 Task: Find connections with filter location Lādwa with filter topic #energywith filter profile language German with filter current company K12 Techno Services Pvt. Ltd. with filter school Vivekanand Education Society's Institute Of Technology with filter industry Landscaping Services with filter service category Insurance with filter keywords title Locksmith
Action: Mouse moved to (281, 260)
Screenshot: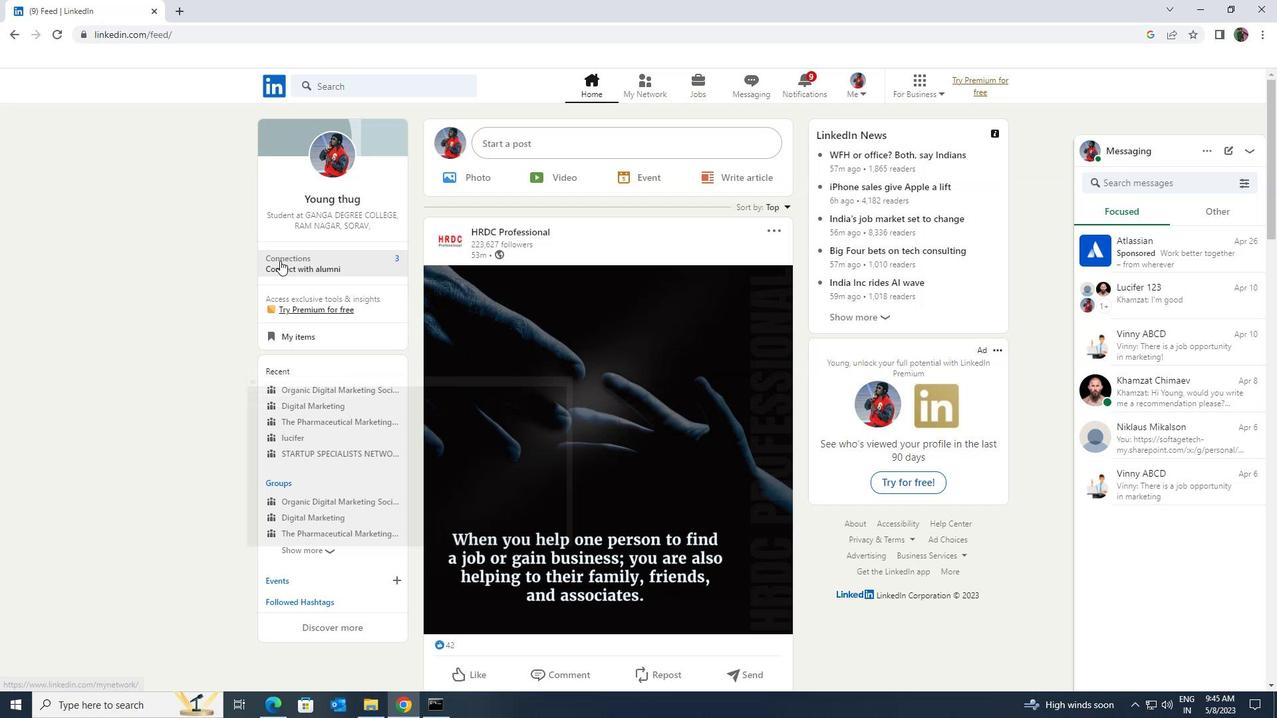 
Action: Mouse pressed left at (281, 260)
Screenshot: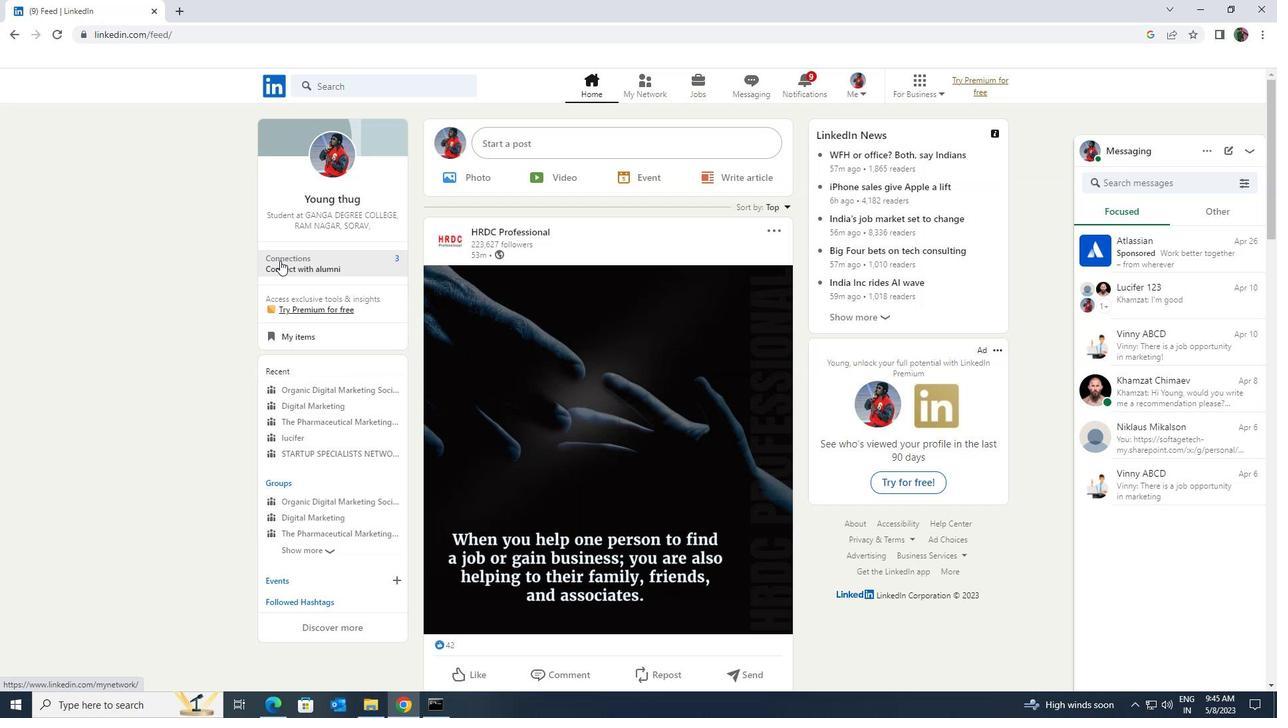 
Action: Mouse moved to (321, 155)
Screenshot: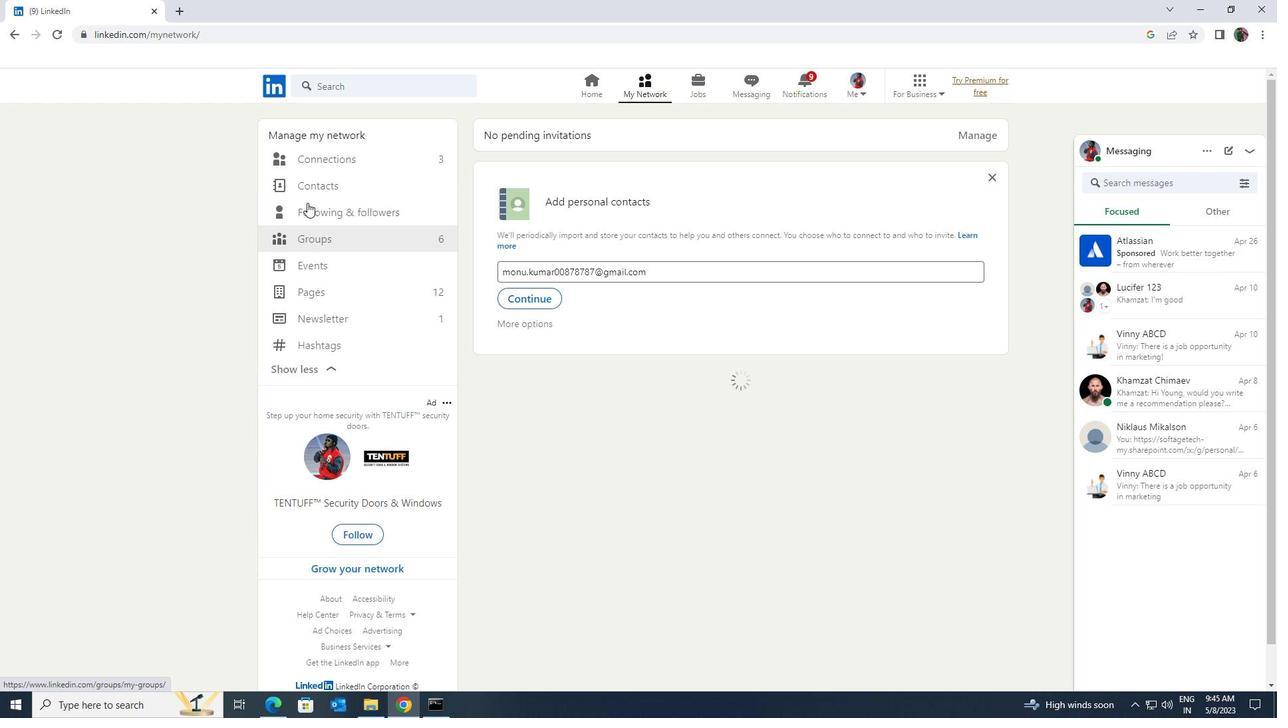 
Action: Mouse pressed left at (321, 155)
Screenshot: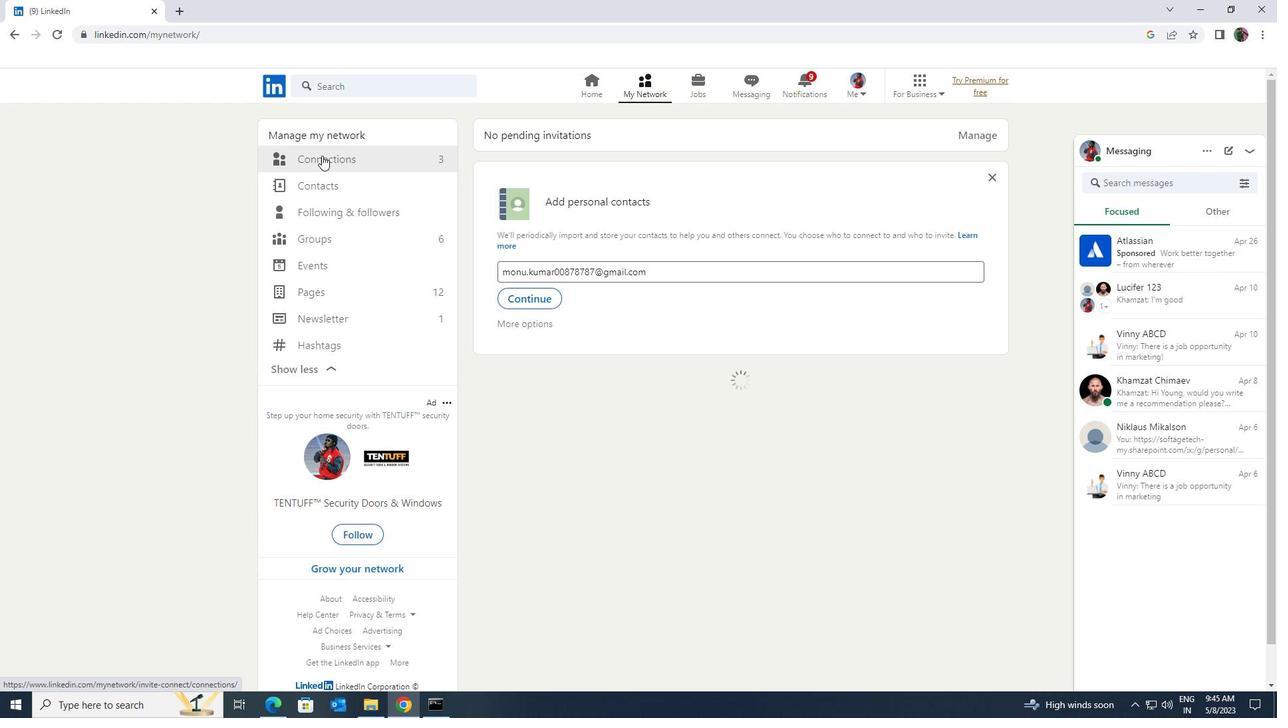 
Action: Mouse moved to (712, 166)
Screenshot: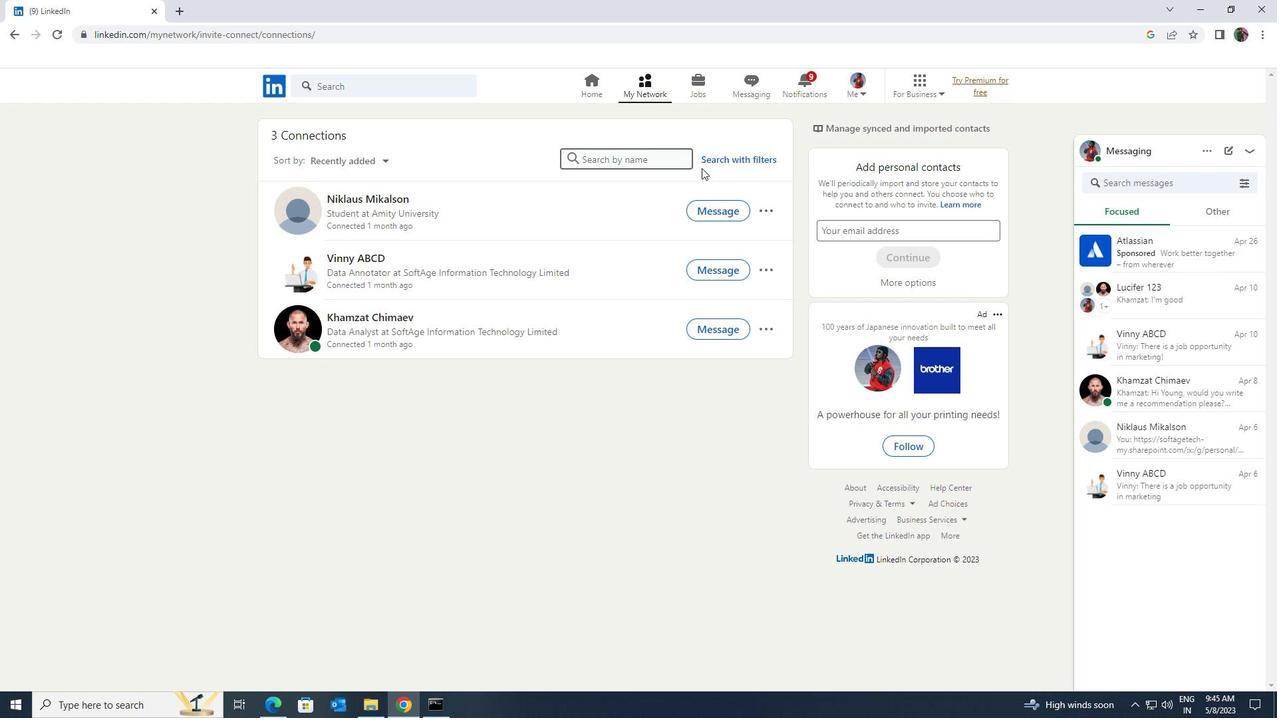 
Action: Mouse pressed left at (712, 166)
Screenshot: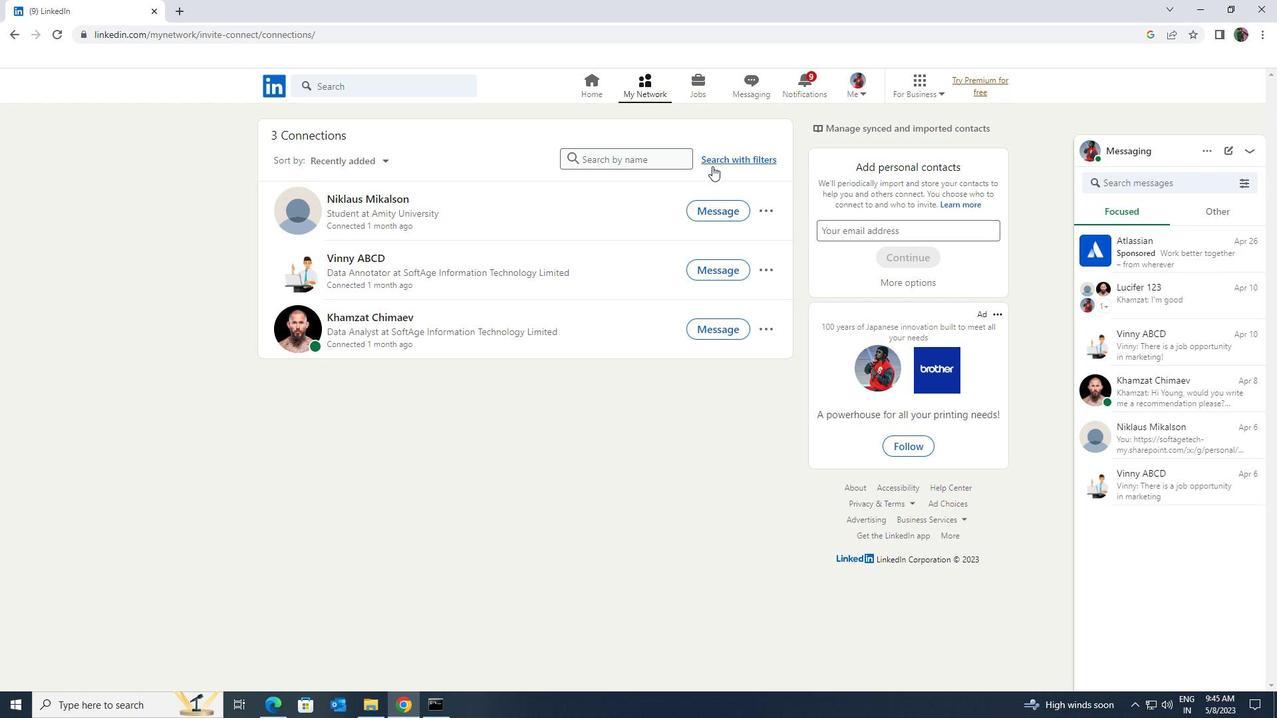 
Action: Mouse moved to (680, 119)
Screenshot: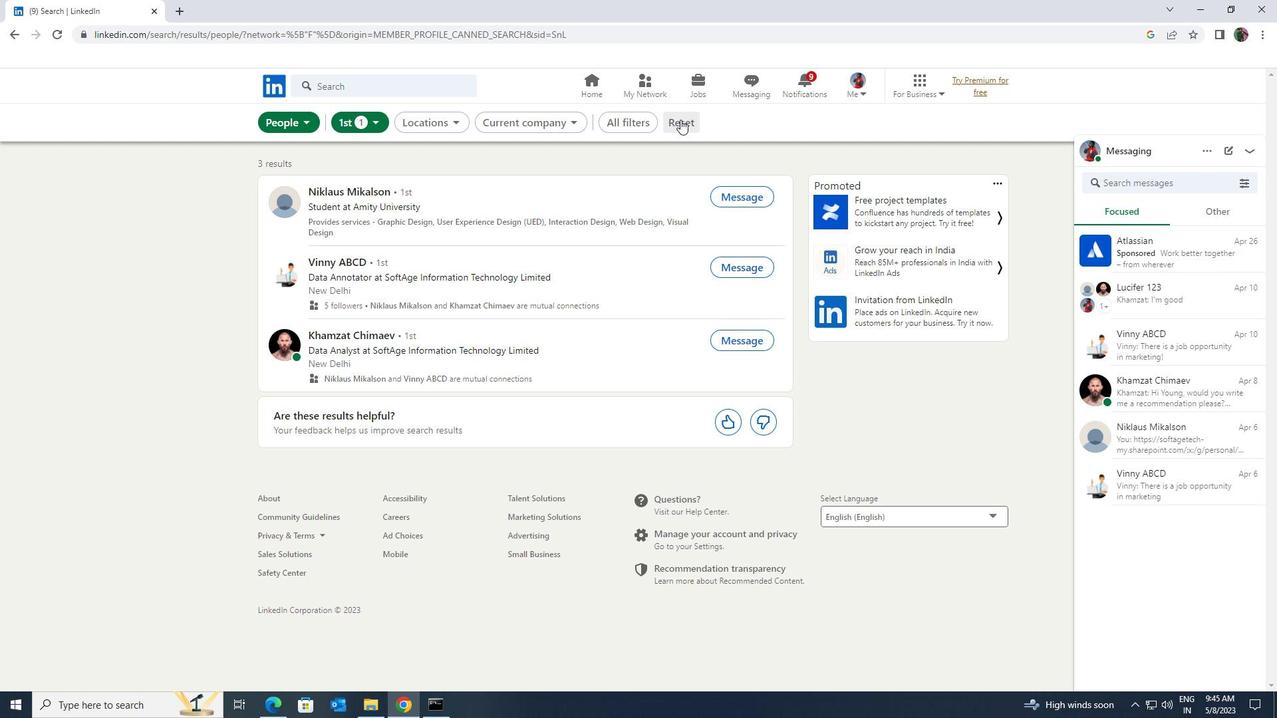 
Action: Mouse pressed left at (680, 119)
Screenshot: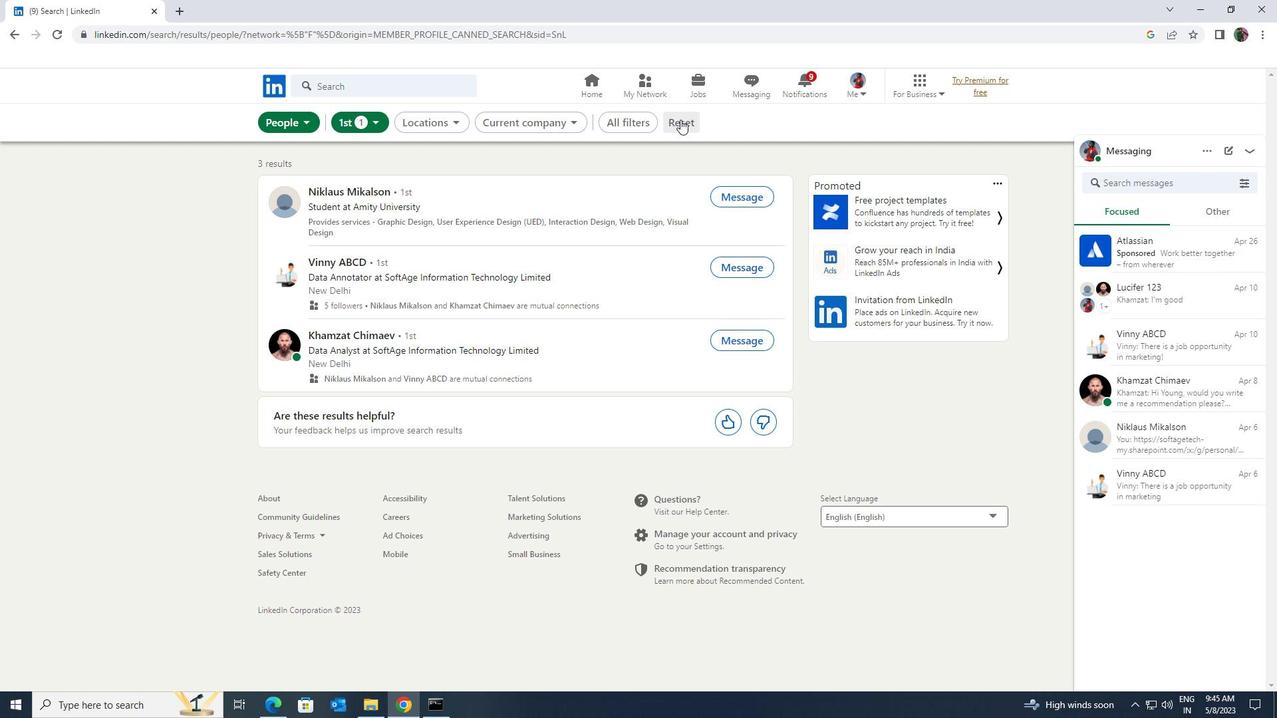 
Action: Mouse moved to (665, 117)
Screenshot: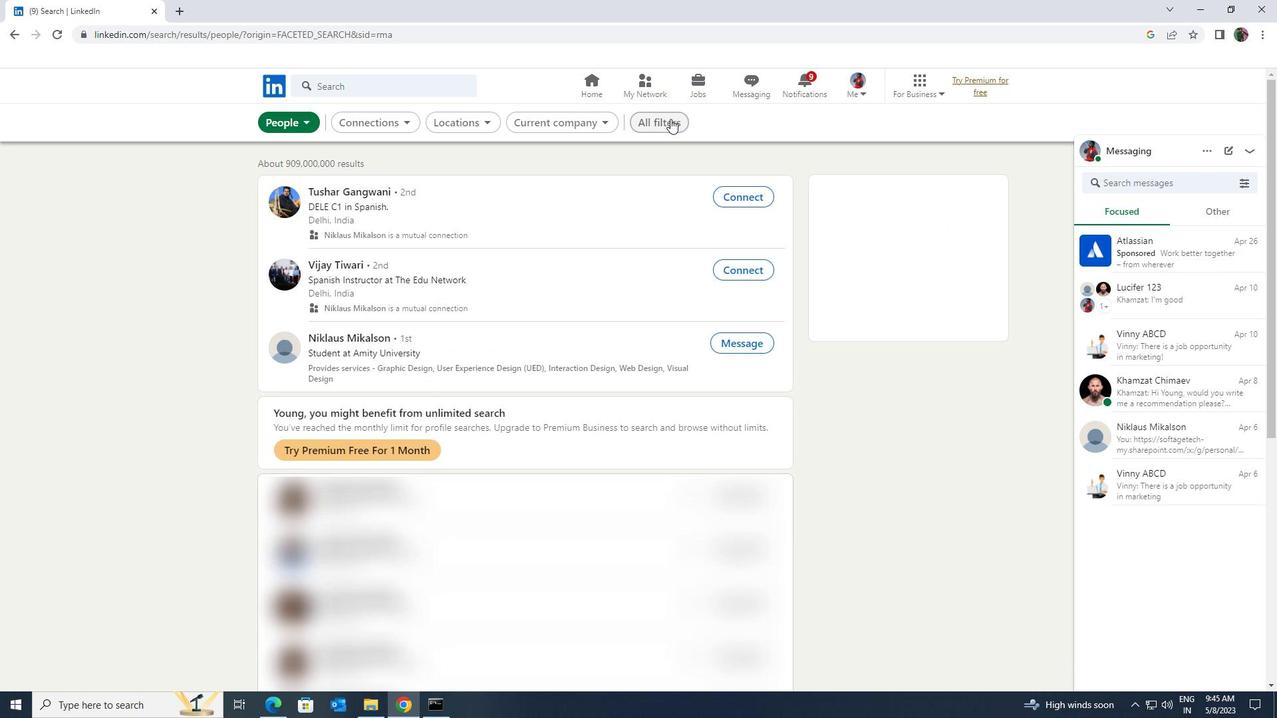 
Action: Mouse pressed left at (665, 117)
Screenshot: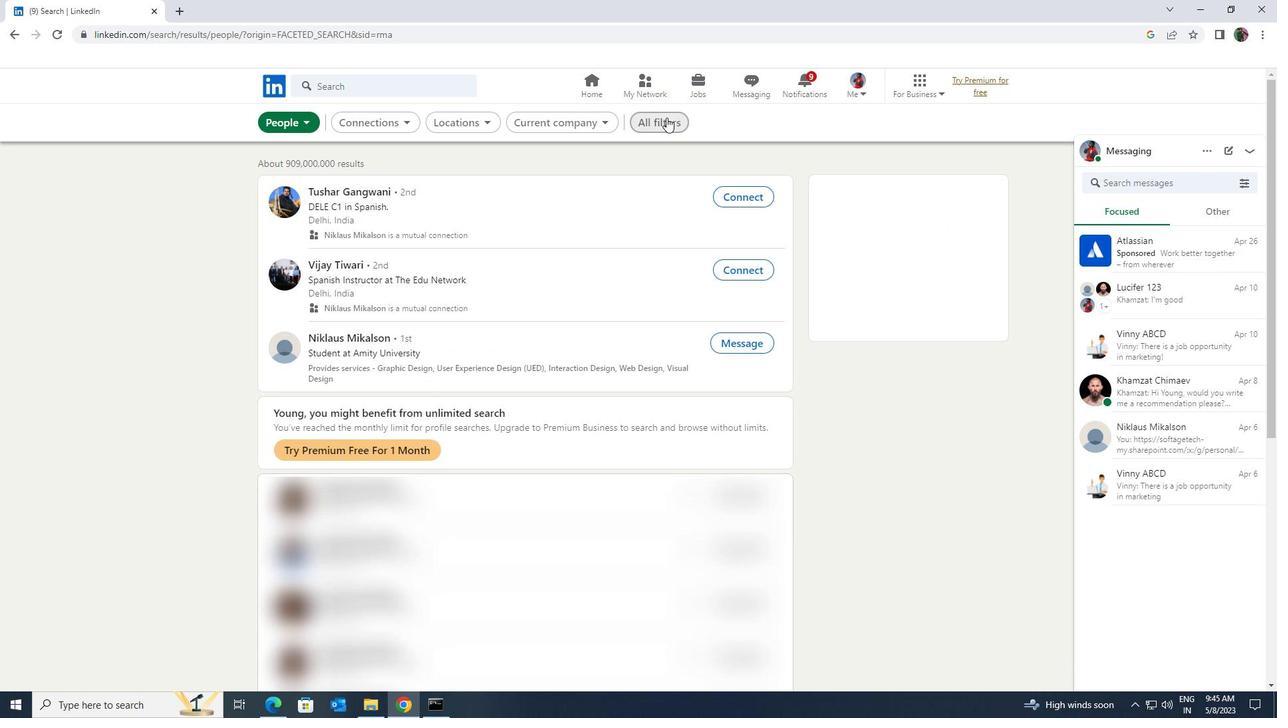 
Action: Mouse moved to (1108, 519)
Screenshot: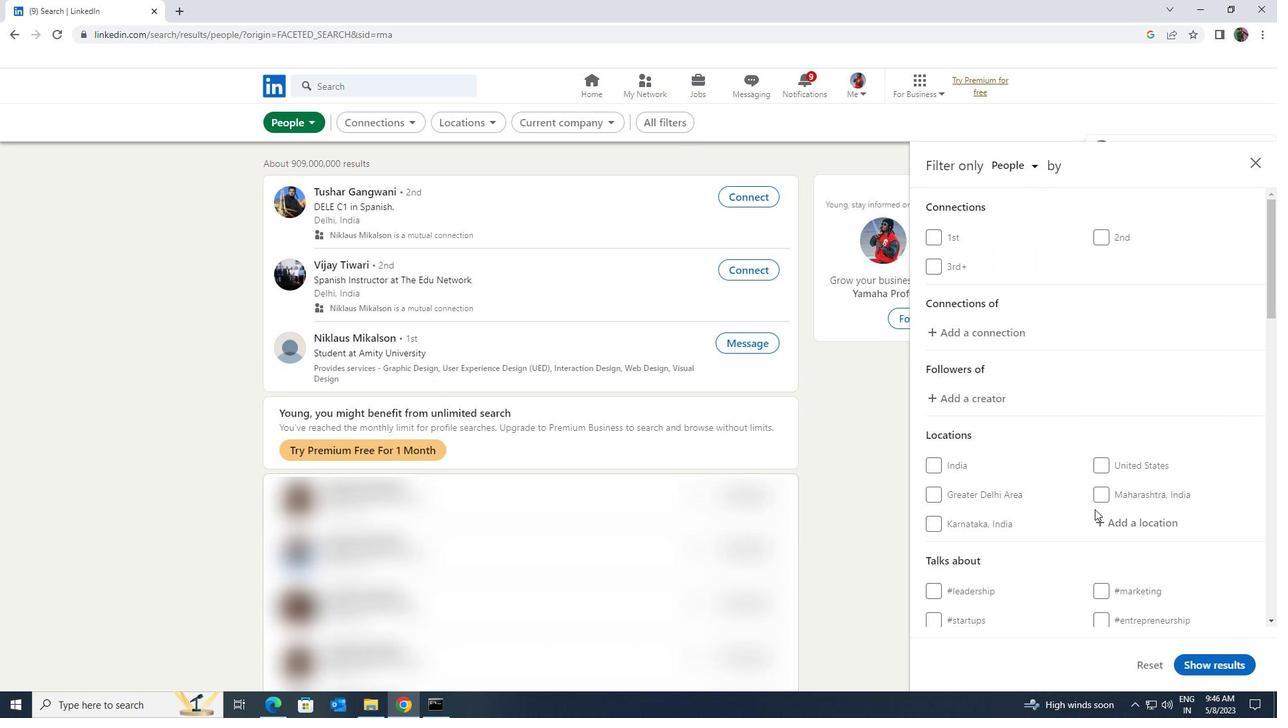 
Action: Mouse pressed left at (1108, 519)
Screenshot: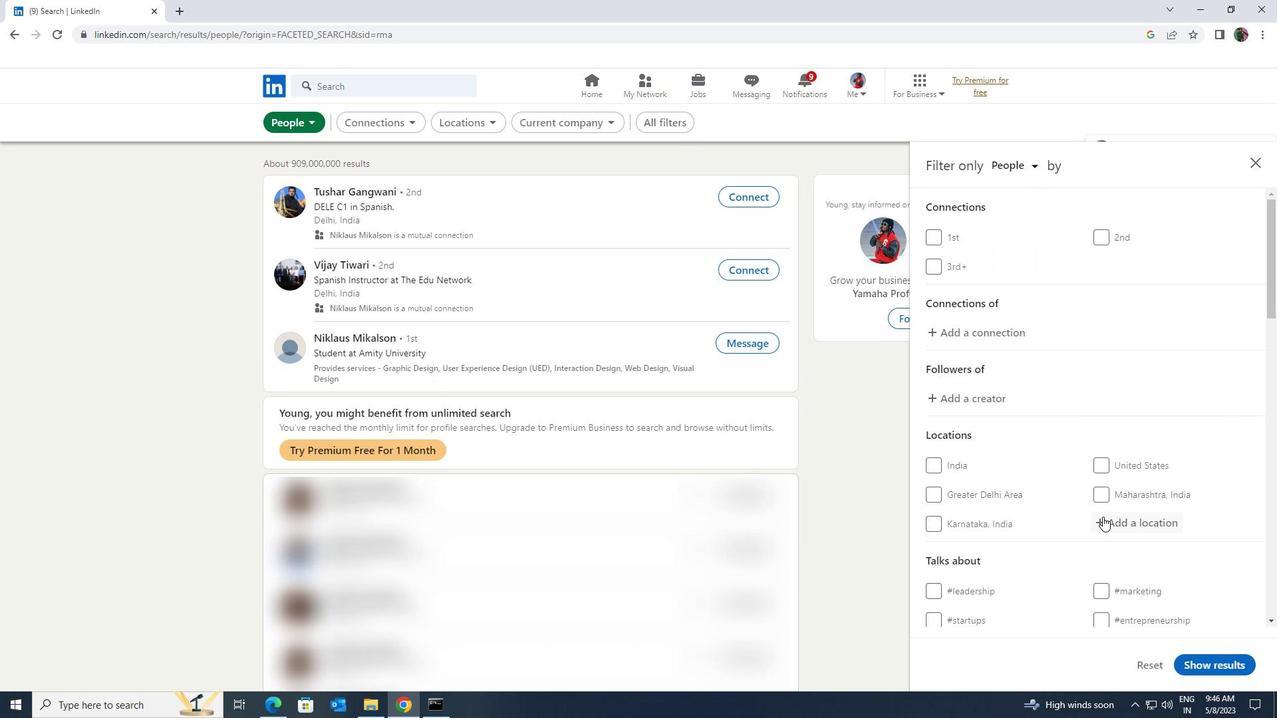 
Action: Key pressed <Key.shift>LAWDA<Key.enter>
Screenshot: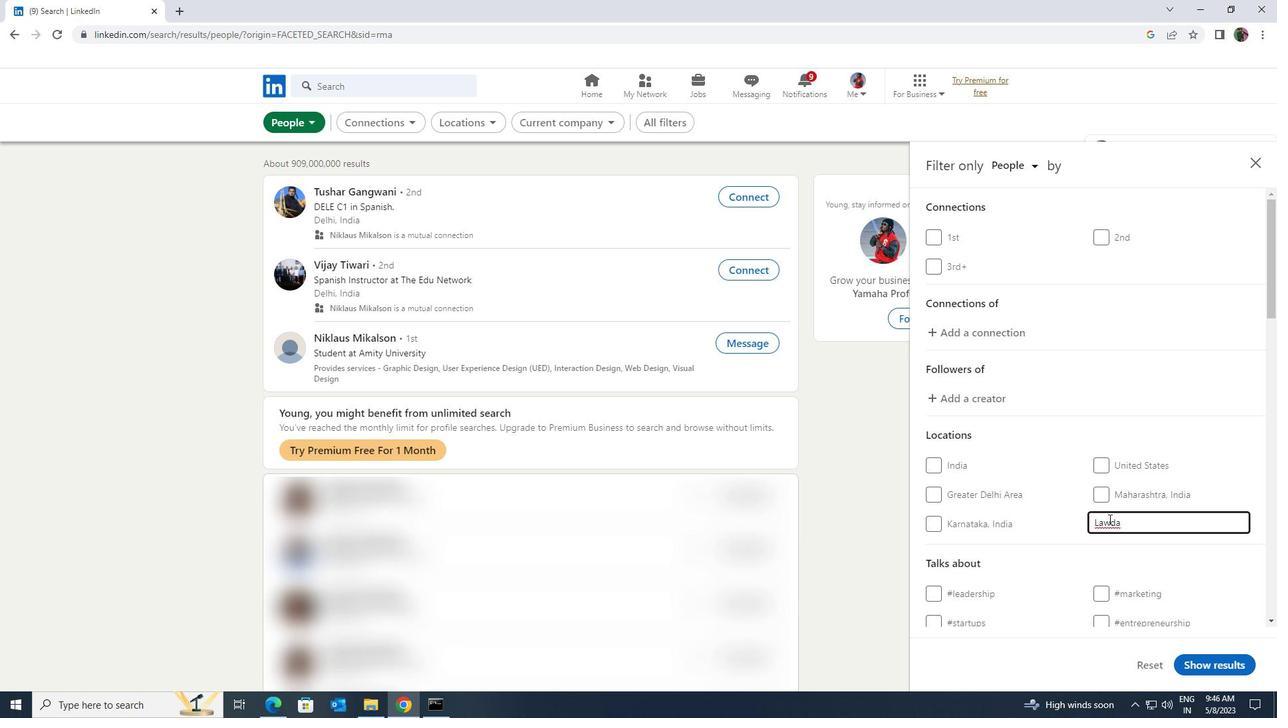 
Action: Mouse scrolled (1108, 518) with delta (0, 0)
Screenshot: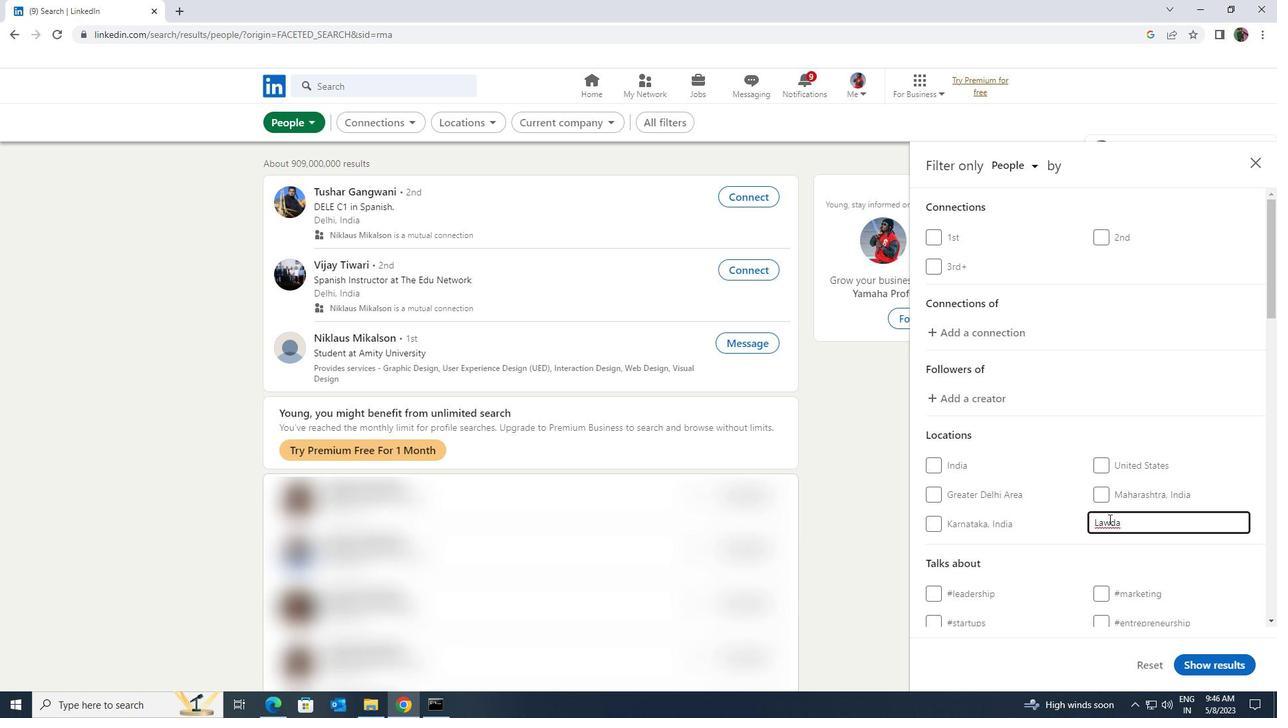 
Action: Mouse scrolled (1108, 518) with delta (0, 0)
Screenshot: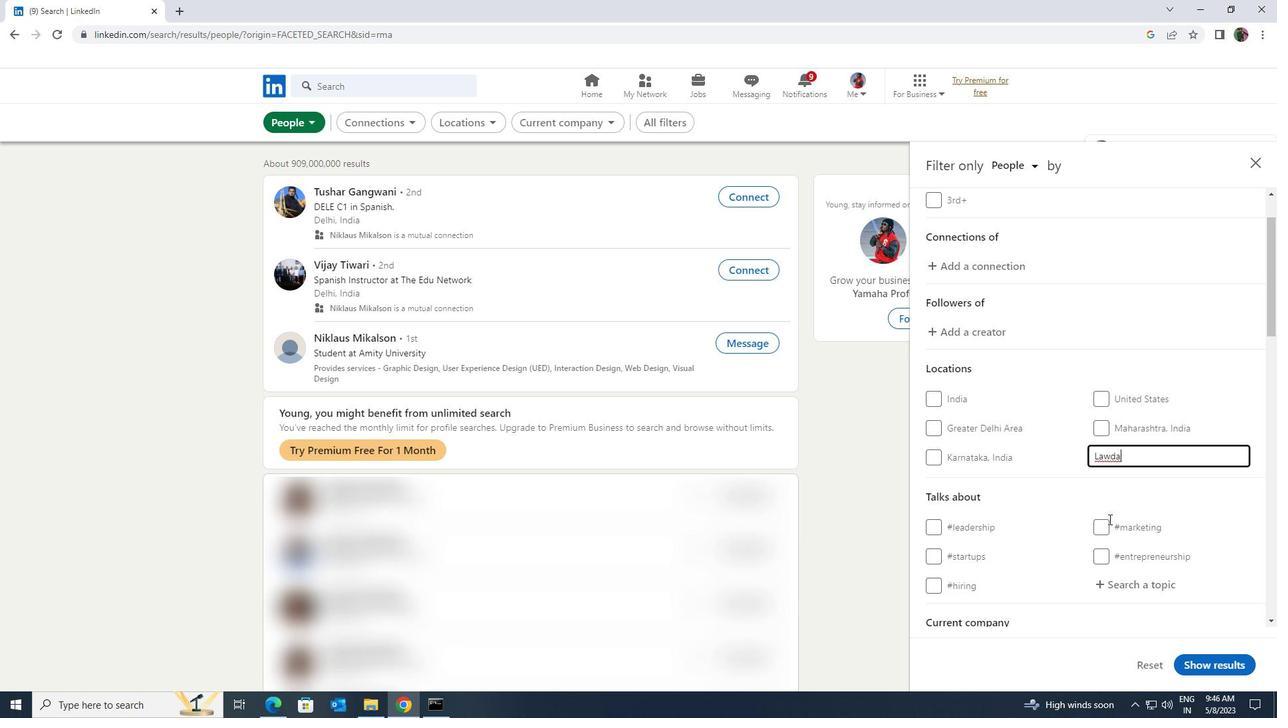 
Action: Mouse pressed left at (1108, 519)
Screenshot: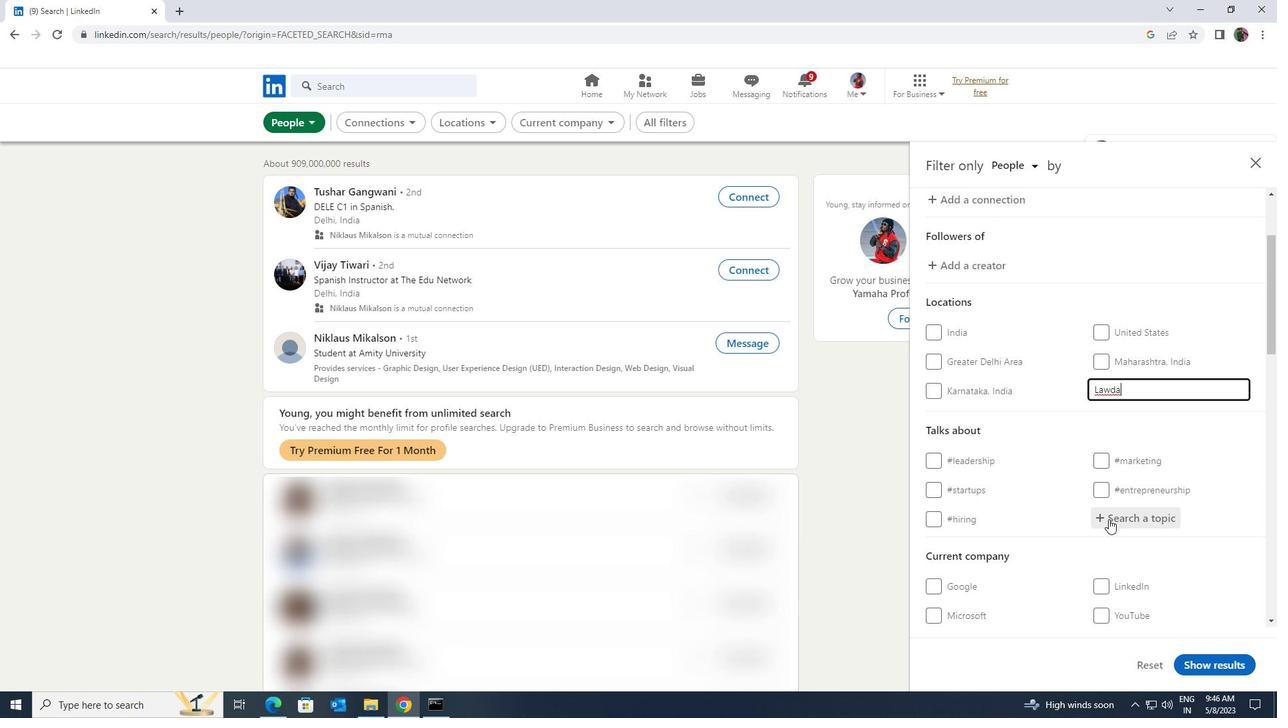 
Action: Mouse moved to (1108, 519)
Screenshot: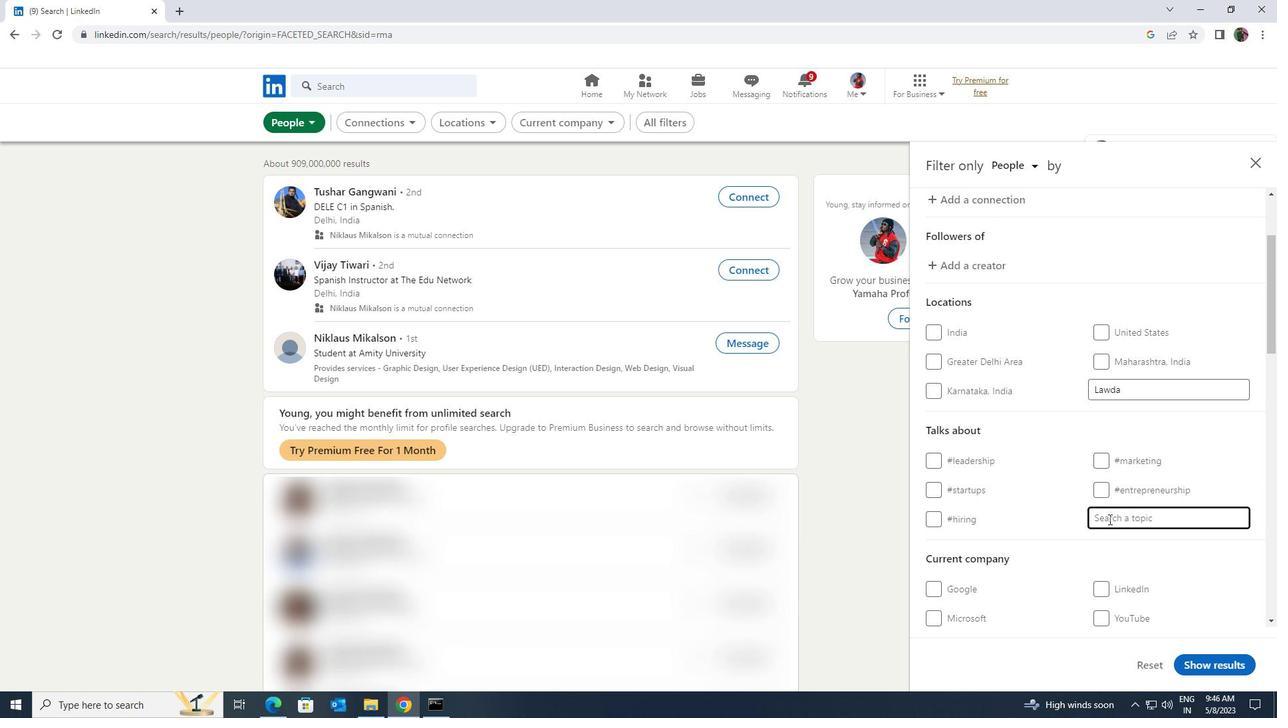 
Action: Key pressed <Key.shift><Key.shift><Key.shift><Key.shift><Key.shift><Key.shift><Key.shift><Key.shift><Key.shift>ENERGY
Screenshot: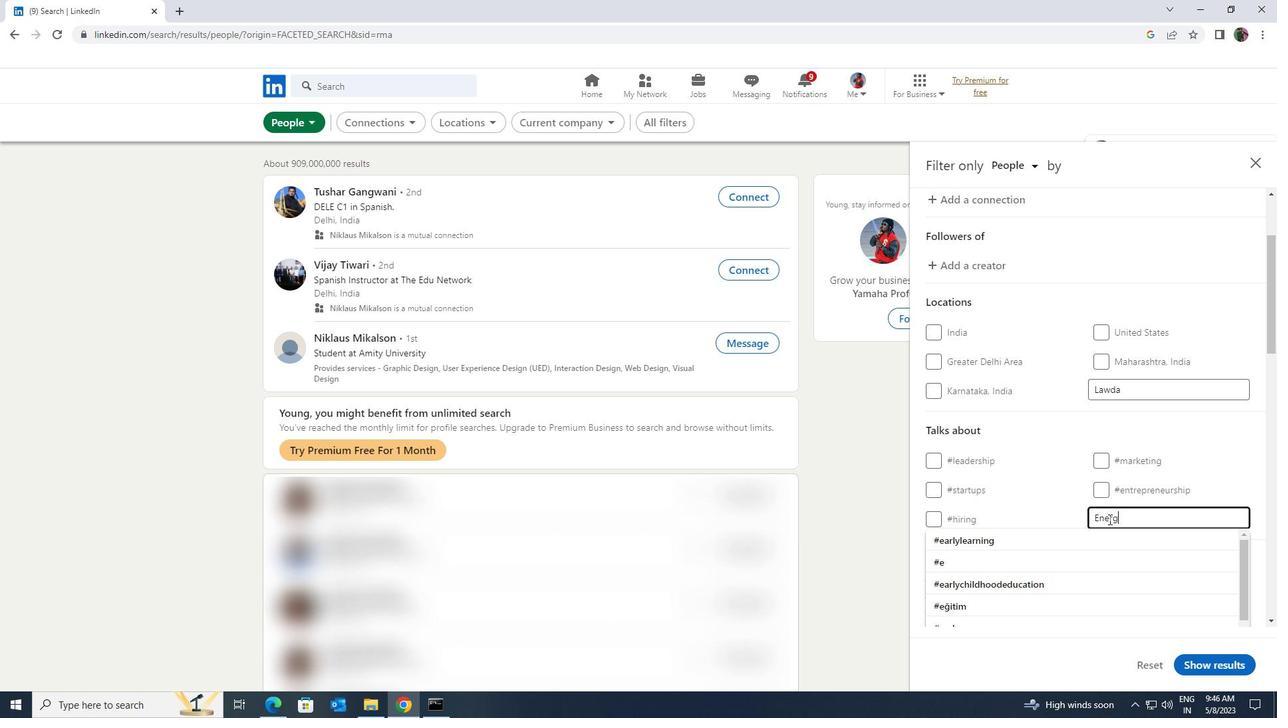 
Action: Mouse moved to (1106, 533)
Screenshot: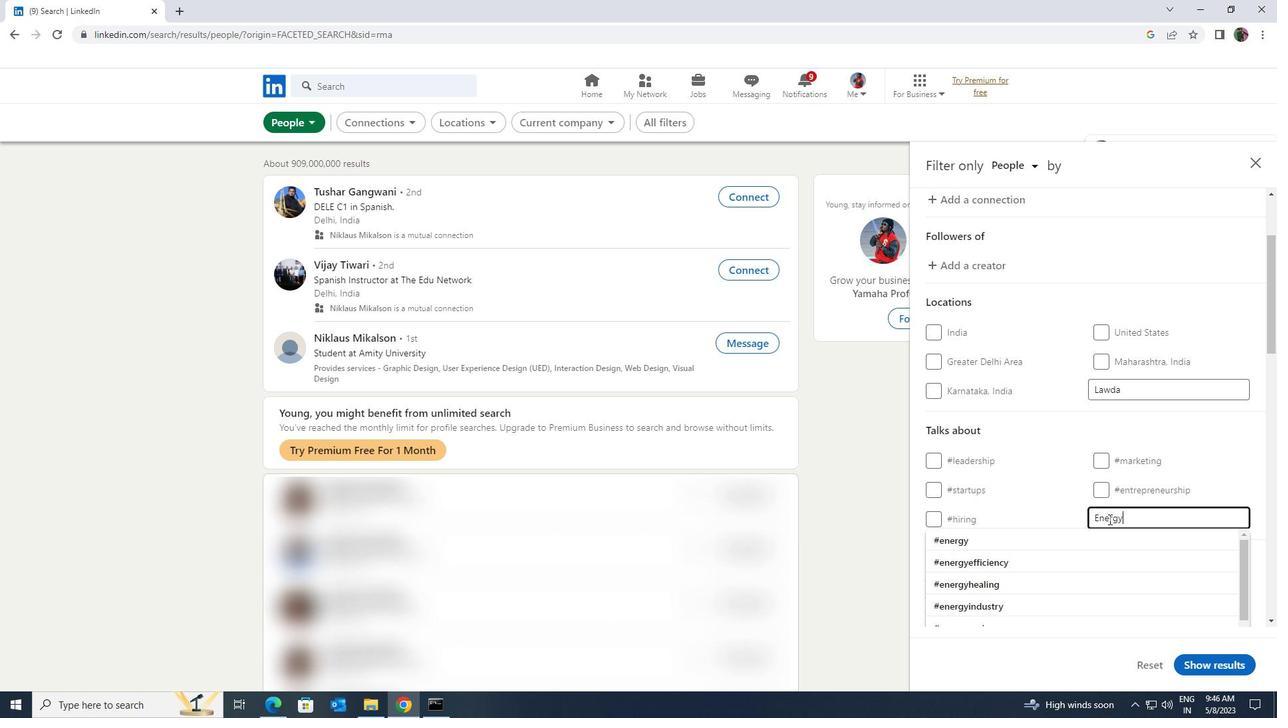 
Action: Mouse pressed left at (1106, 533)
Screenshot: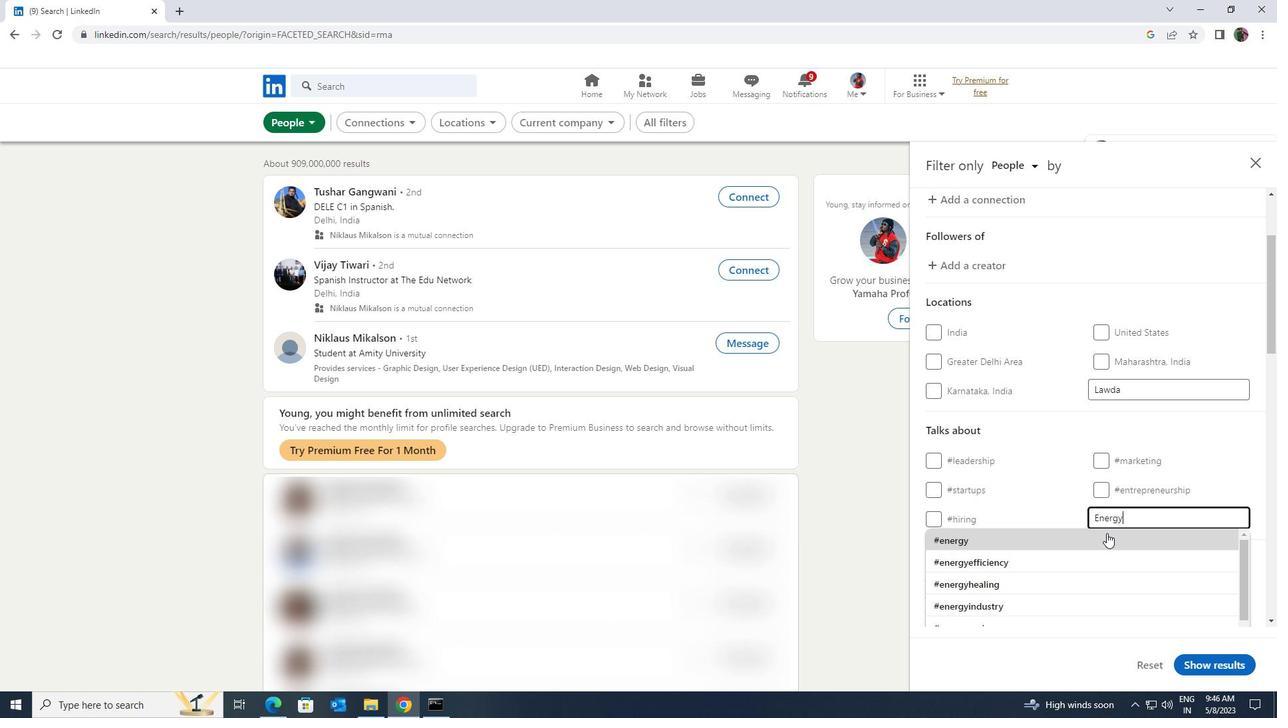 
Action: Mouse moved to (1106, 533)
Screenshot: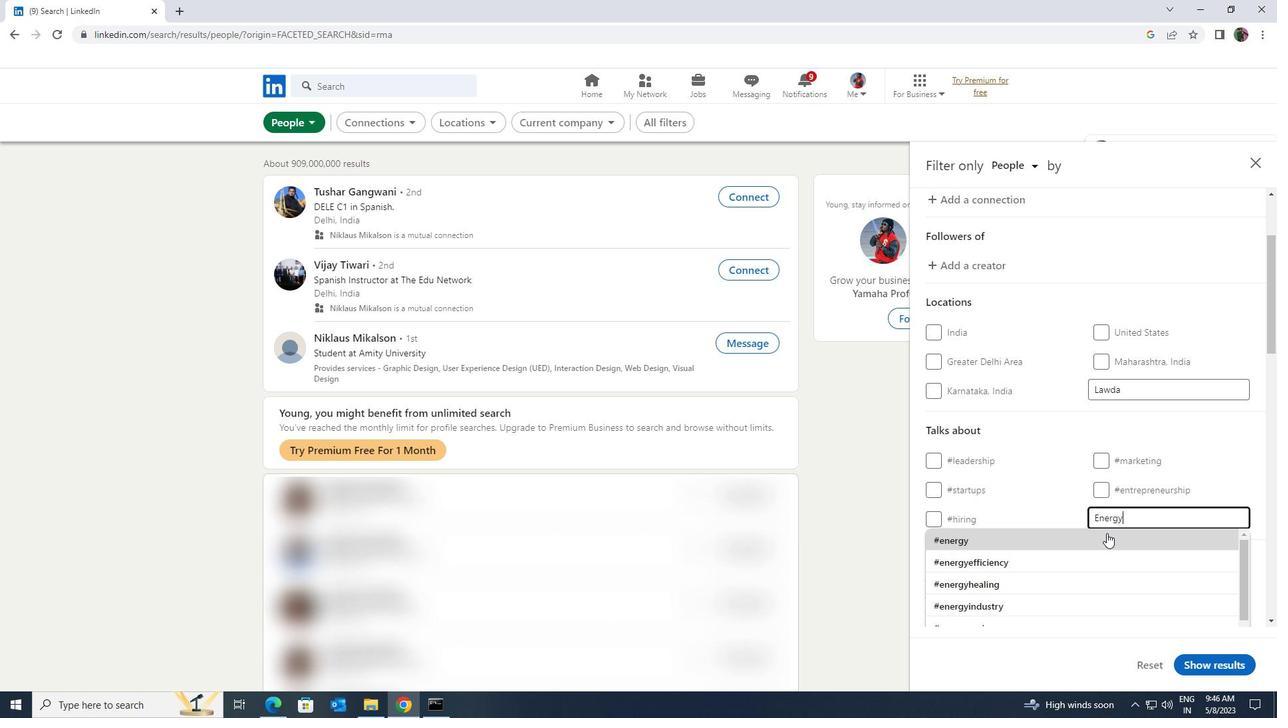 
Action: Mouse scrolled (1106, 532) with delta (0, 0)
Screenshot: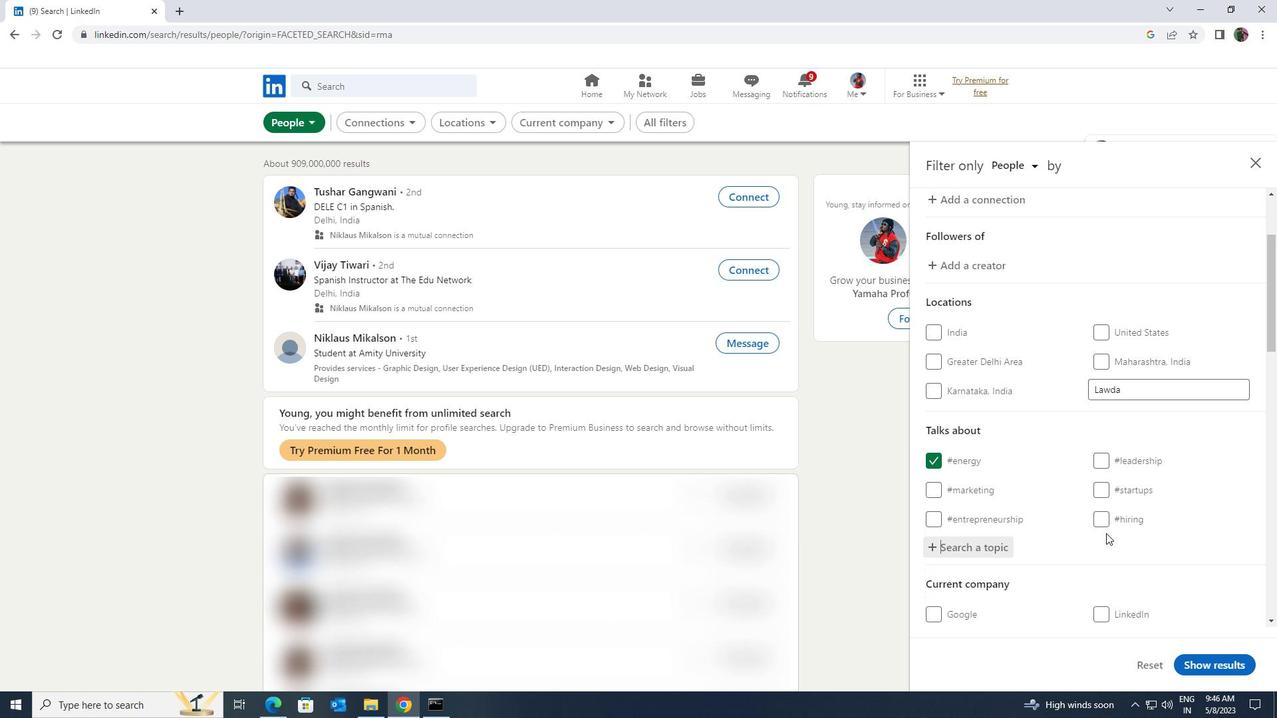 
Action: Mouse moved to (1106, 534)
Screenshot: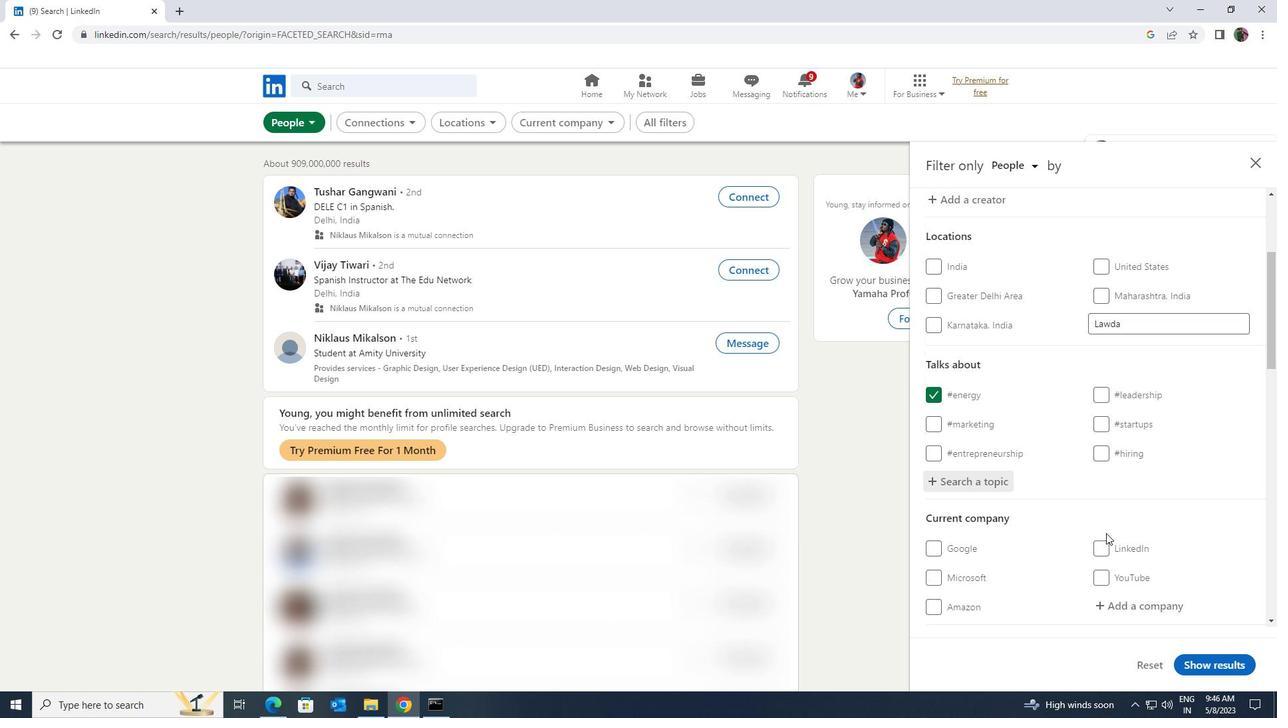 
Action: Mouse scrolled (1106, 534) with delta (0, 0)
Screenshot: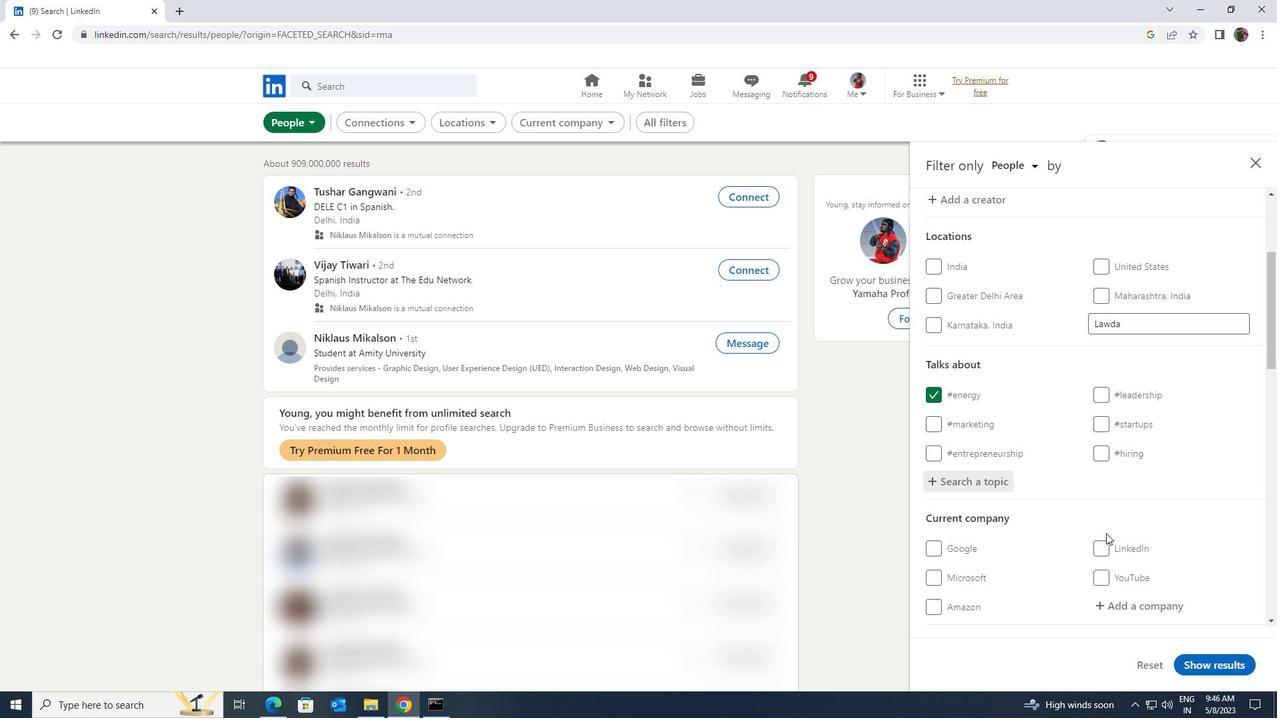 
Action: Mouse moved to (1106, 534)
Screenshot: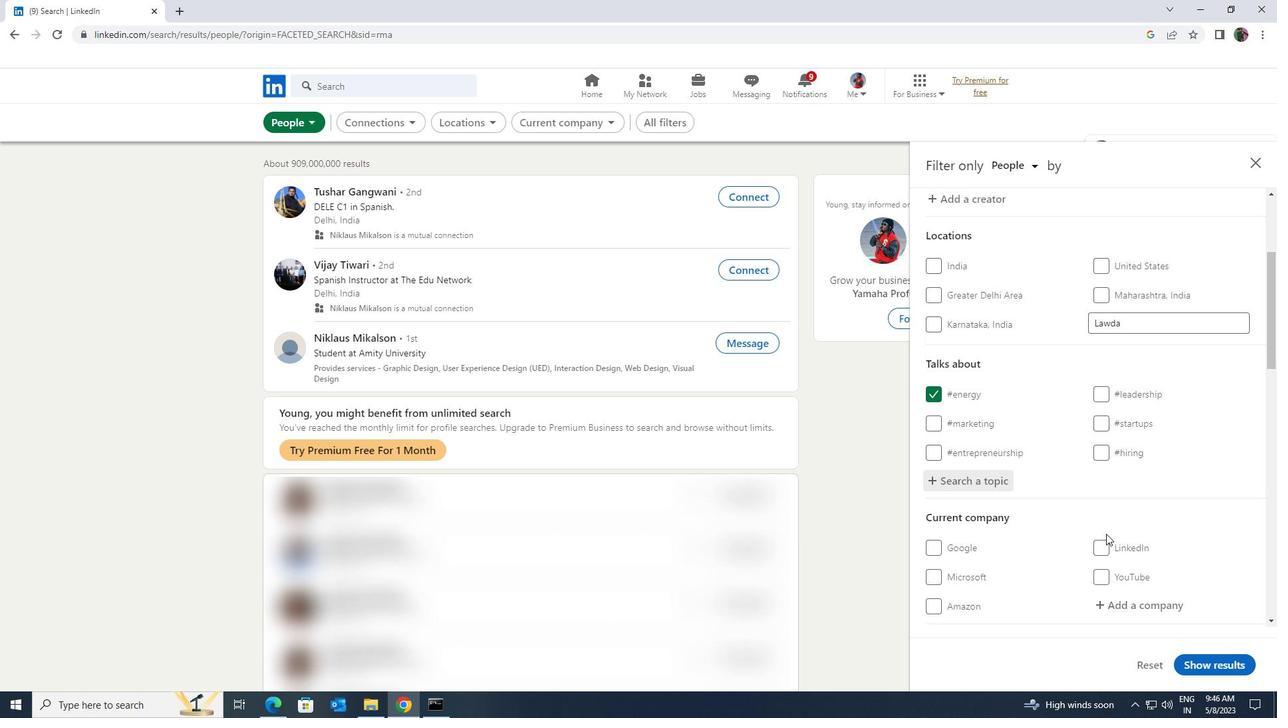 
Action: Mouse scrolled (1106, 534) with delta (0, 0)
Screenshot: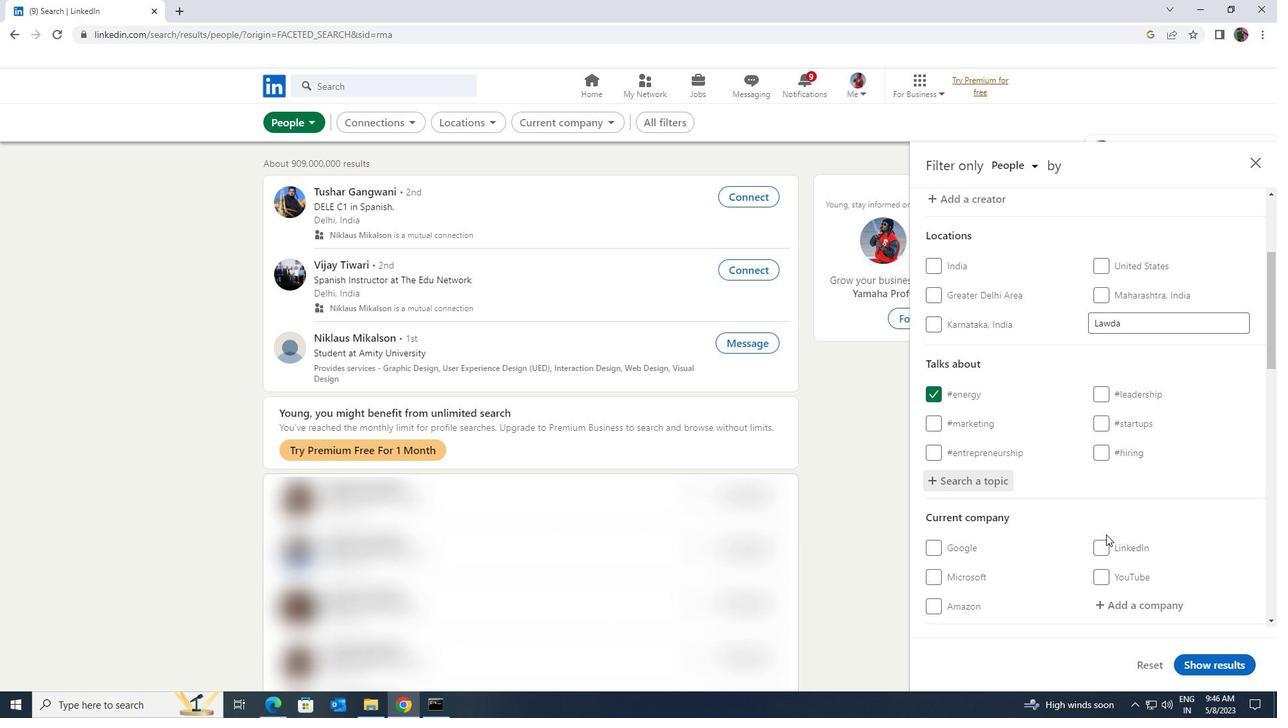 
Action: Mouse moved to (1108, 535)
Screenshot: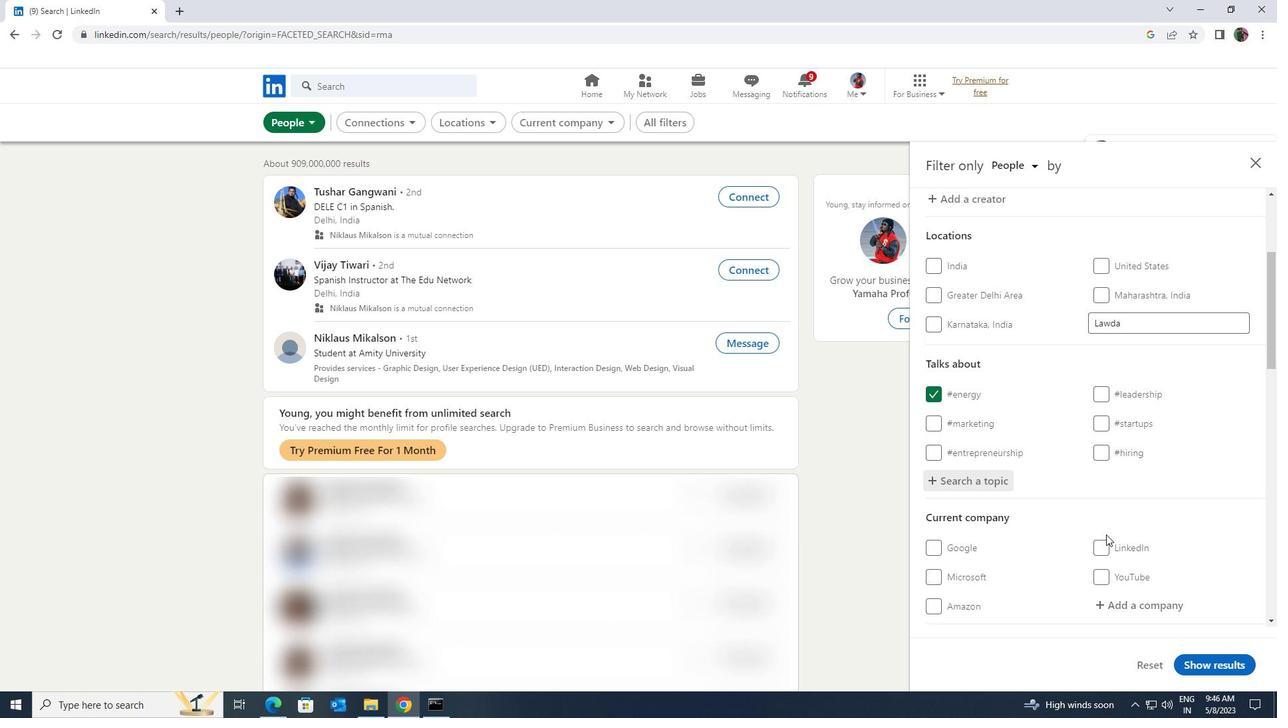 
Action: Mouse scrolled (1108, 534) with delta (0, 0)
Screenshot: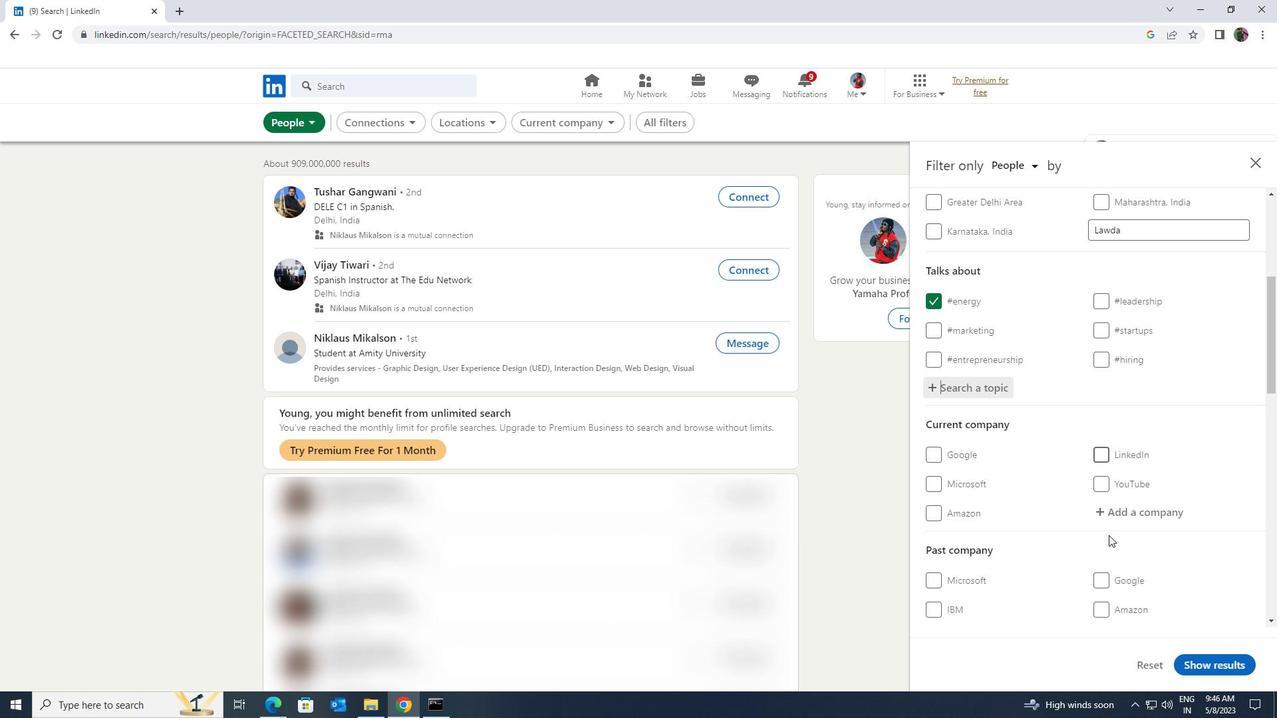 
Action: Mouse scrolled (1108, 534) with delta (0, 0)
Screenshot: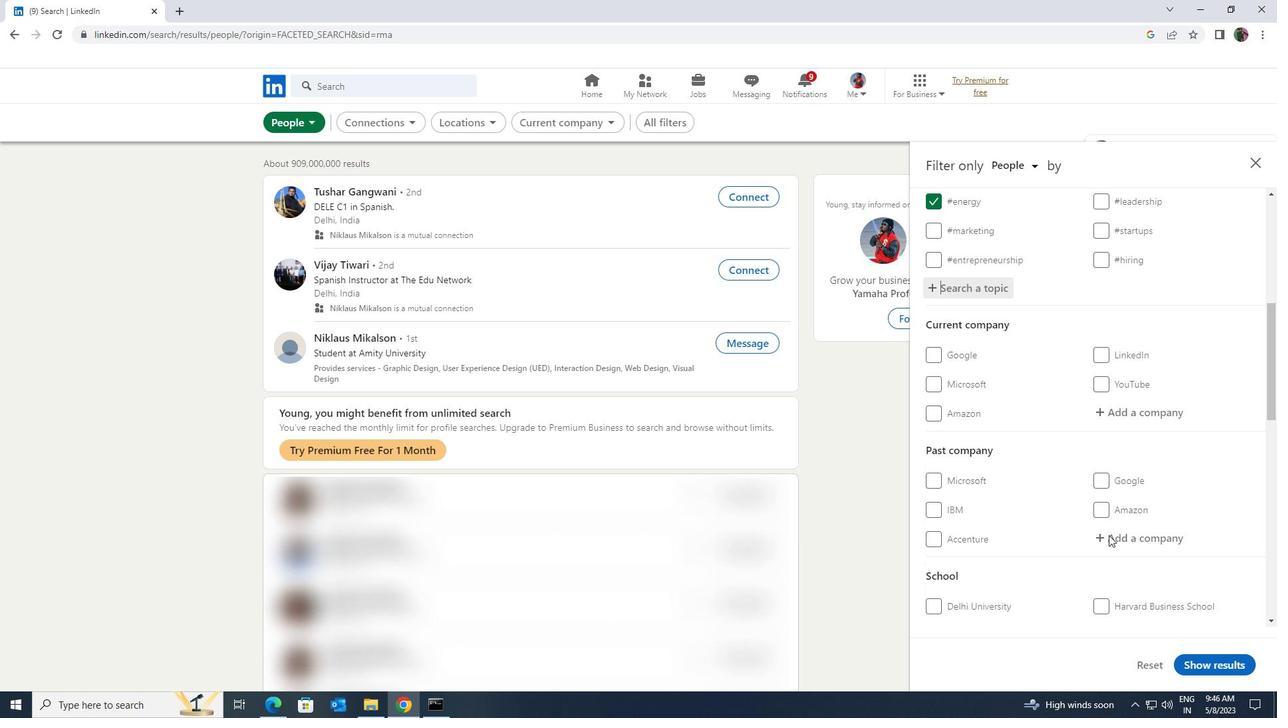 
Action: Mouse scrolled (1108, 534) with delta (0, 0)
Screenshot: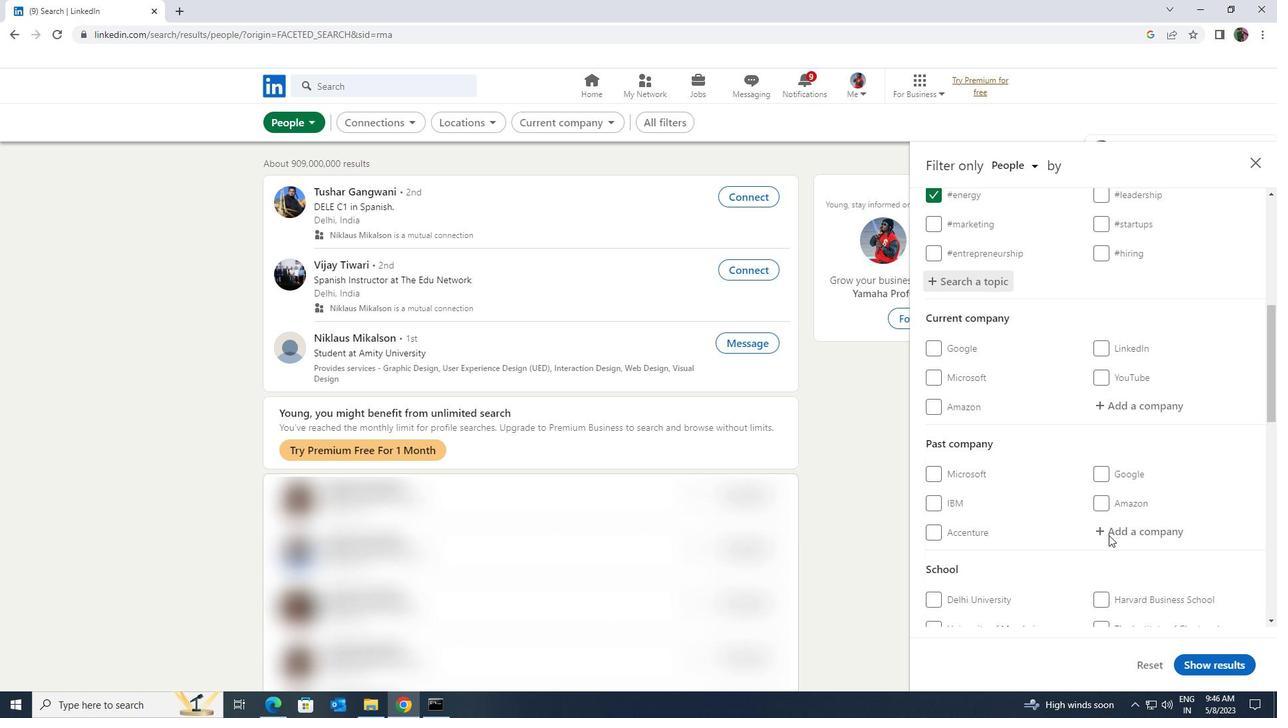
Action: Mouse scrolled (1108, 534) with delta (0, 0)
Screenshot: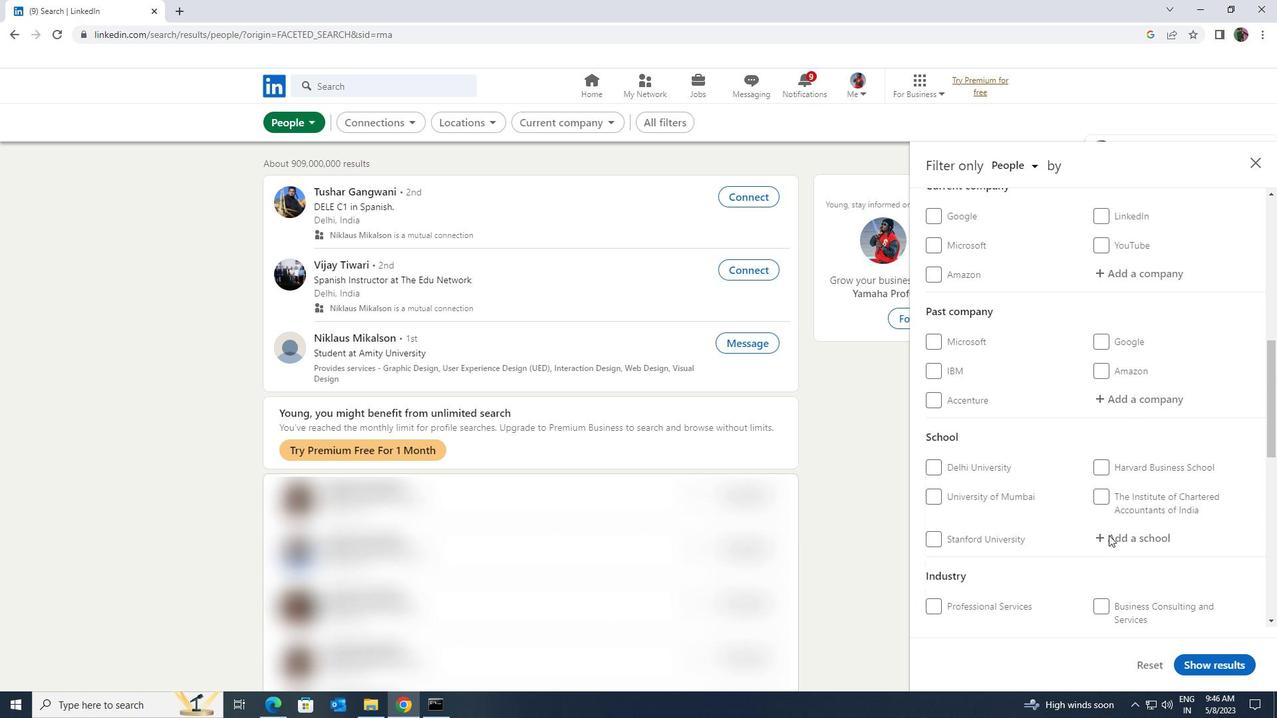 
Action: Mouse scrolled (1108, 534) with delta (0, 0)
Screenshot: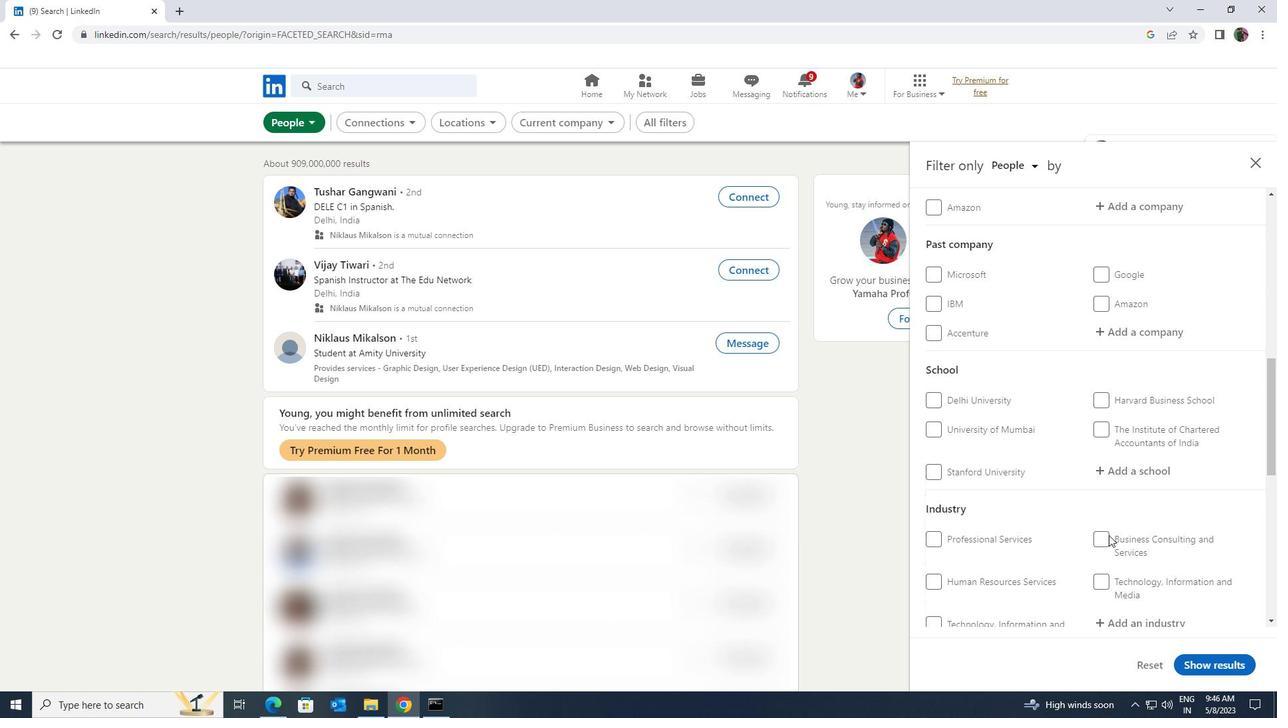 
Action: Mouse scrolled (1108, 534) with delta (0, 0)
Screenshot: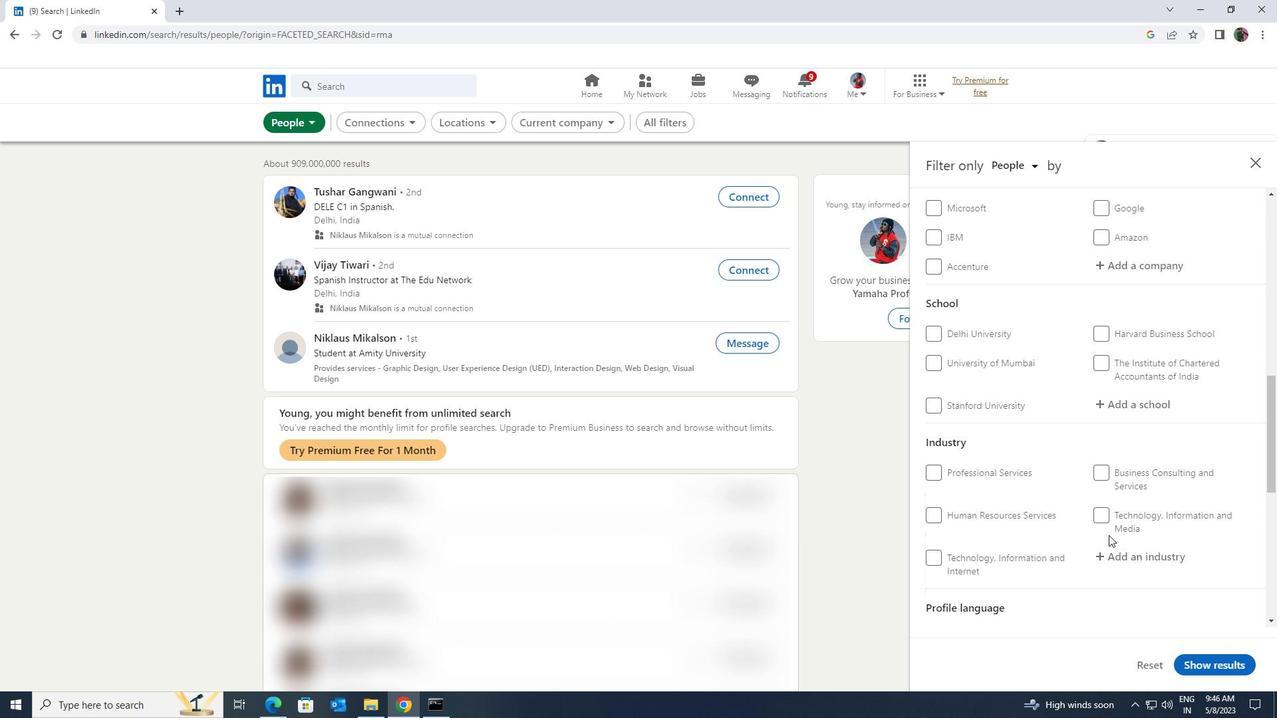 
Action: Mouse moved to (1061, 566)
Screenshot: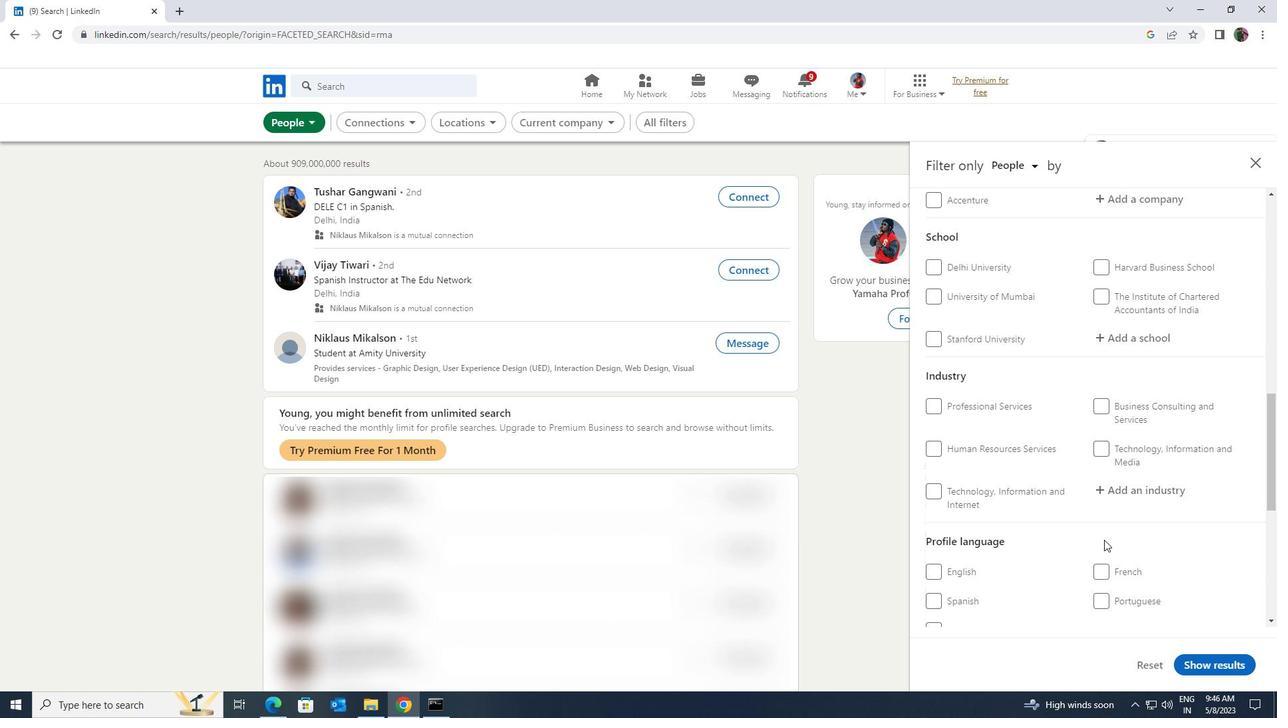 
Action: Mouse scrolled (1061, 566) with delta (0, 0)
Screenshot: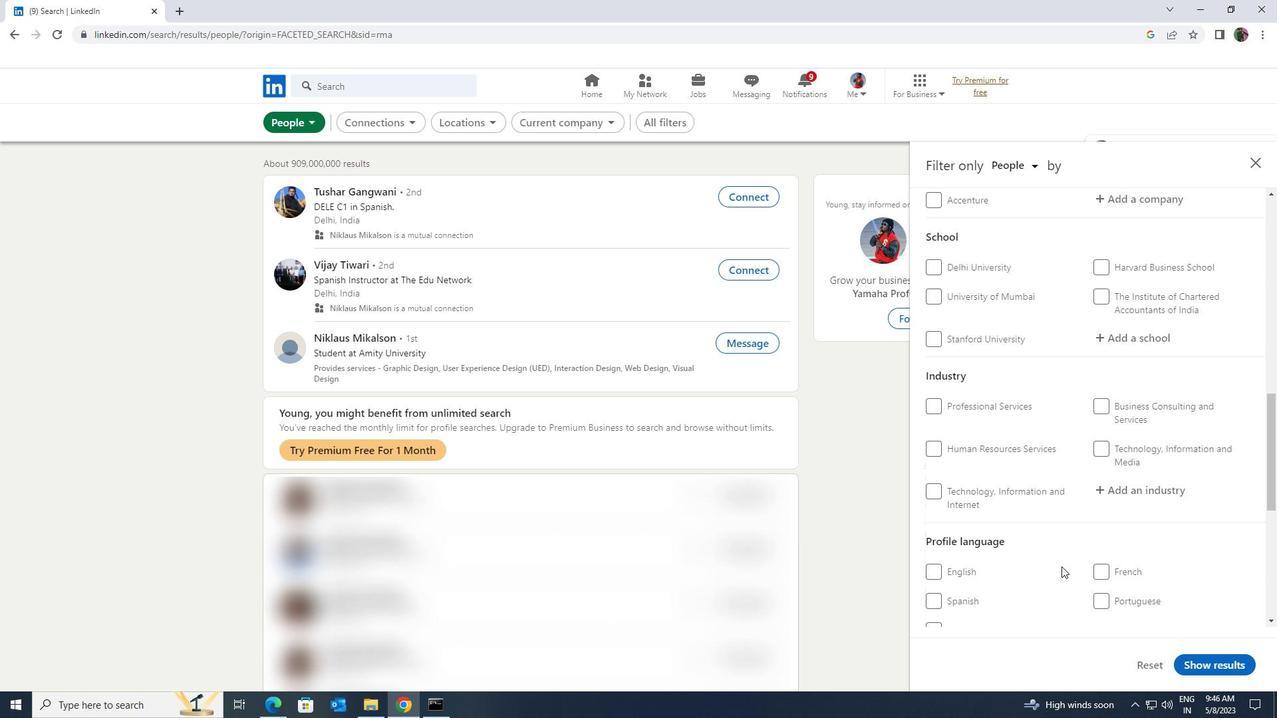 
Action: Mouse moved to (967, 566)
Screenshot: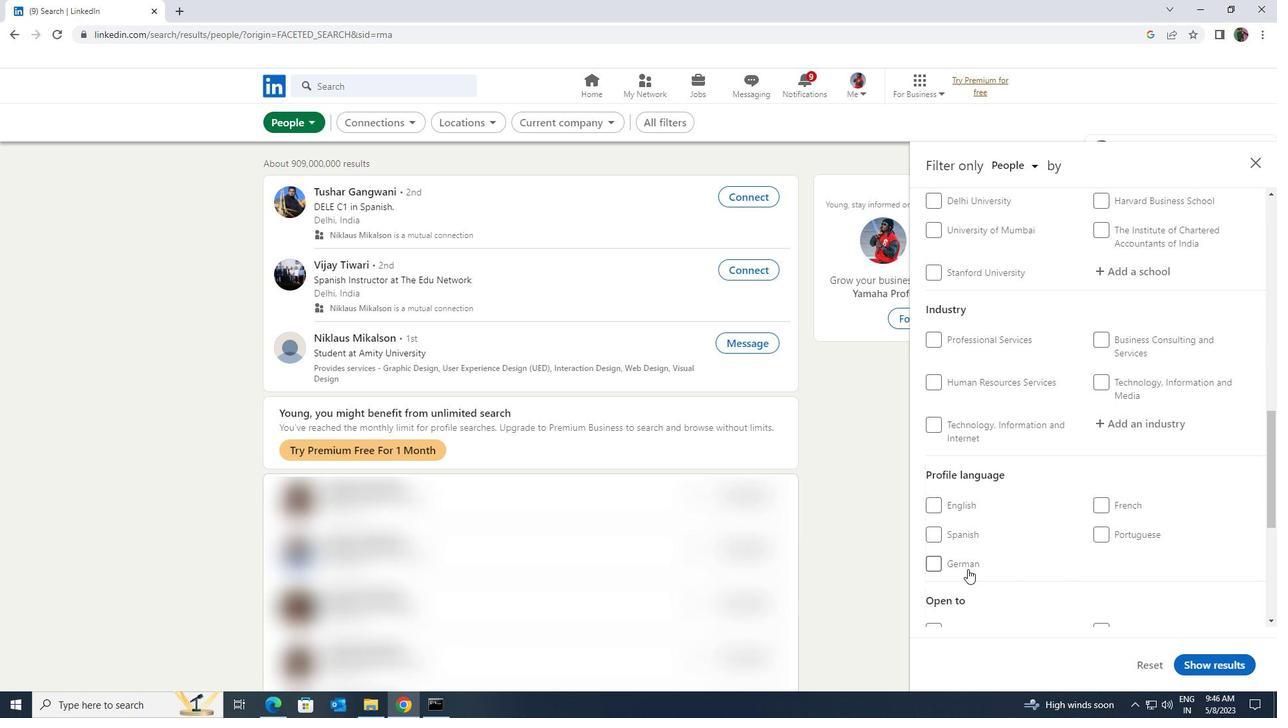 
Action: Mouse pressed left at (967, 566)
Screenshot: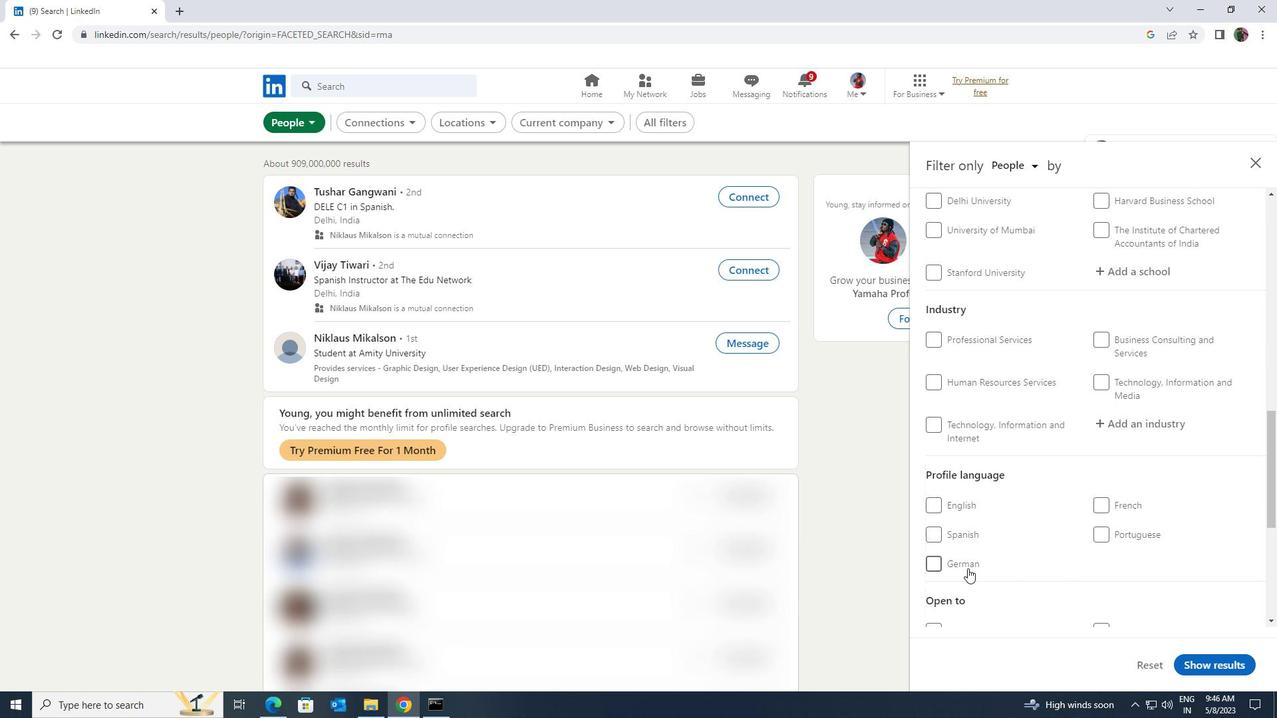 
Action: Mouse moved to (1007, 560)
Screenshot: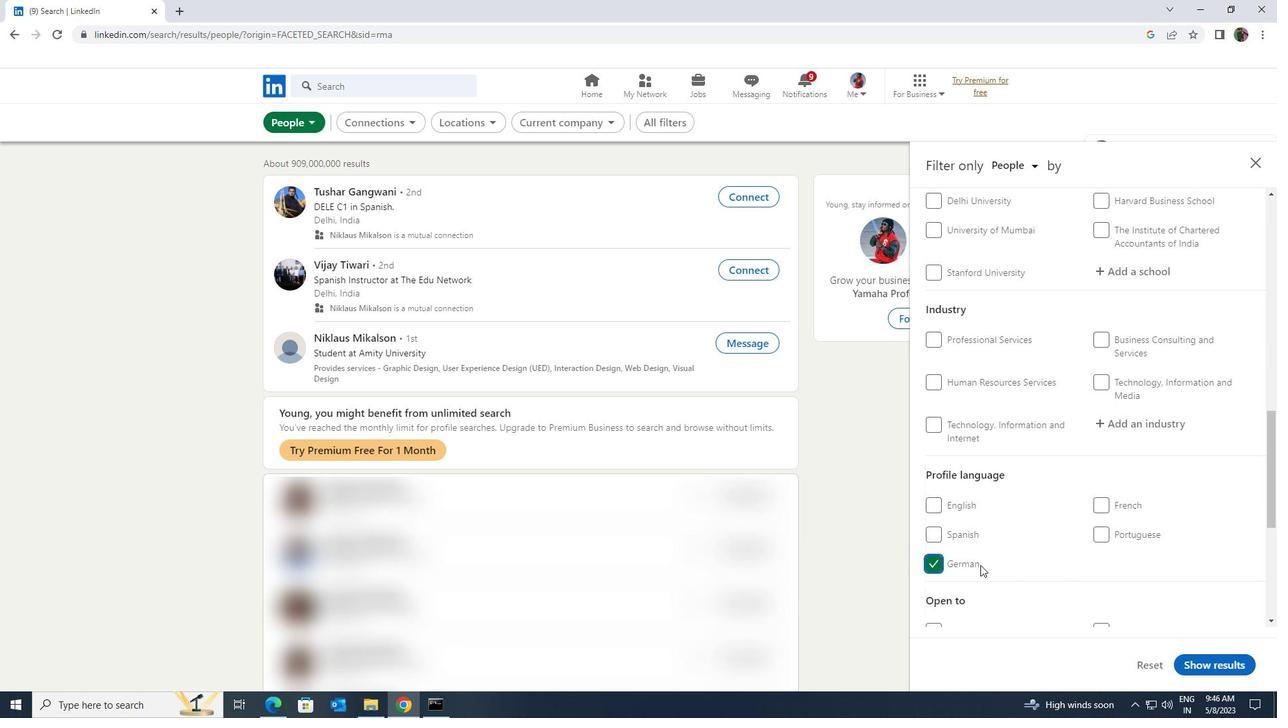 
Action: Mouse scrolled (1007, 561) with delta (0, 0)
Screenshot: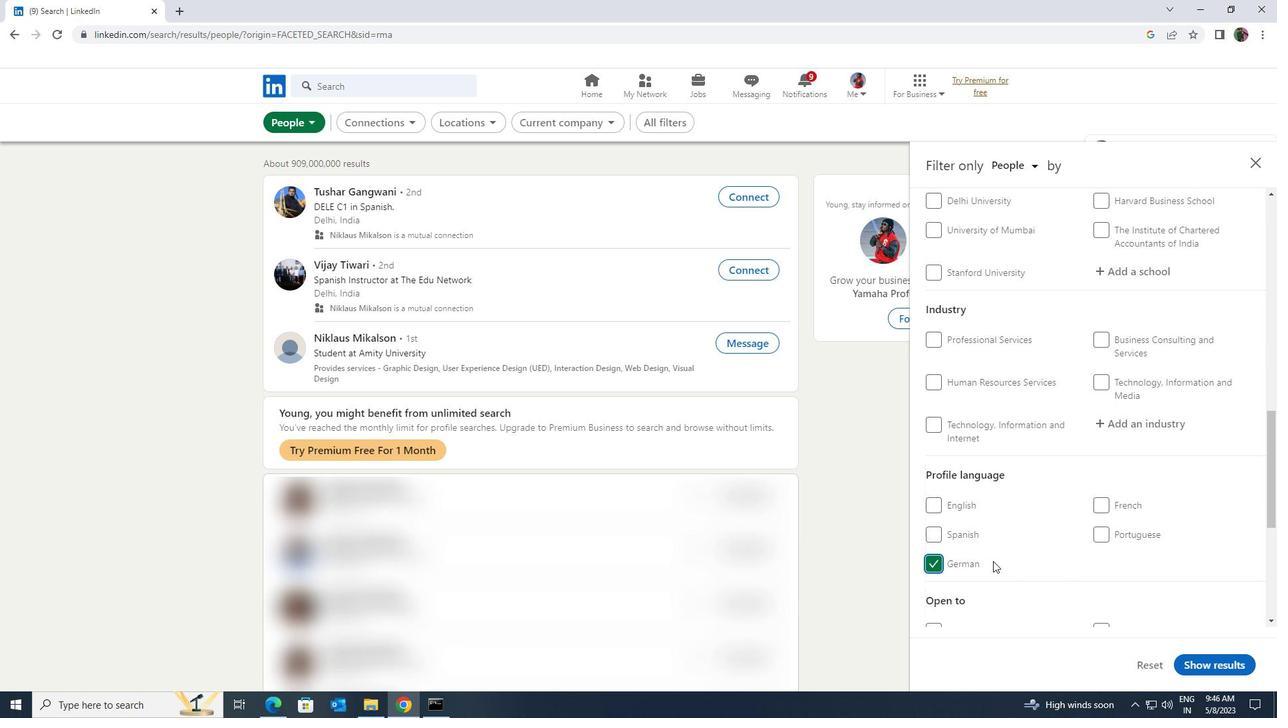 
Action: Mouse scrolled (1007, 561) with delta (0, 0)
Screenshot: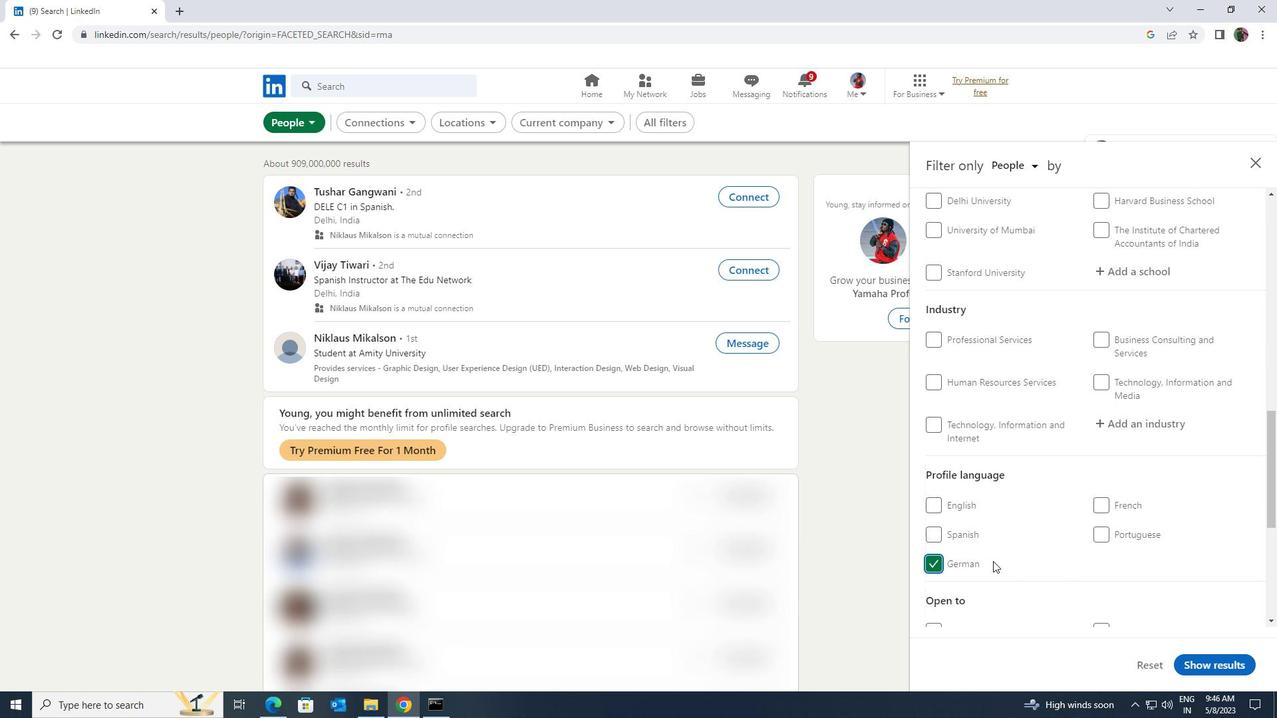 
Action: Mouse scrolled (1007, 561) with delta (0, 0)
Screenshot: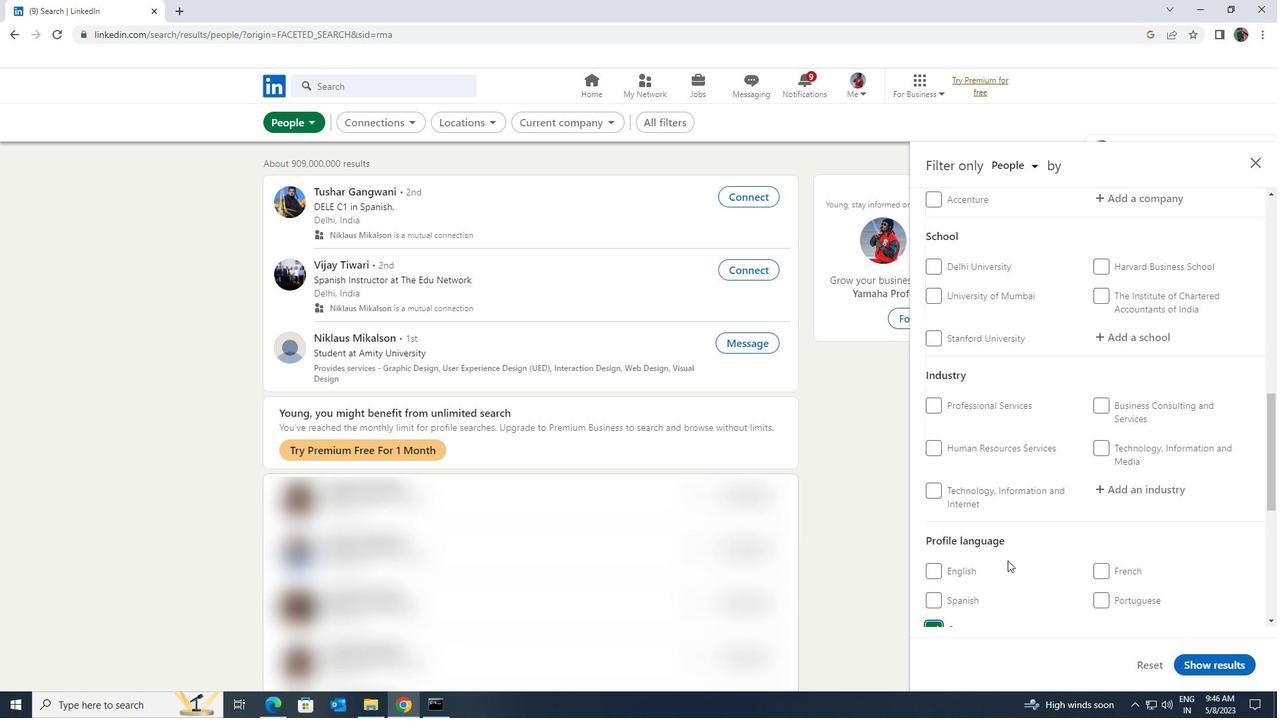 
Action: Mouse scrolled (1007, 561) with delta (0, 0)
Screenshot: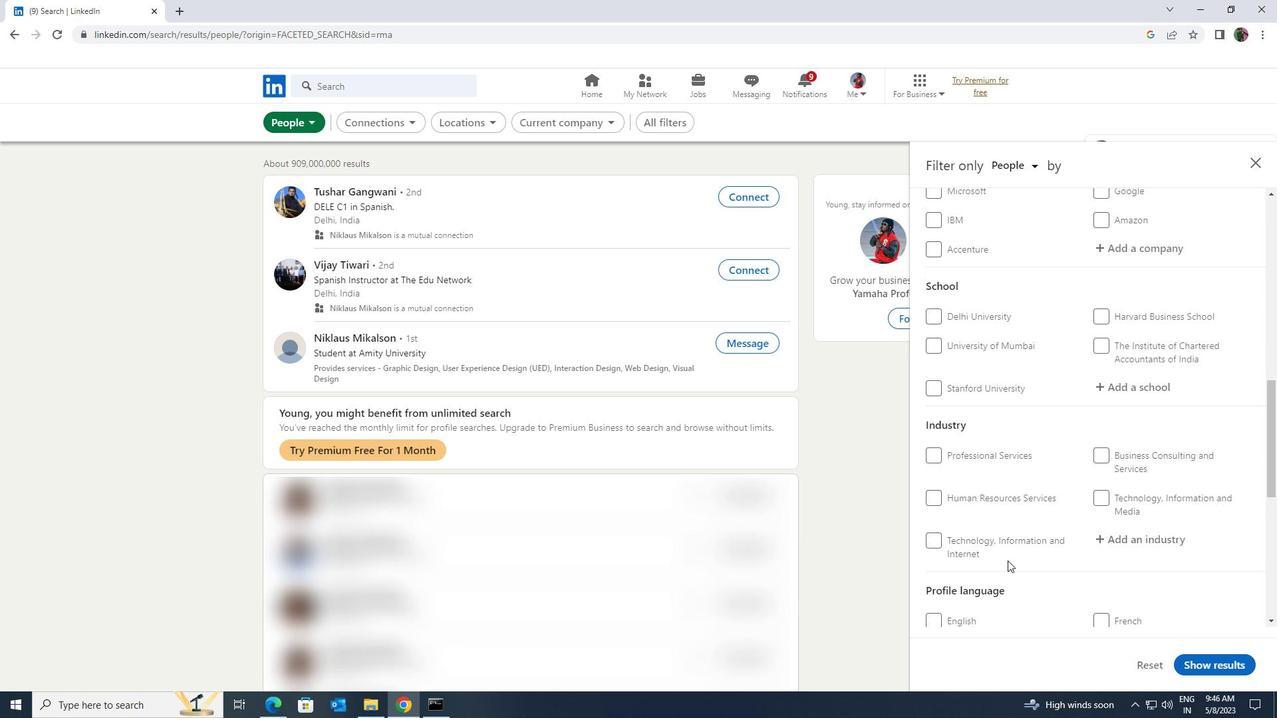 
Action: Mouse scrolled (1007, 561) with delta (0, 0)
Screenshot: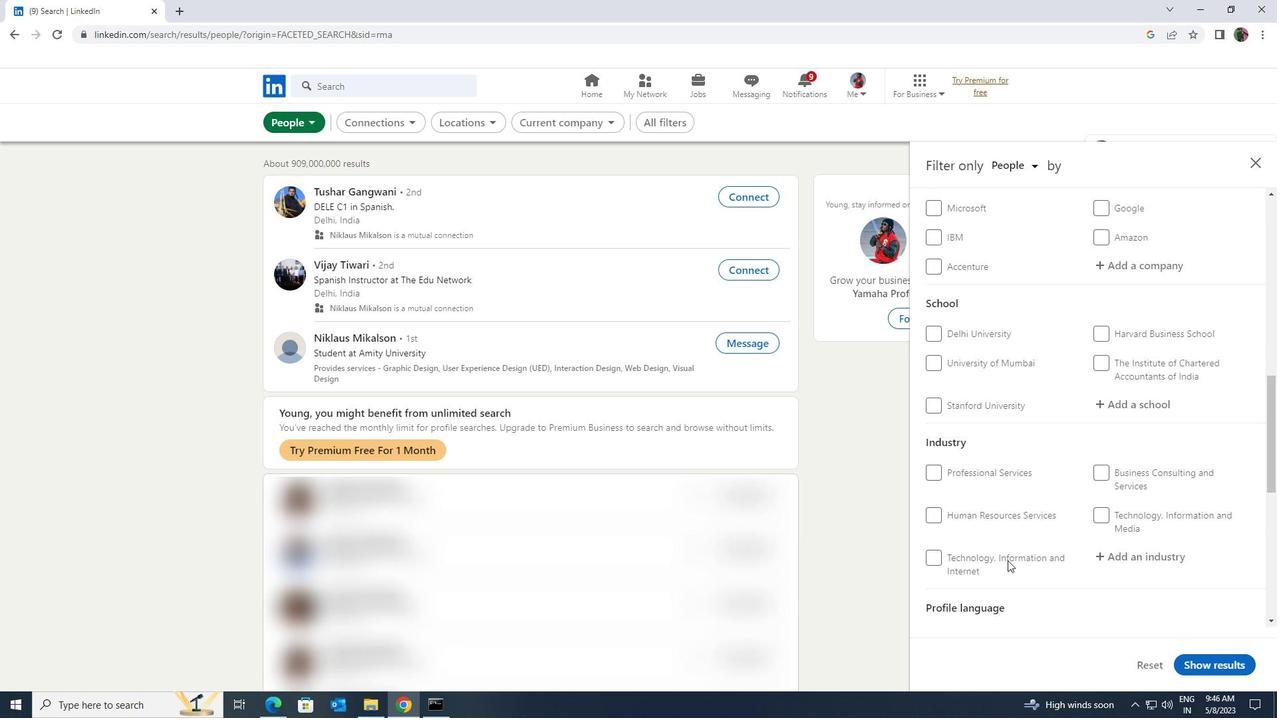
Action: Mouse scrolled (1007, 561) with delta (0, 0)
Screenshot: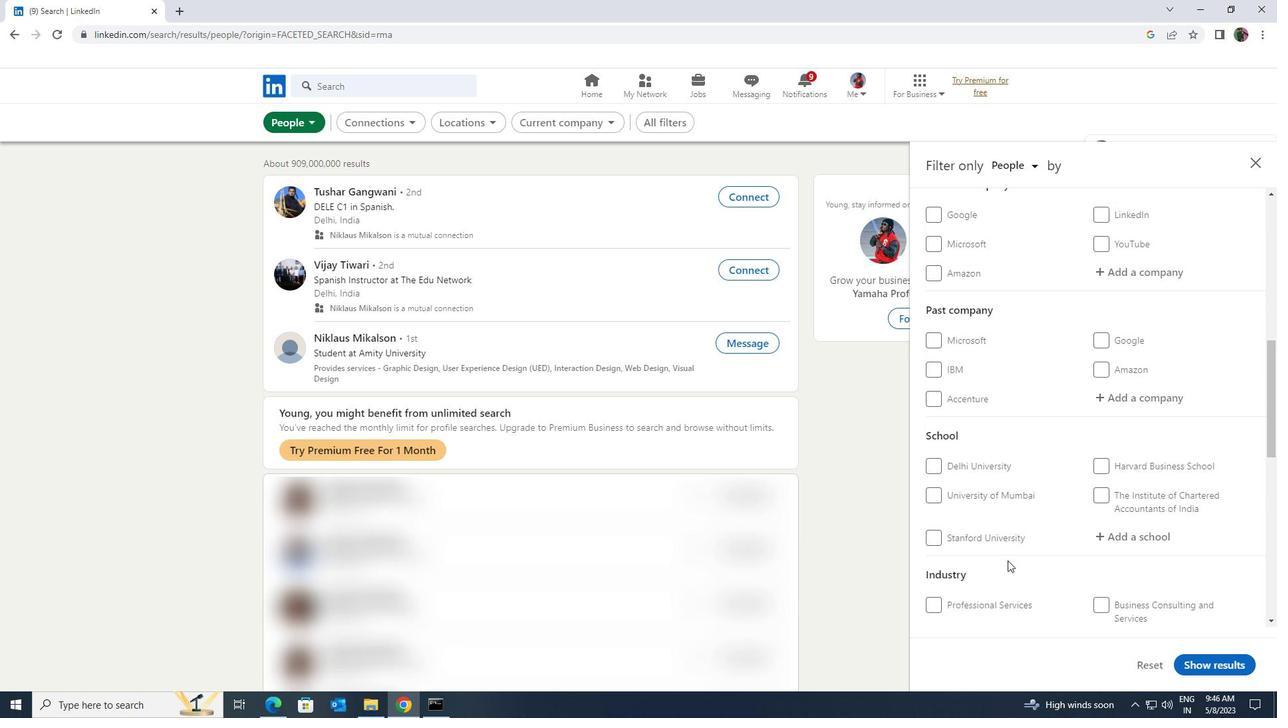 
Action: Mouse scrolled (1007, 561) with delta (0, 0)
Screenshot: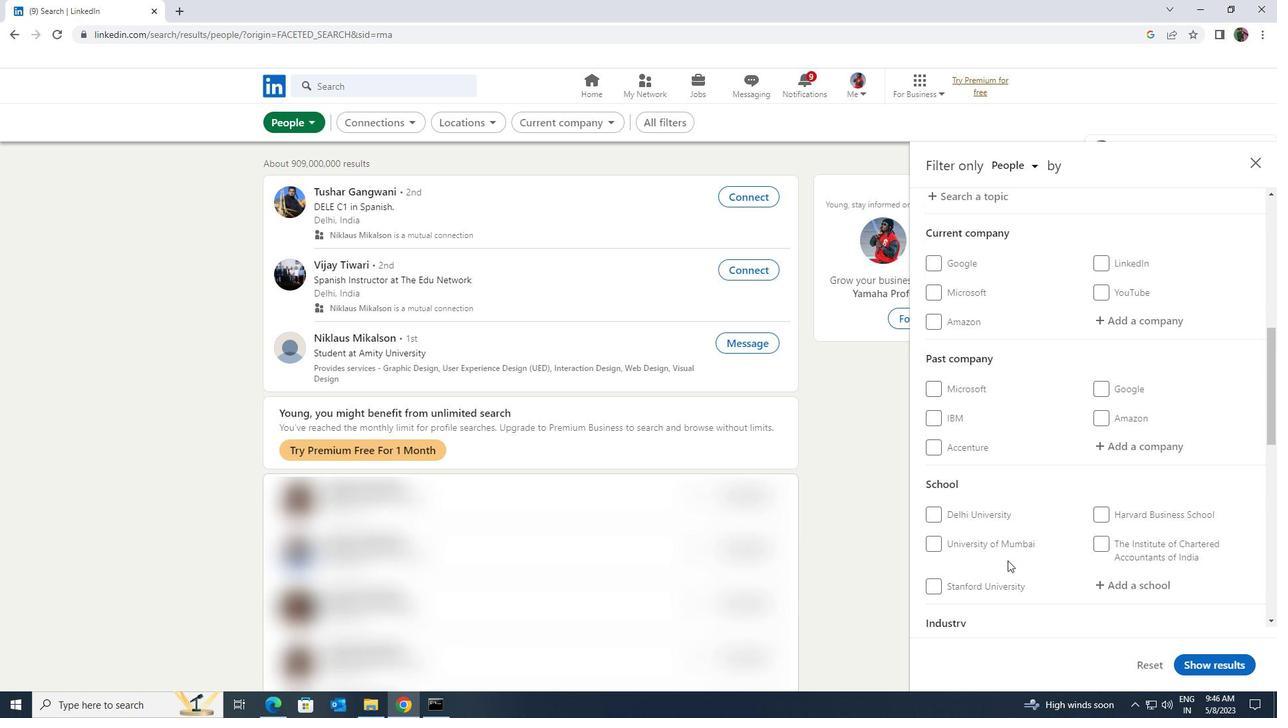 
Action: Mouse moved to (1102, 476)
Screenshot: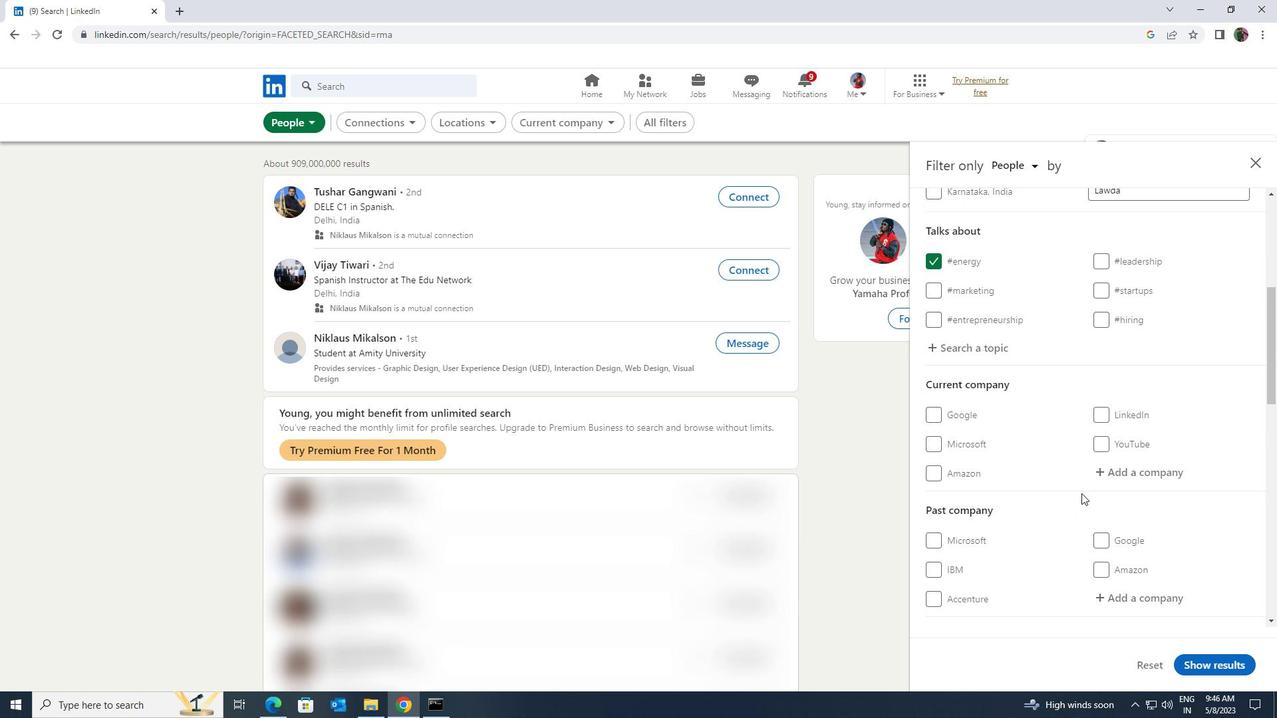 
Action: Mouse pressed left at (1102, 476)
Screenshot: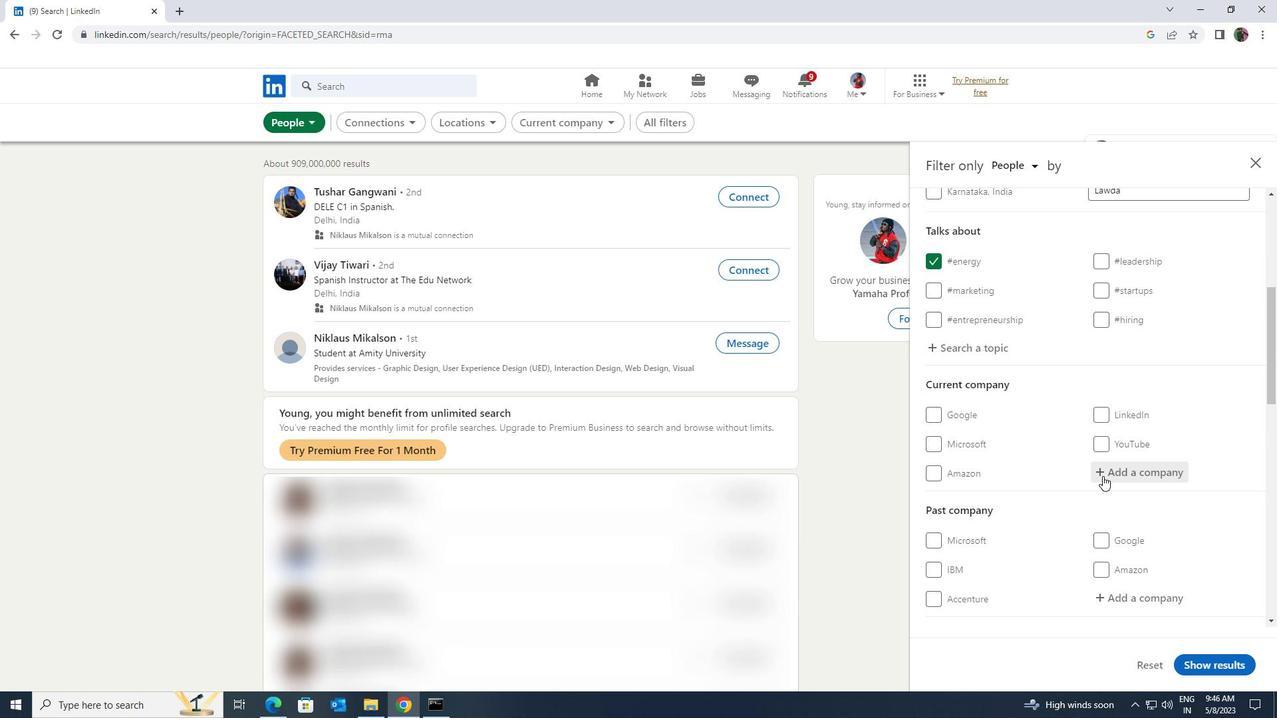 
Action: Key pressed <Key.shift>K12
Screenshot: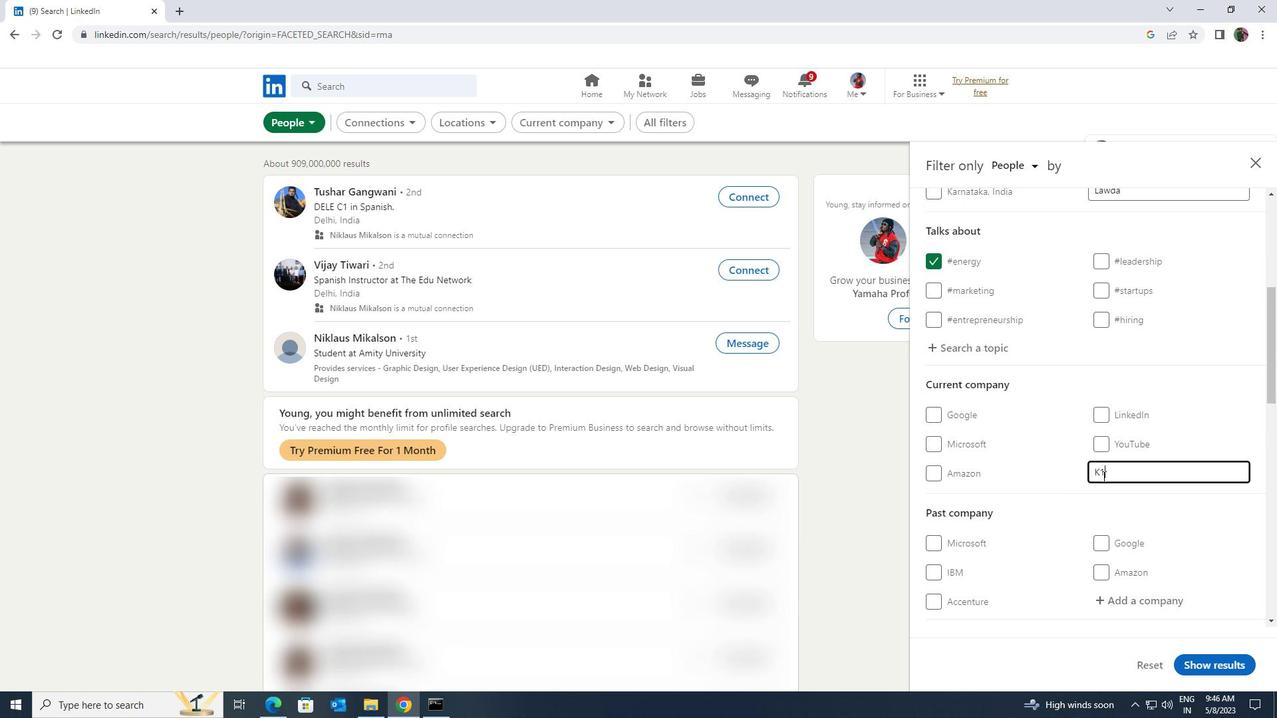 
Action: Mouse moved to (1104, 521)
Screenshot: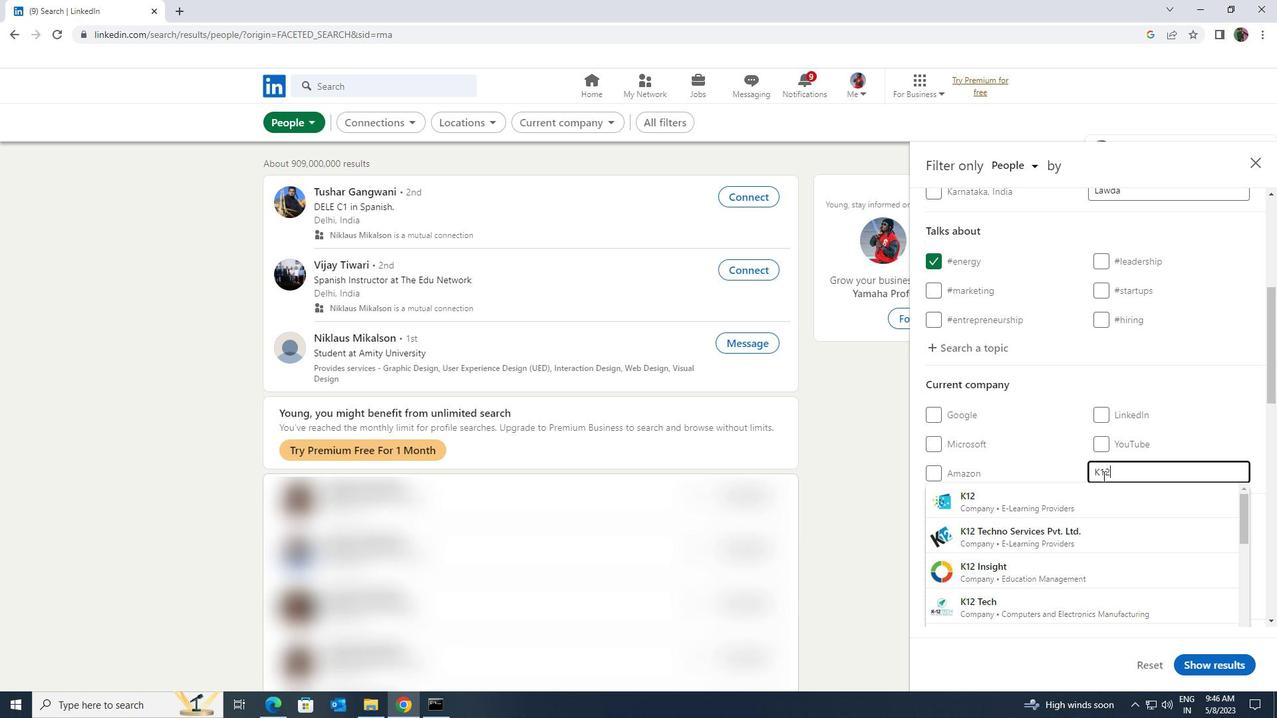 
Action: Mouse pressed left at (1104, 521)
Screenshot: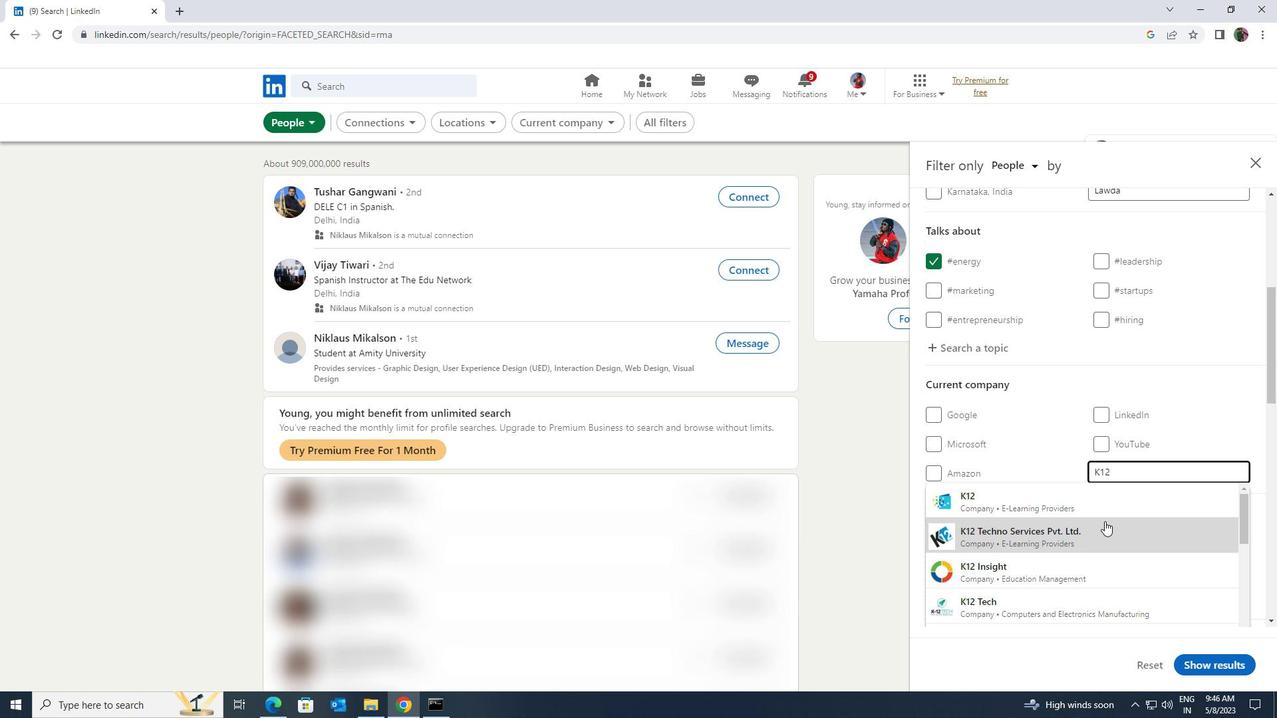 
Action: Mouse scrolled (1104, 520) with delta (0, 0)
Screenshot: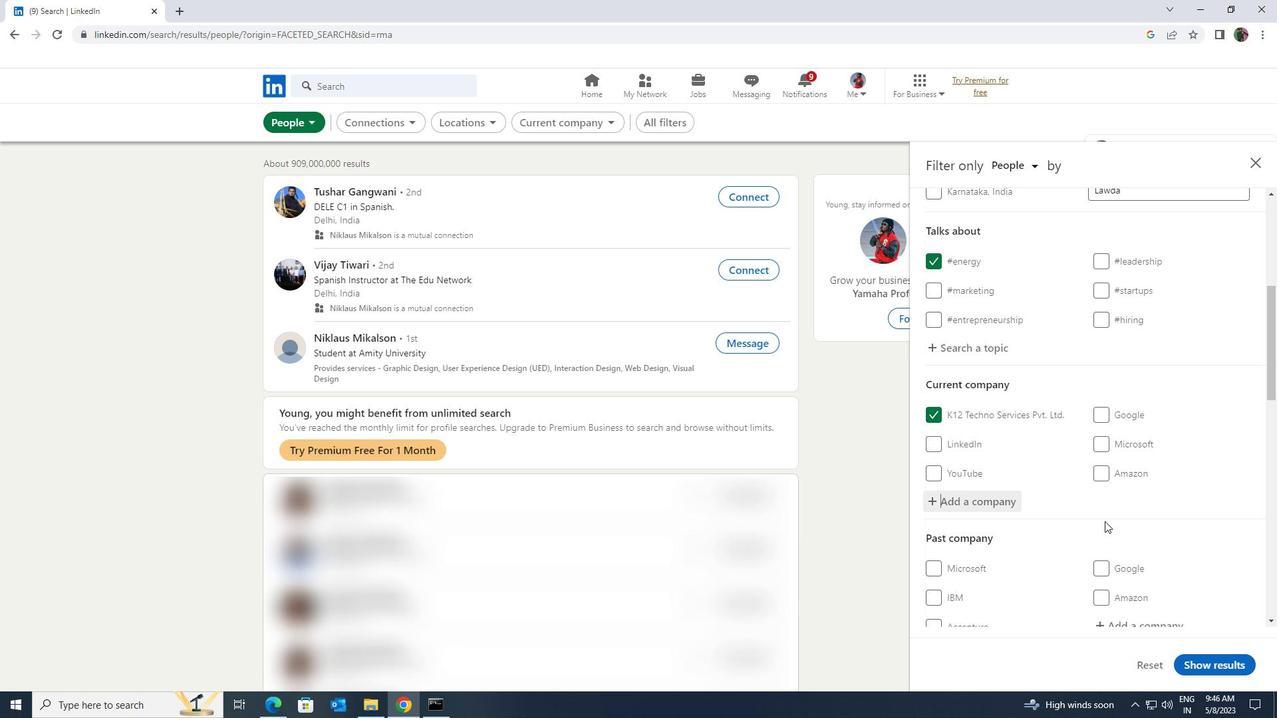 
Action: Mouse moved to (1104, 522)
Screenshot: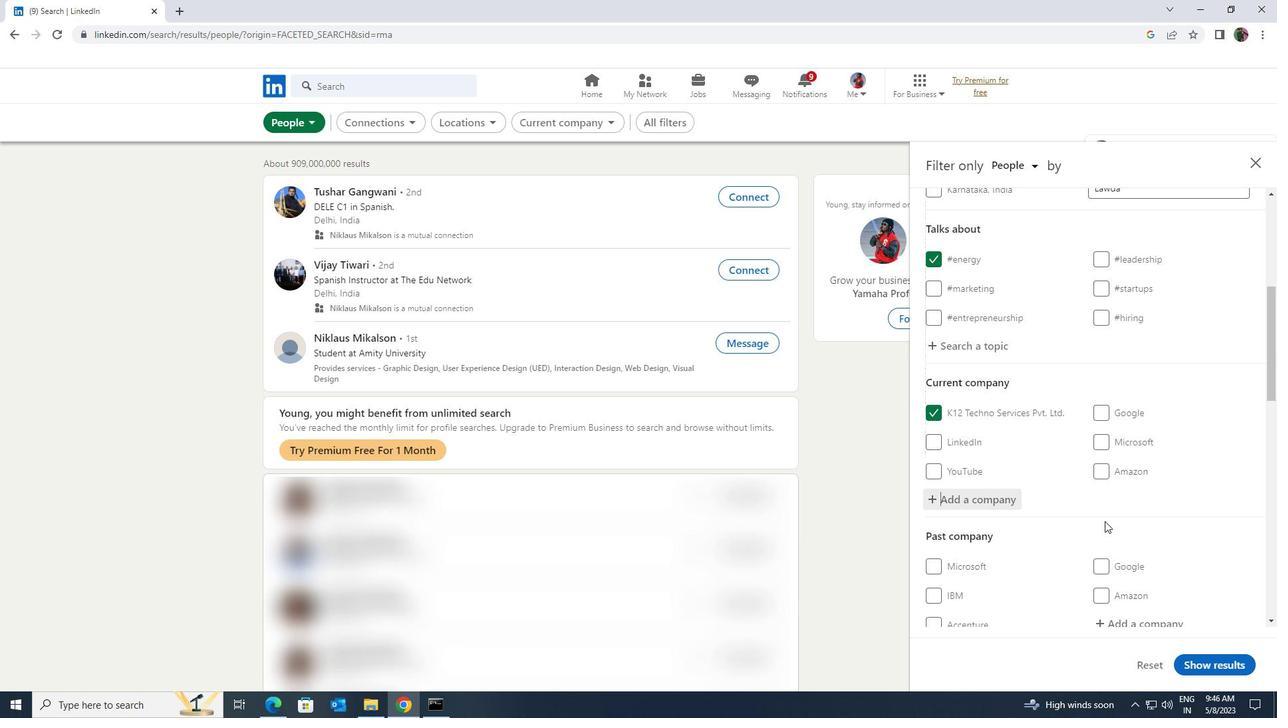 
Action: Mouse scrolled (1104, 521) with delta (0, 0)
Screenshot: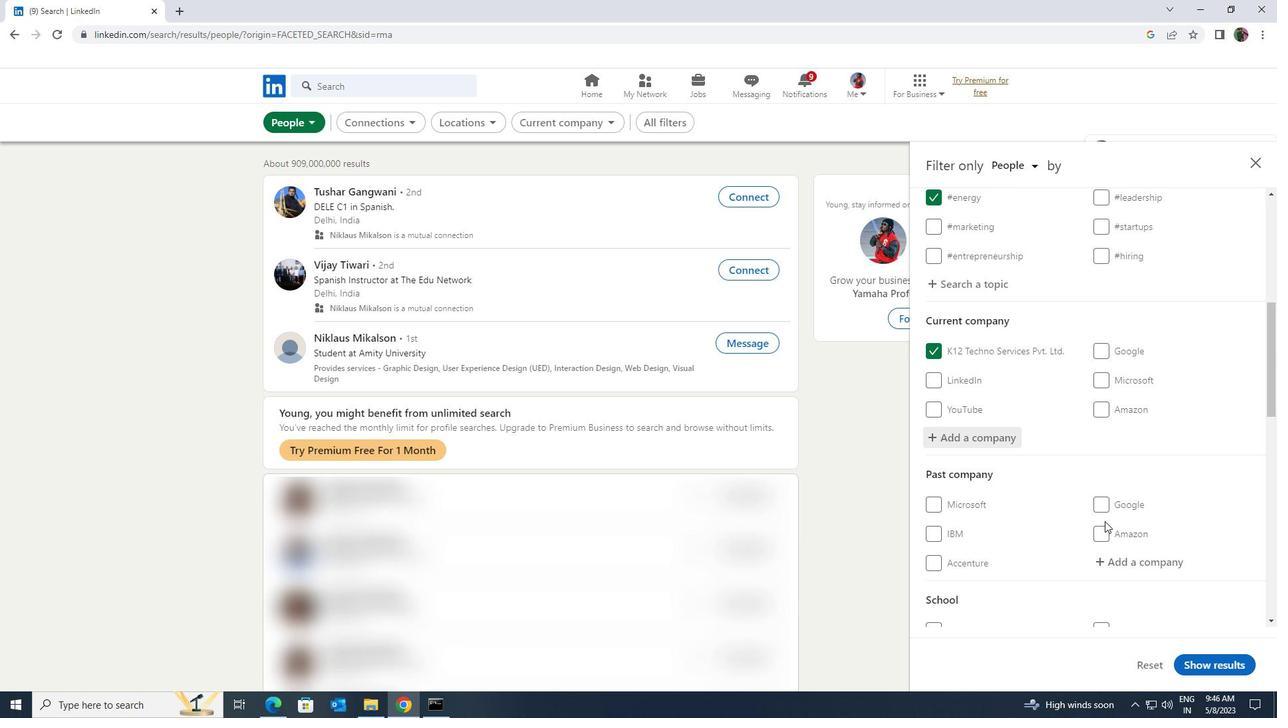 
Action: Mouse scrolled (1104, 521) with delta (0, 0)
Screenshot: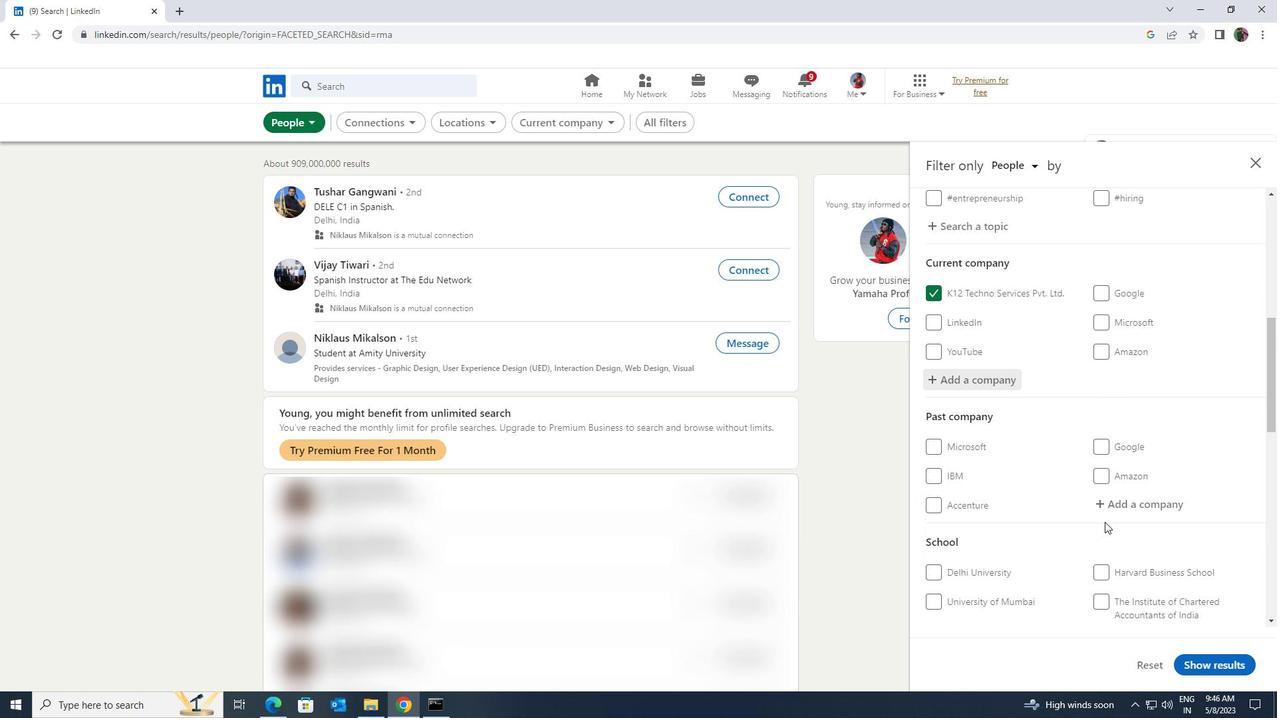 
Action: Mouse scrolled (1104, 521) with delta (0, 0)
Screenshot: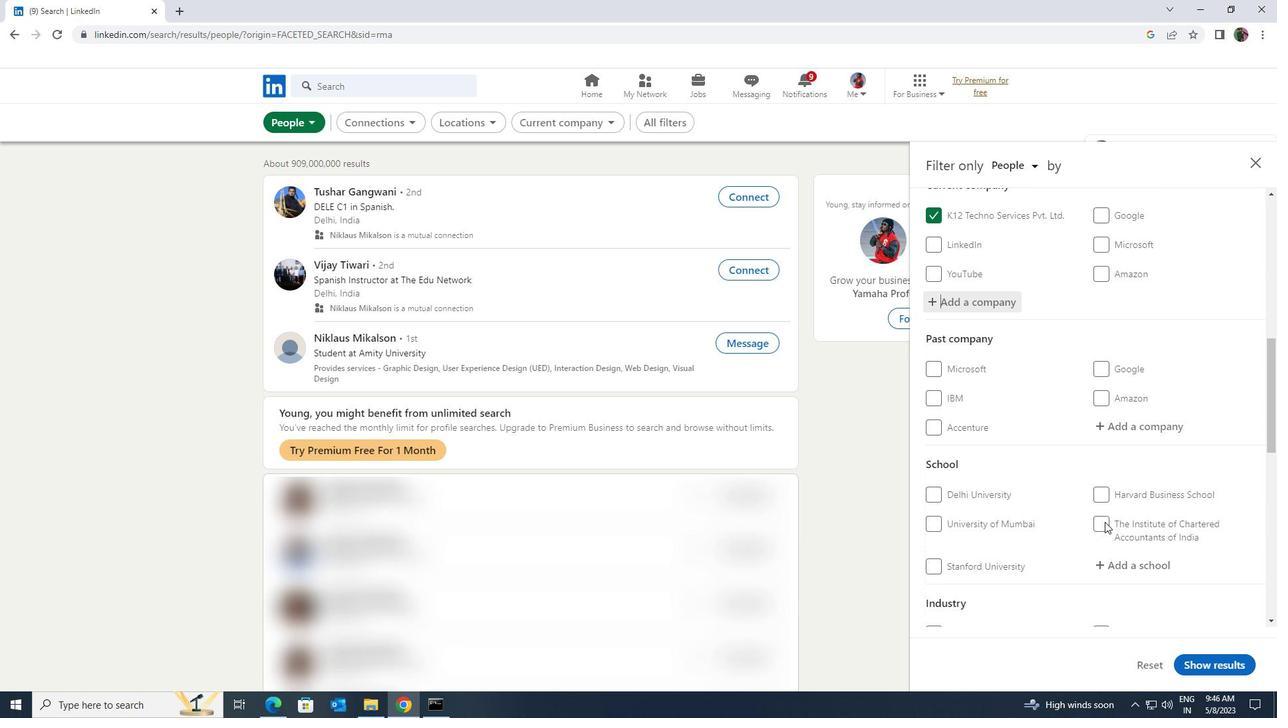 
Action: Mouse moved to (1111, 508)
Screenshot: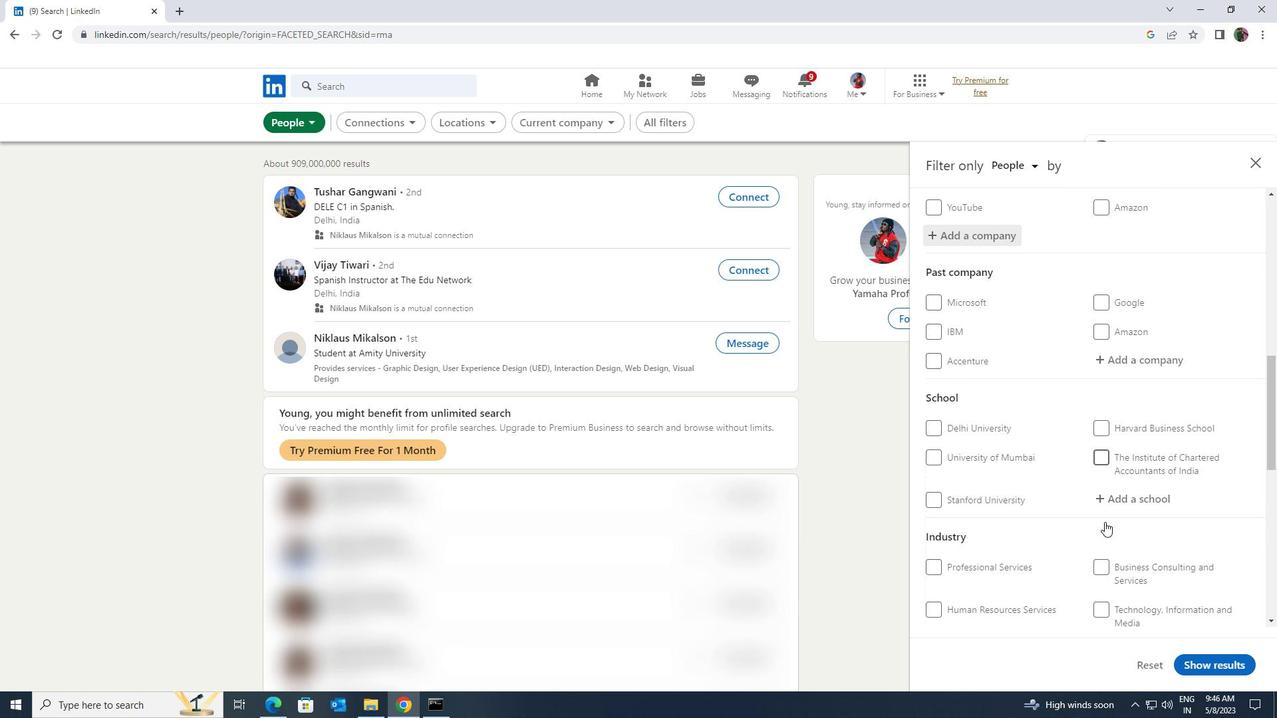 
Action: Mouse pressed left at (1111, 508)
Screenshot: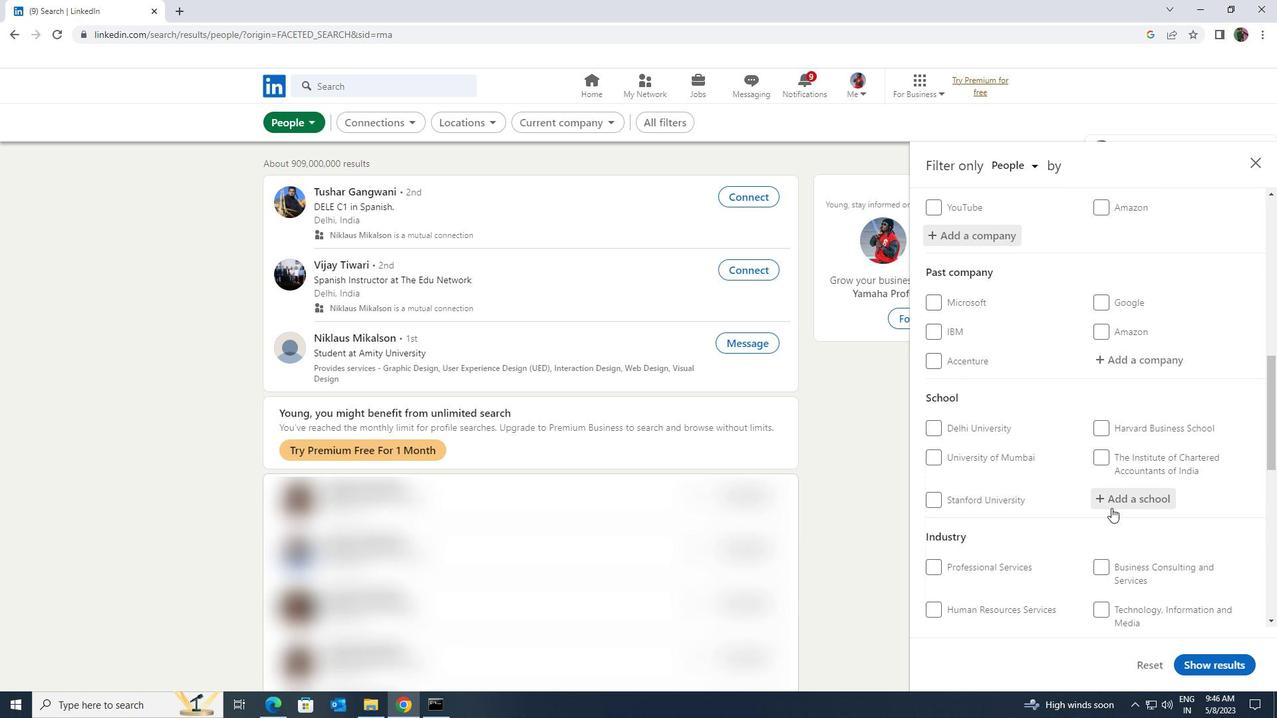 
Action: Mouse moved to (1111, 508)
Screenshot: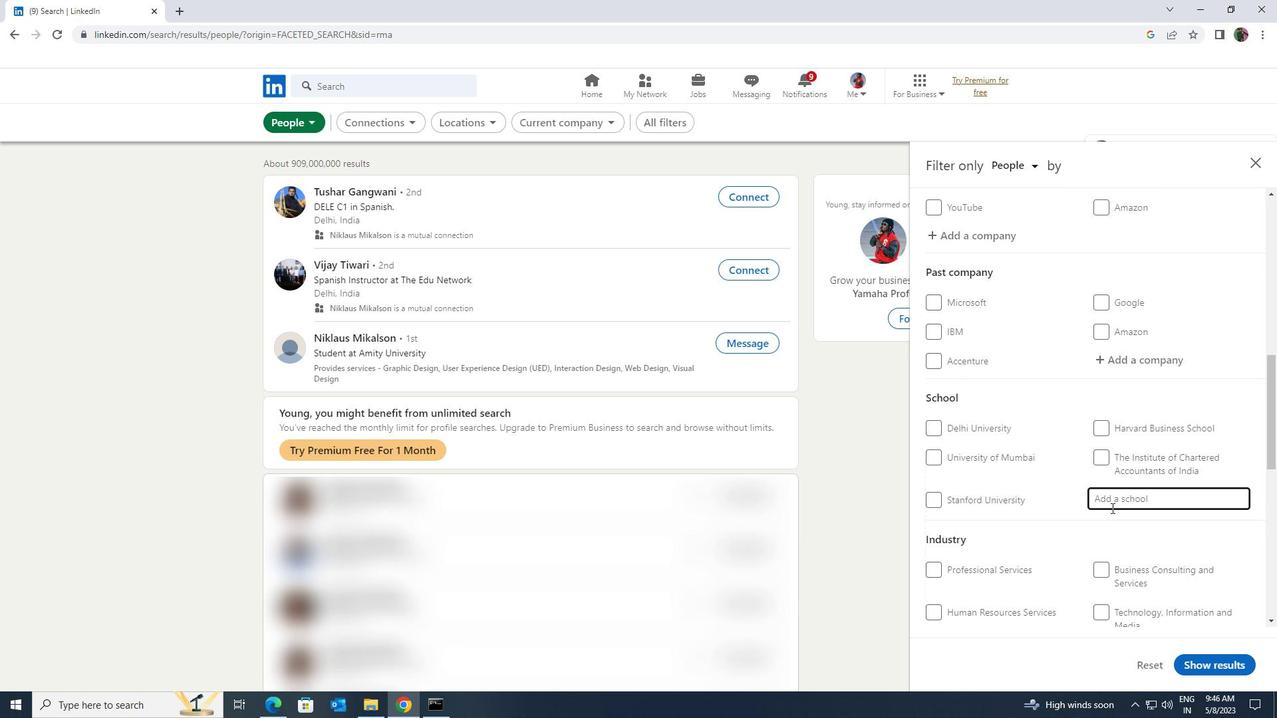 
Action: Key pressed <Key.shift><Key.shift><Key.shift><Key.shift><Key.shift><Key.shift>VIVEKA
Screenshot: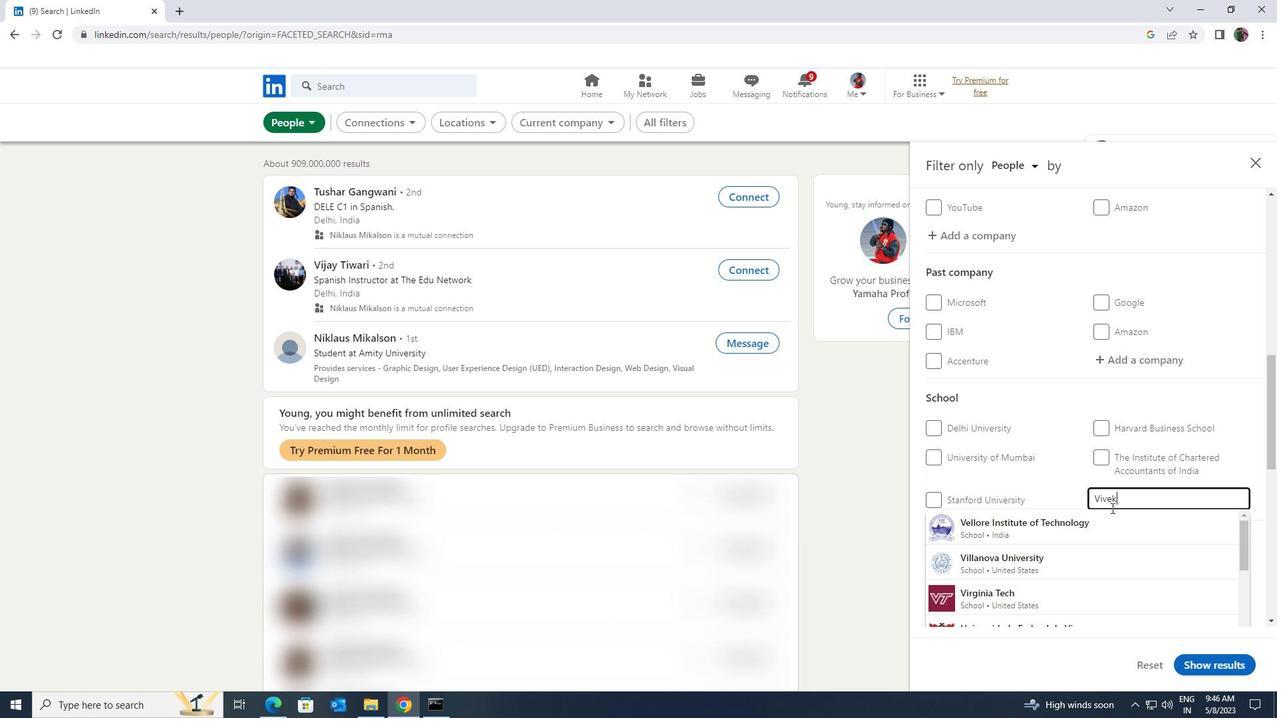
Action: Mouse moved to (1102, 565)
Screenshot: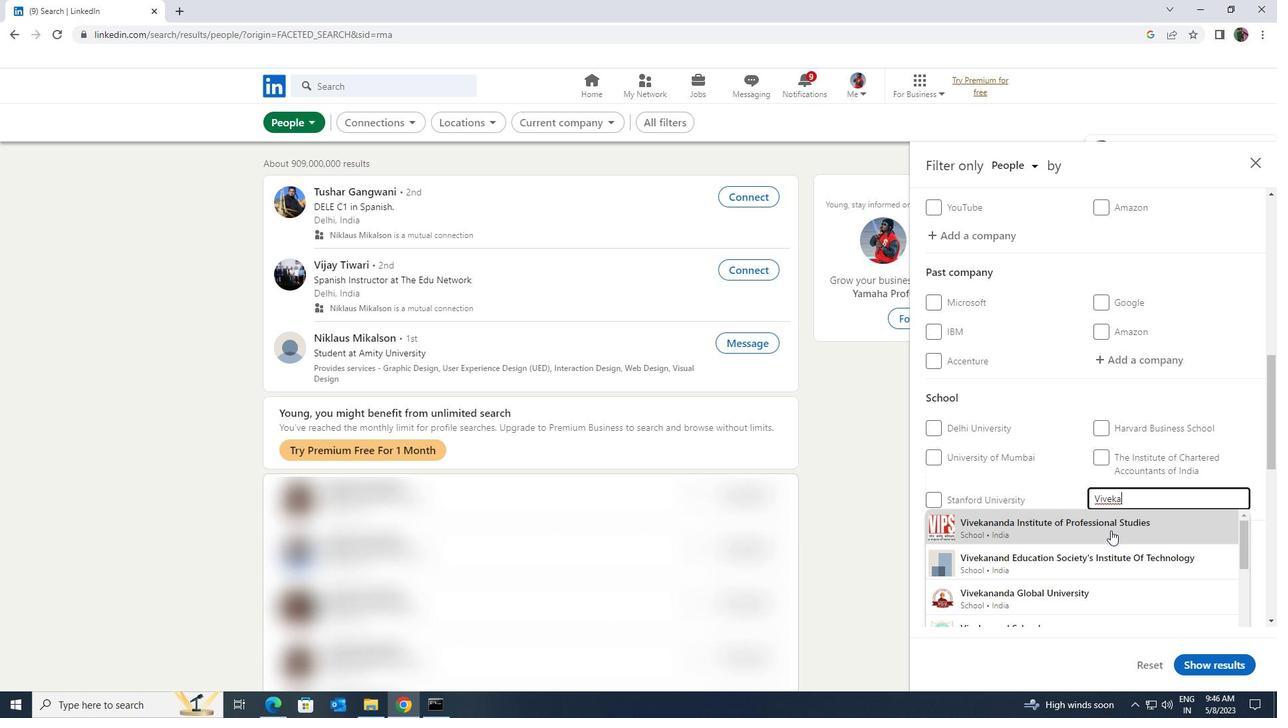 
Action: Mouse pressed left at (1102, 565)
Screenshot: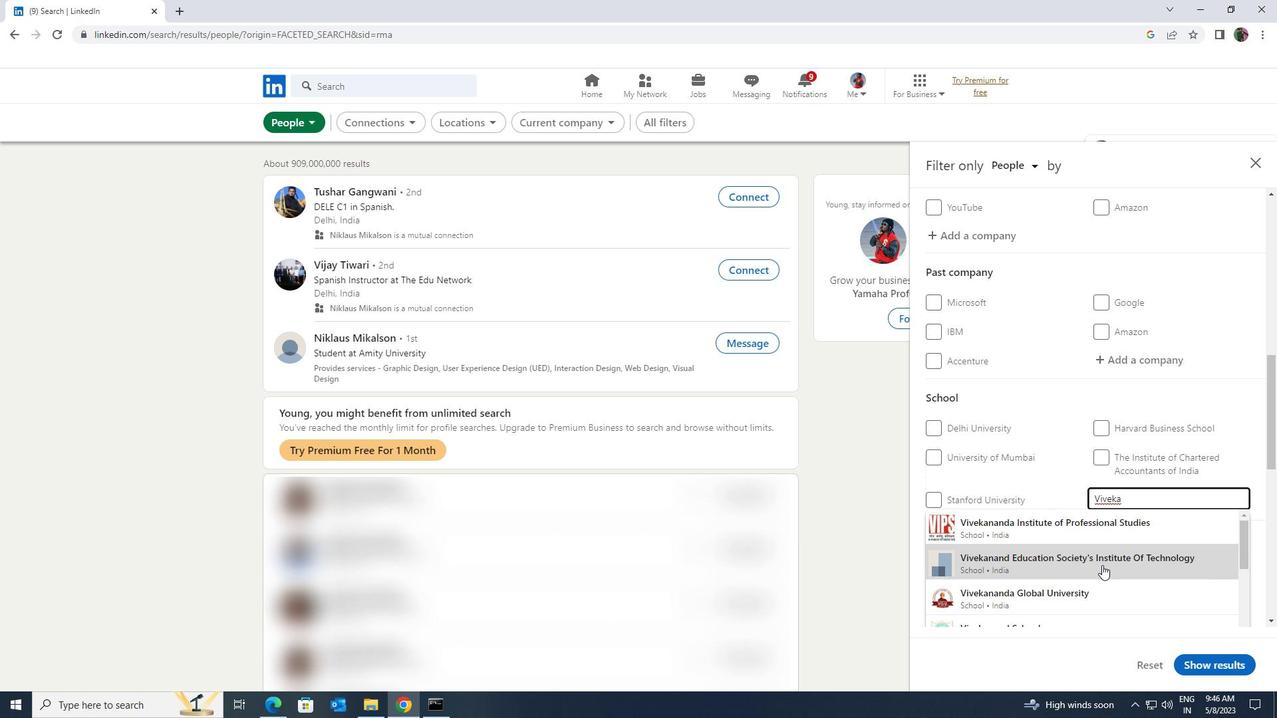 
Action: Mouse scrolled (1102, 564) with delta (0, 0)
Screenshot: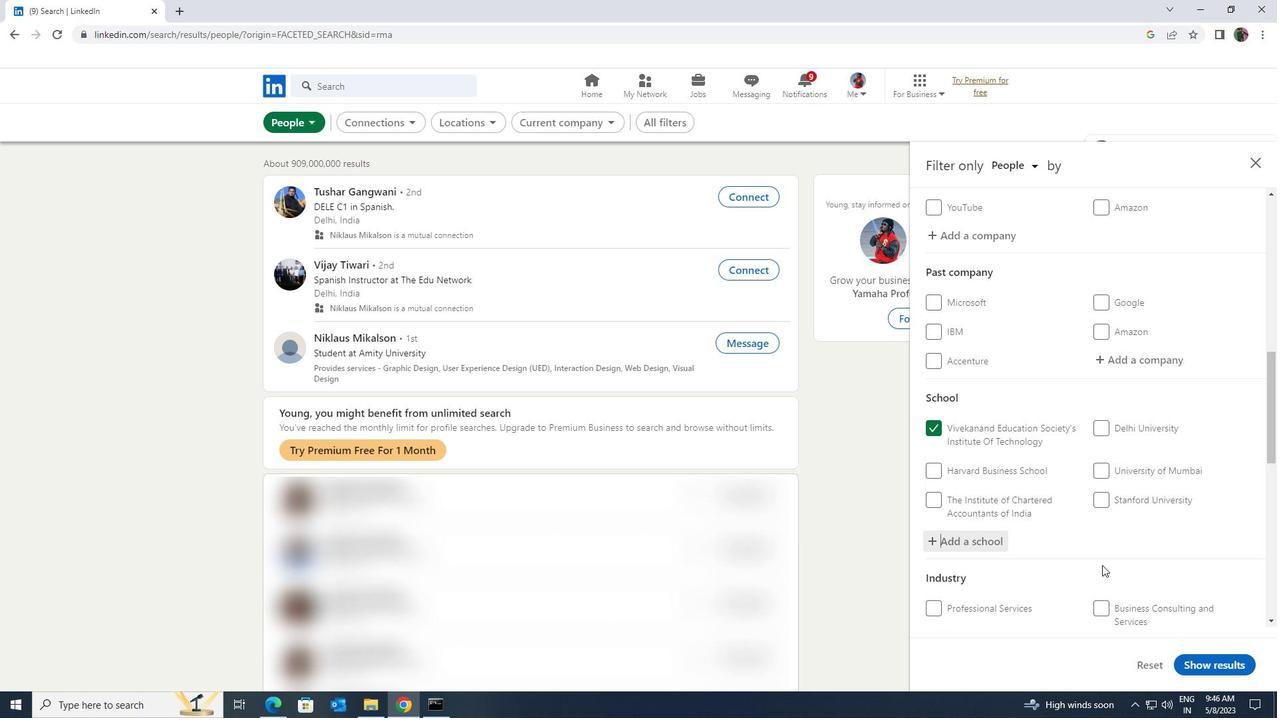 
Action: Mouse moved to (1103, 566)
Screenshot: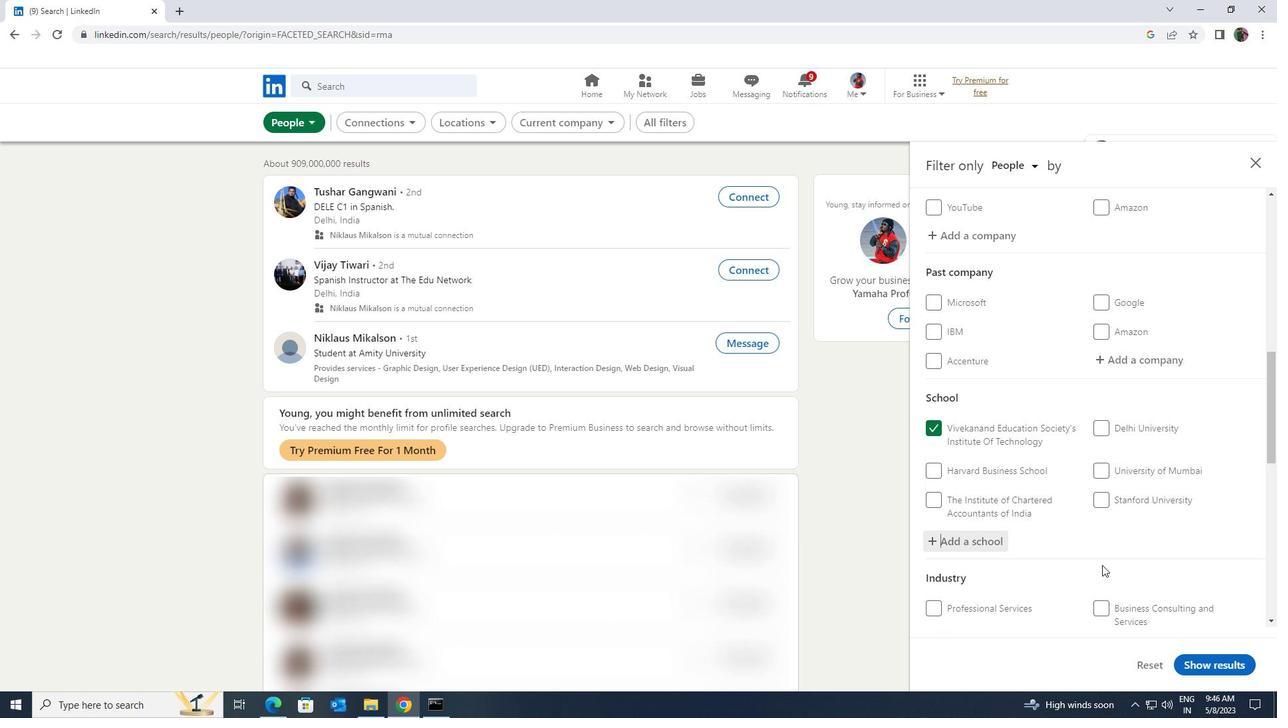 
Action: Mouse scrolled (1103, 565) with delta (0, 0)
Screenshot: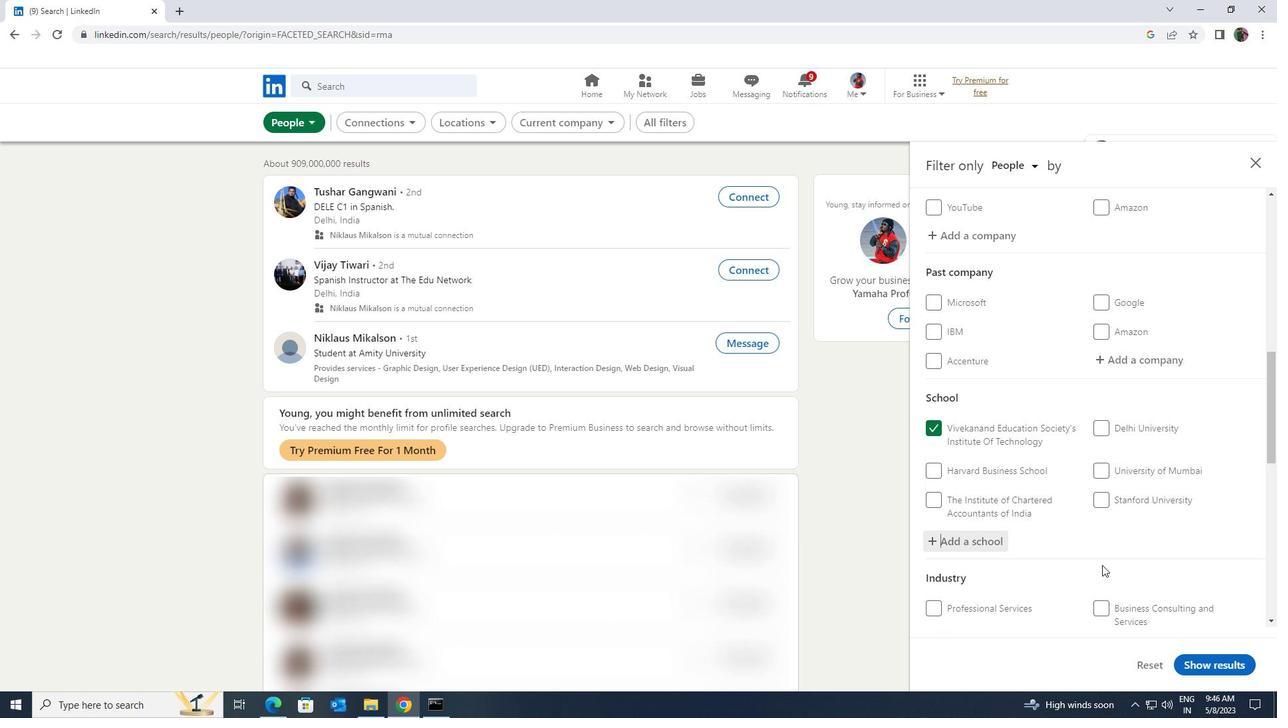 
Action: Mouse moved to (1106, 566)
Screenshot: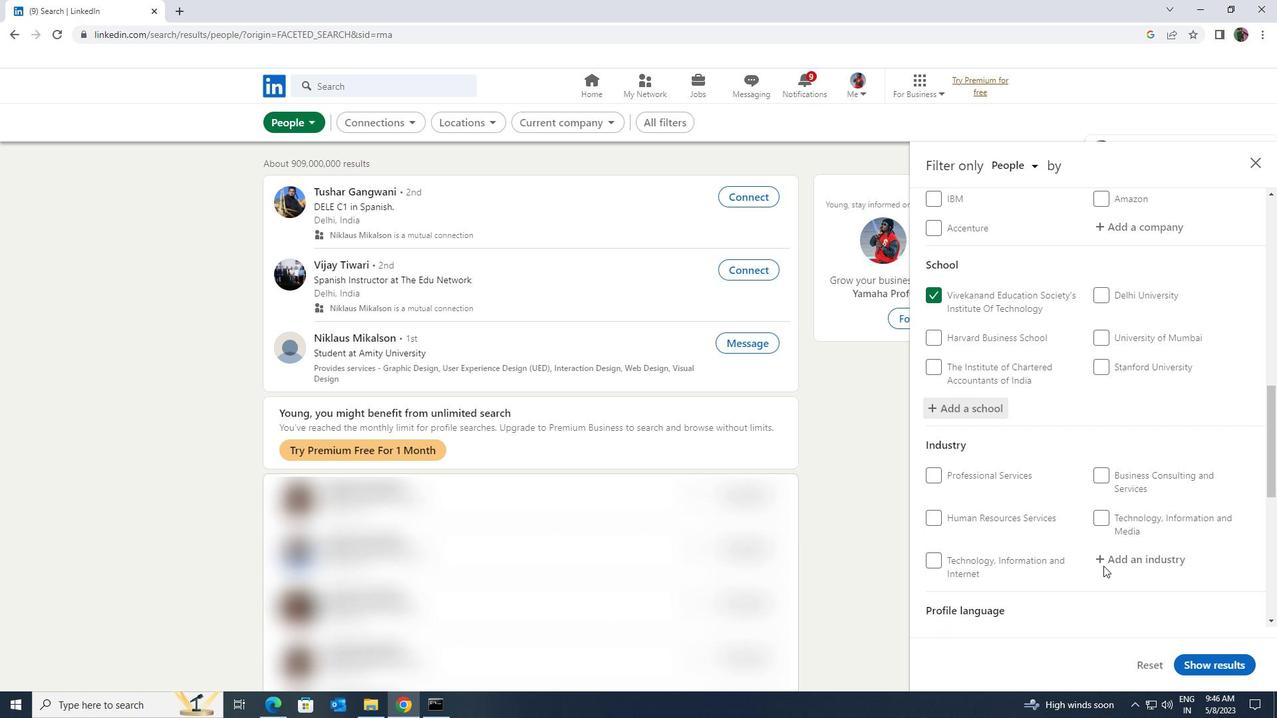 
Action: Mouse pressed left at (1106, 566)
Screenshot: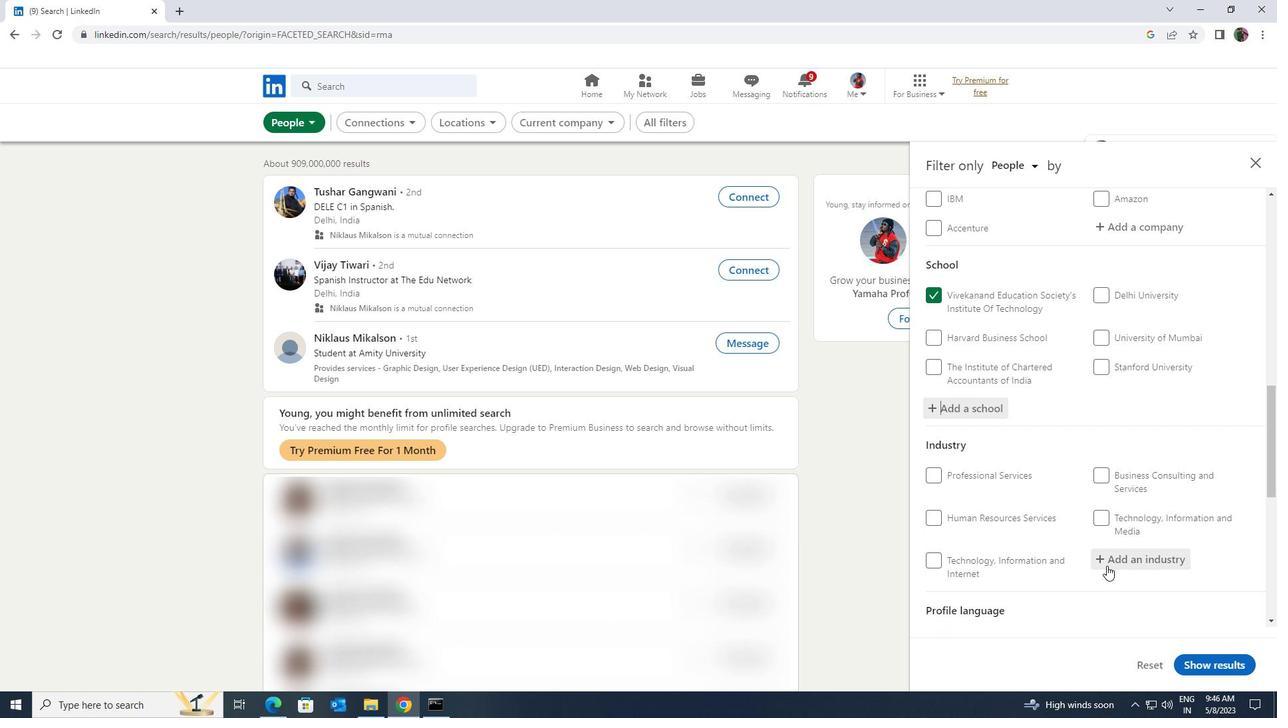 
Action: Key pressed <Key.shift><Key.shift><Key.shift><Key.shift>LANDSCAP
Screenshot: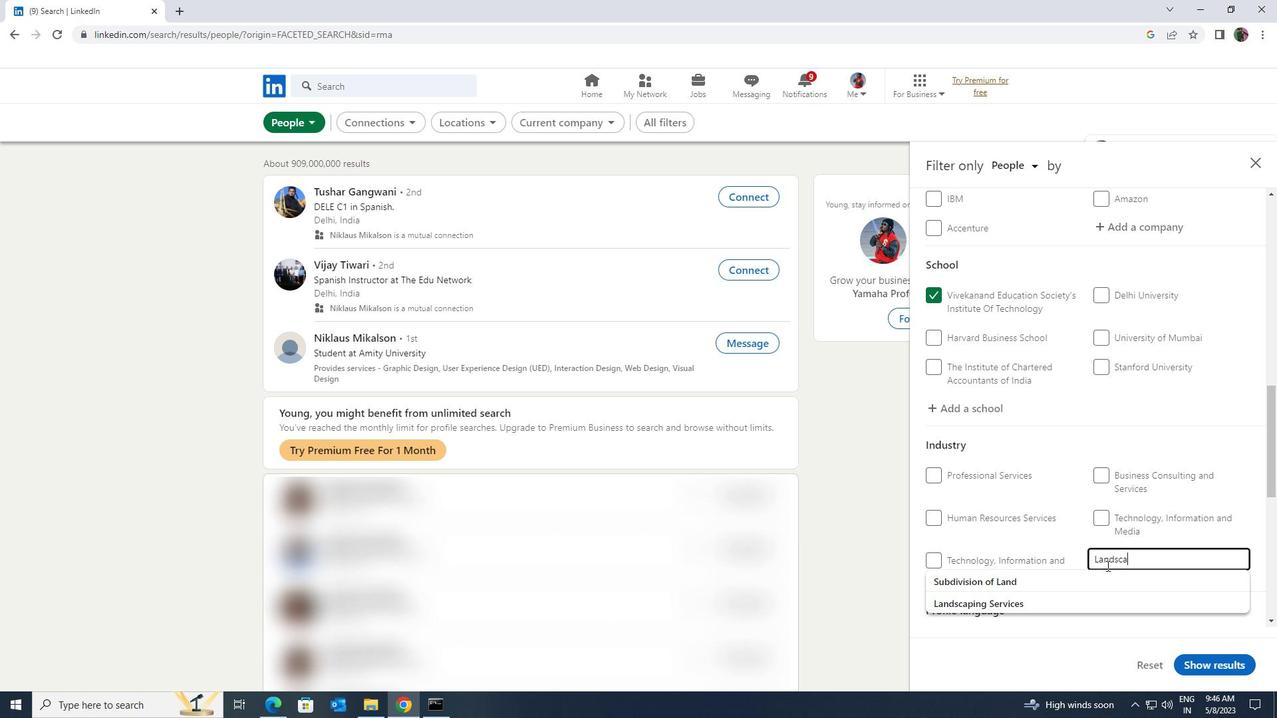 
Action: Mouse moved to (1104, 576)
Screenshot: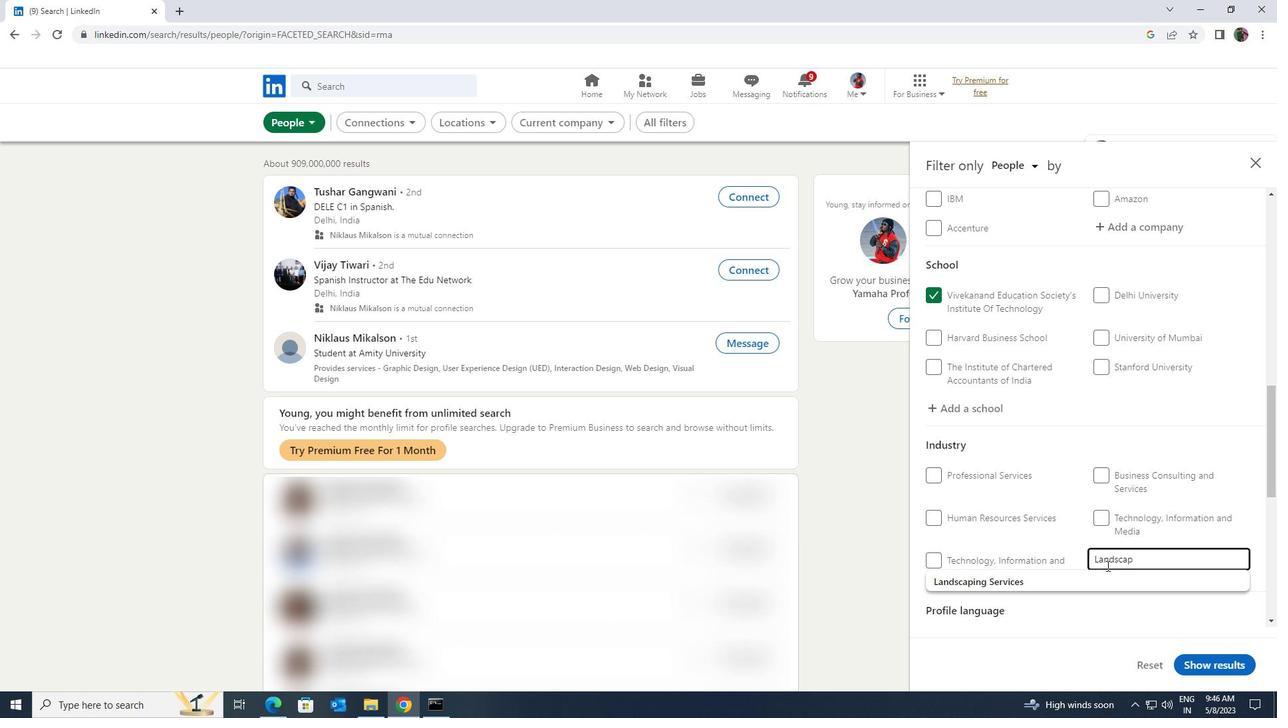 
Action: Mouse pressed left at (1104, 576)
Screenshot: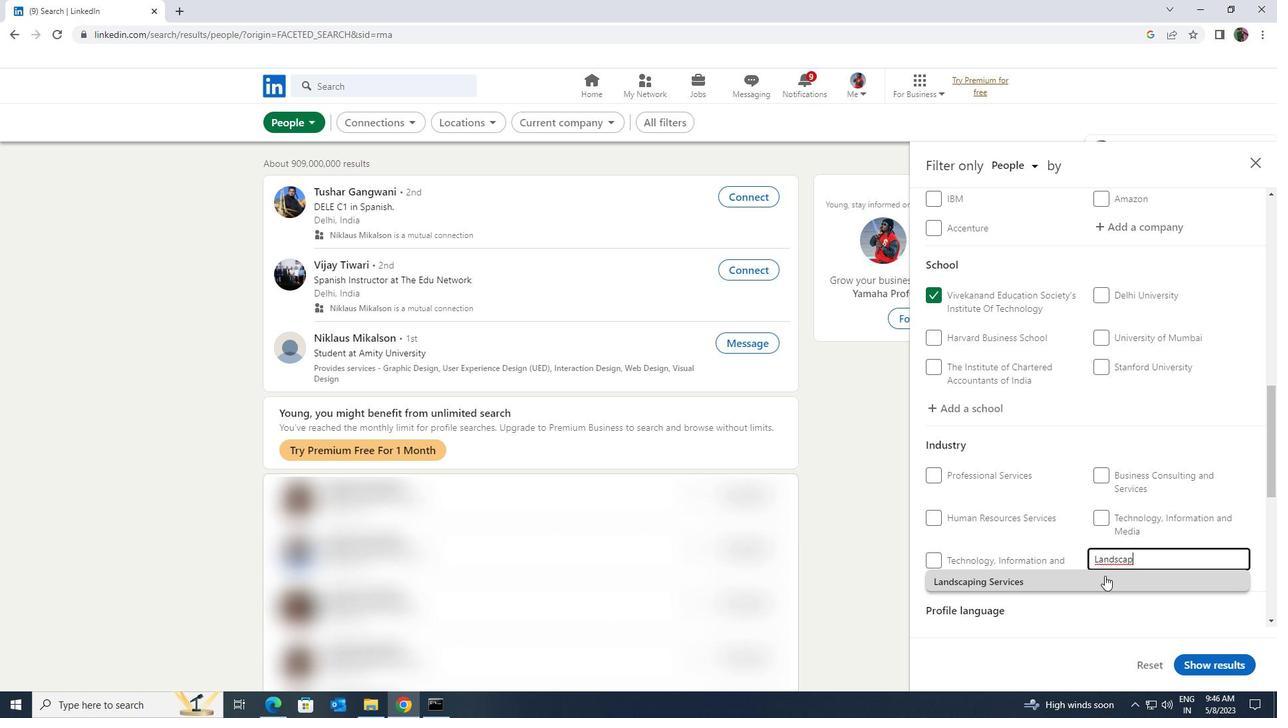 
Action: Mouse moved to (1102, 576)
Screenshot: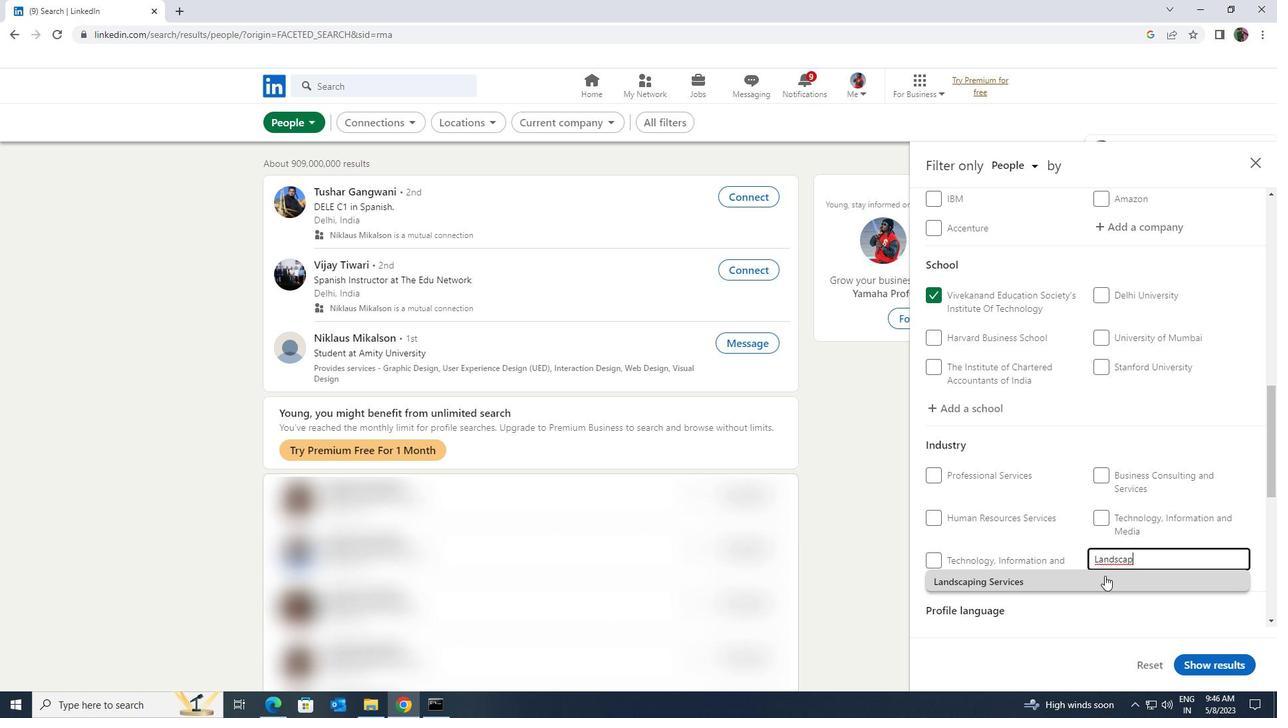 
Action: Mouse scrolled (1102, 575) with delta (0, 0)
Screenshot: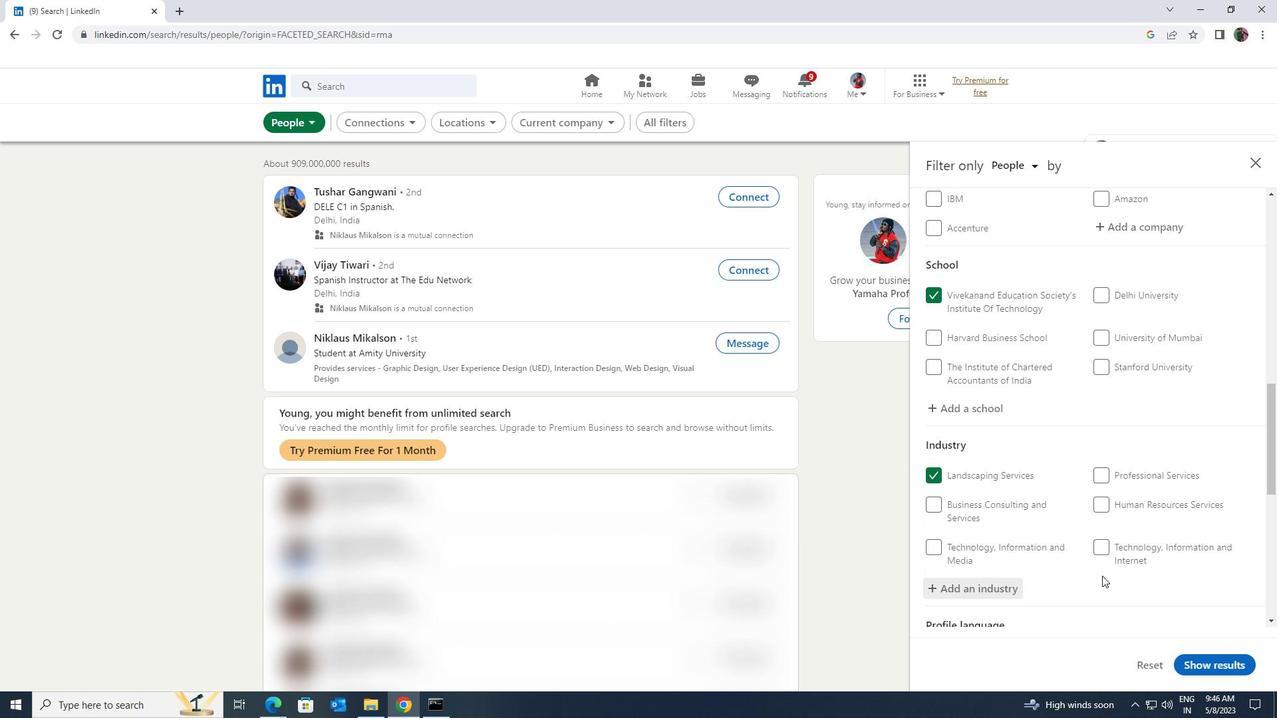 
Action: Mouse scrolled (1102, 575) with delta (0, 0)
Screenshot: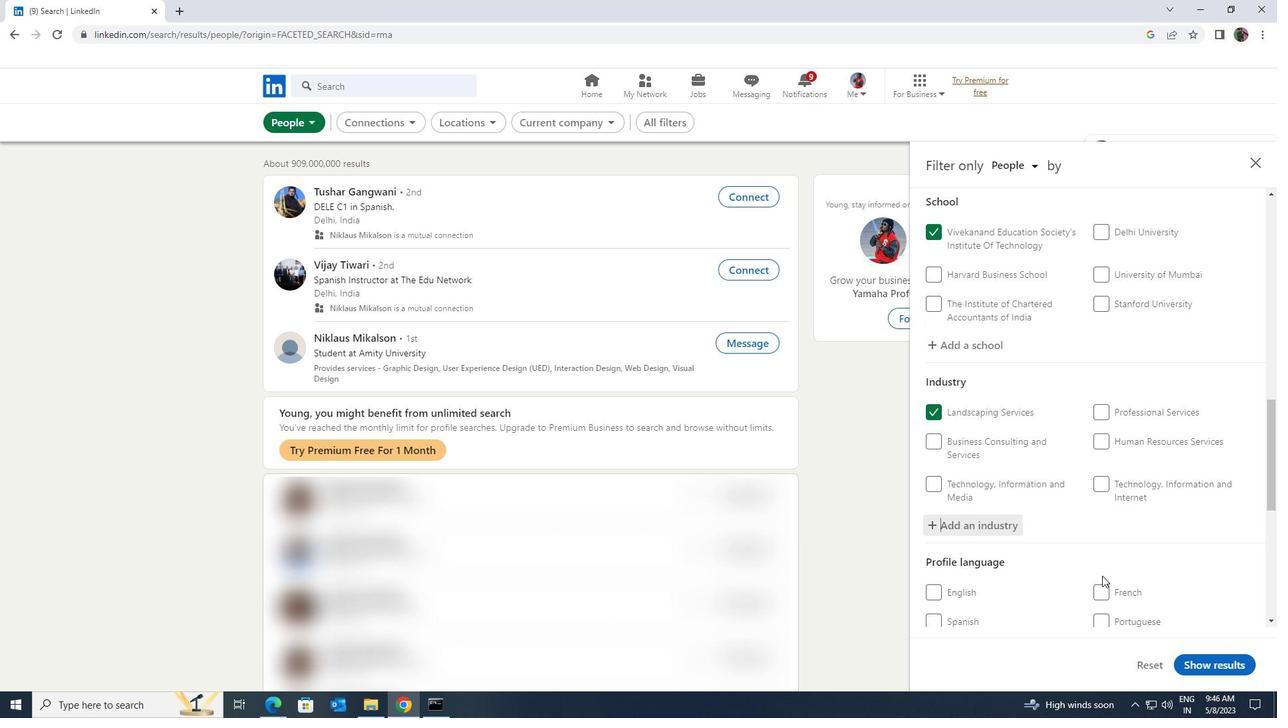
Action: Mouse scrolled (1102, 575) with delta (0, 0)
Screenshot: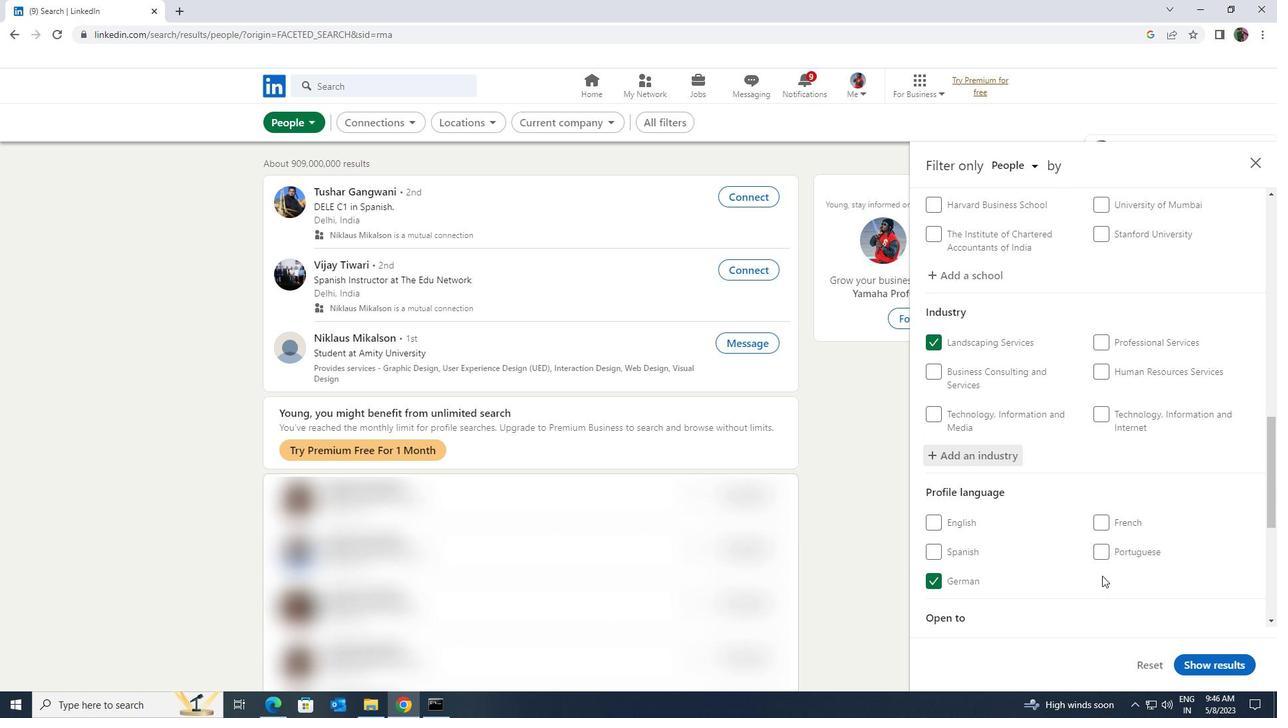 
Action: Mouse scrolled (1102, 575) with delta (0, 0)
Screenshot: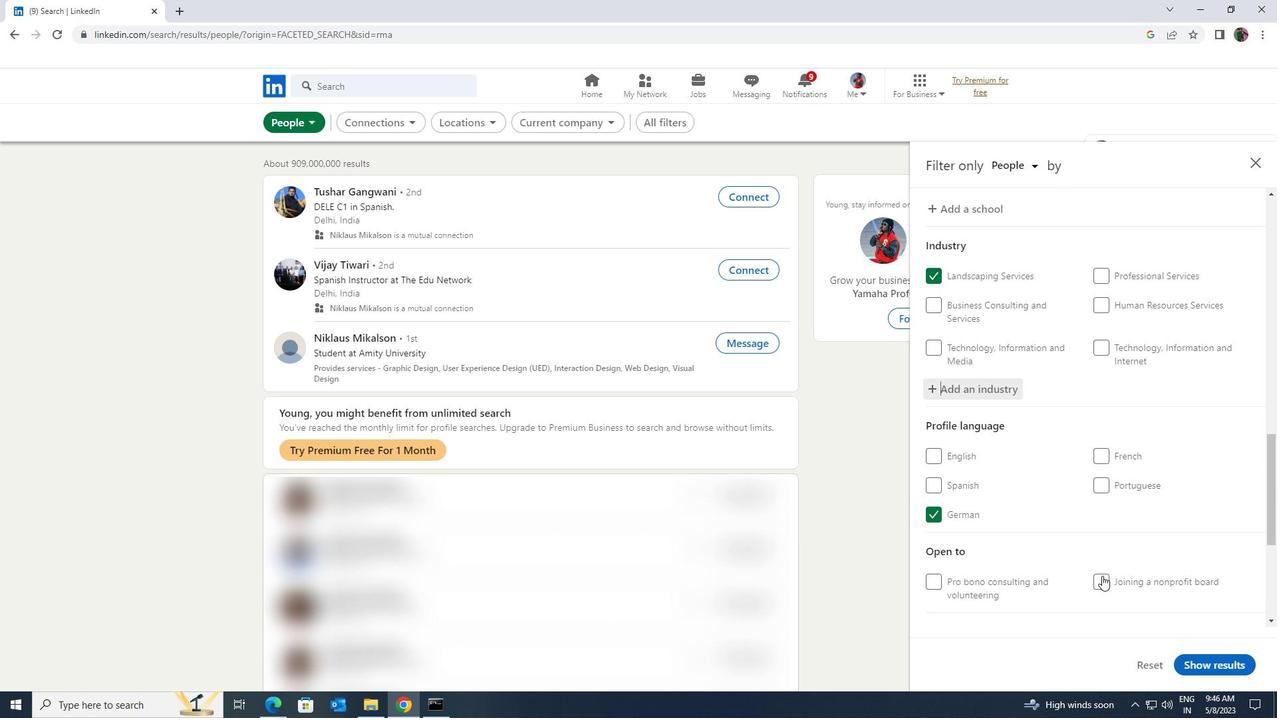 
Action: Mouse scrolled (1102, 575) with delta (0, 0)
Screenshot: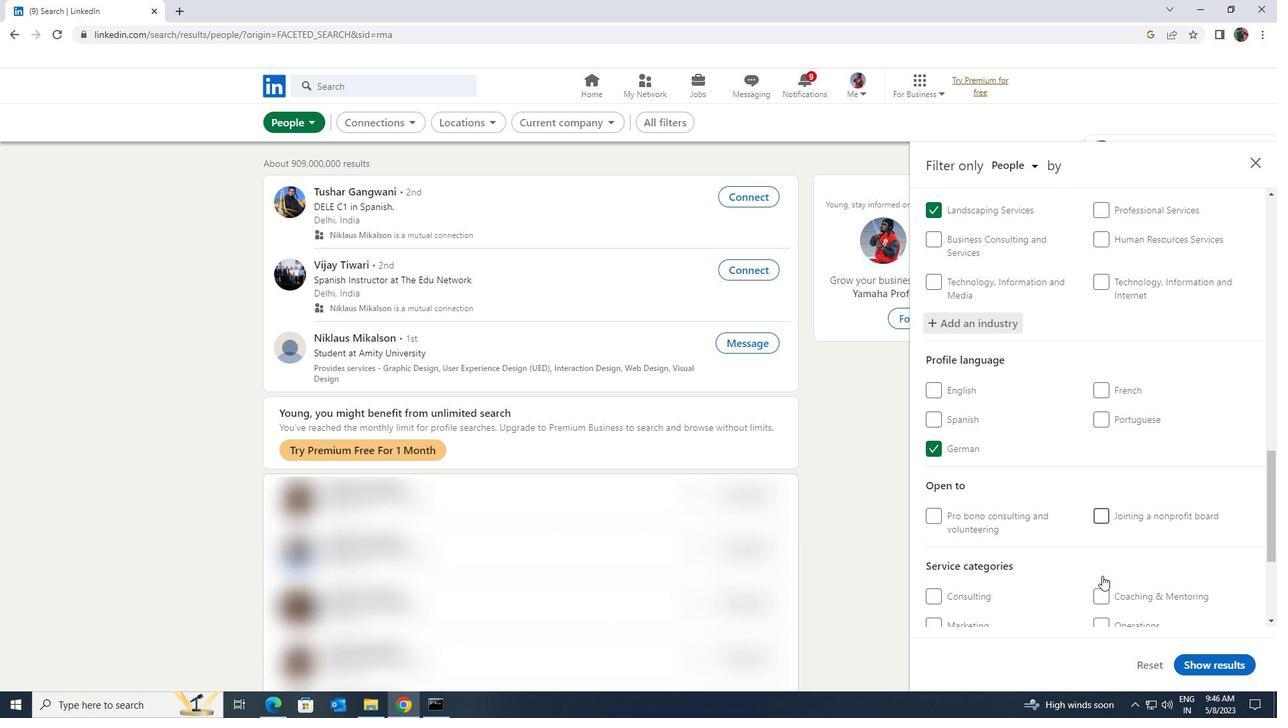 
Action: Mouse scrolled (1102, 575) with delta (0, 0)
Screenshot: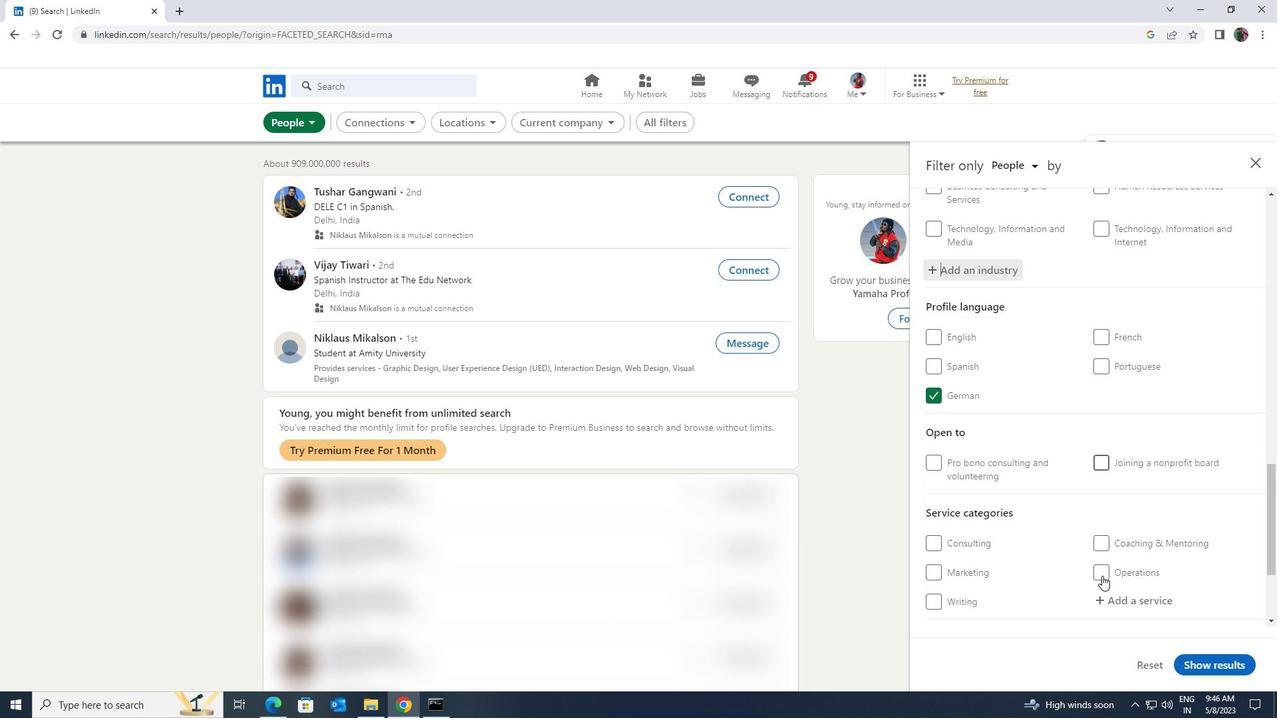 
Action: Mouse moved to (1109, 518)
Screenshot: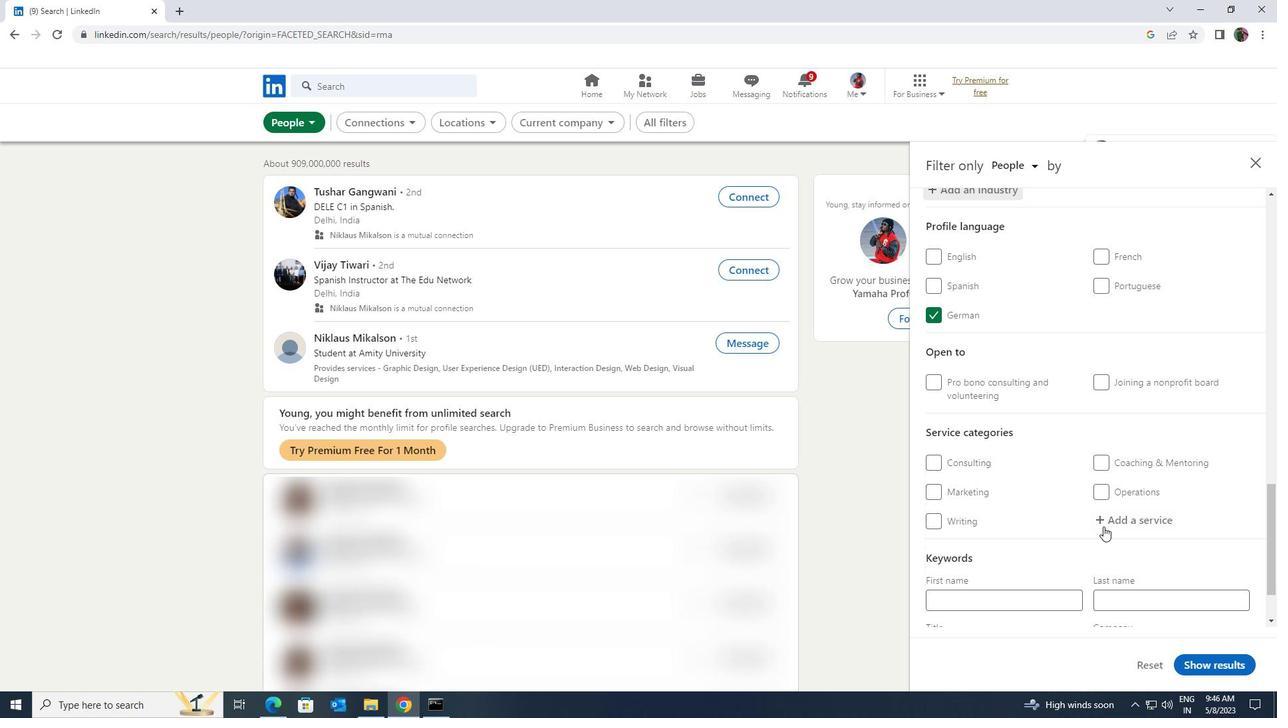 
Action: Mouse pressed left at (1109, 518)
Screenshot: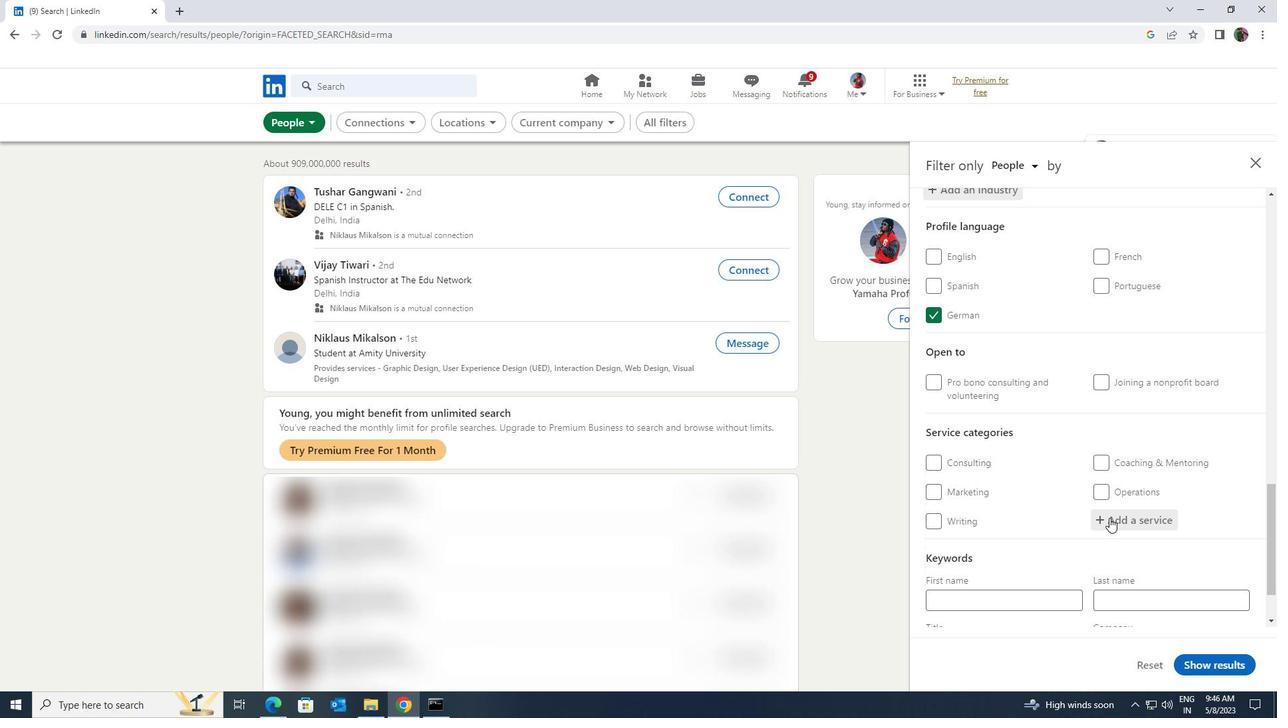 
Action: Key pressed <Key.shift><Key.shift><Key.shift><Key.shift><Key.shift>INSY<Key.backspace>URANCE
Screenshot: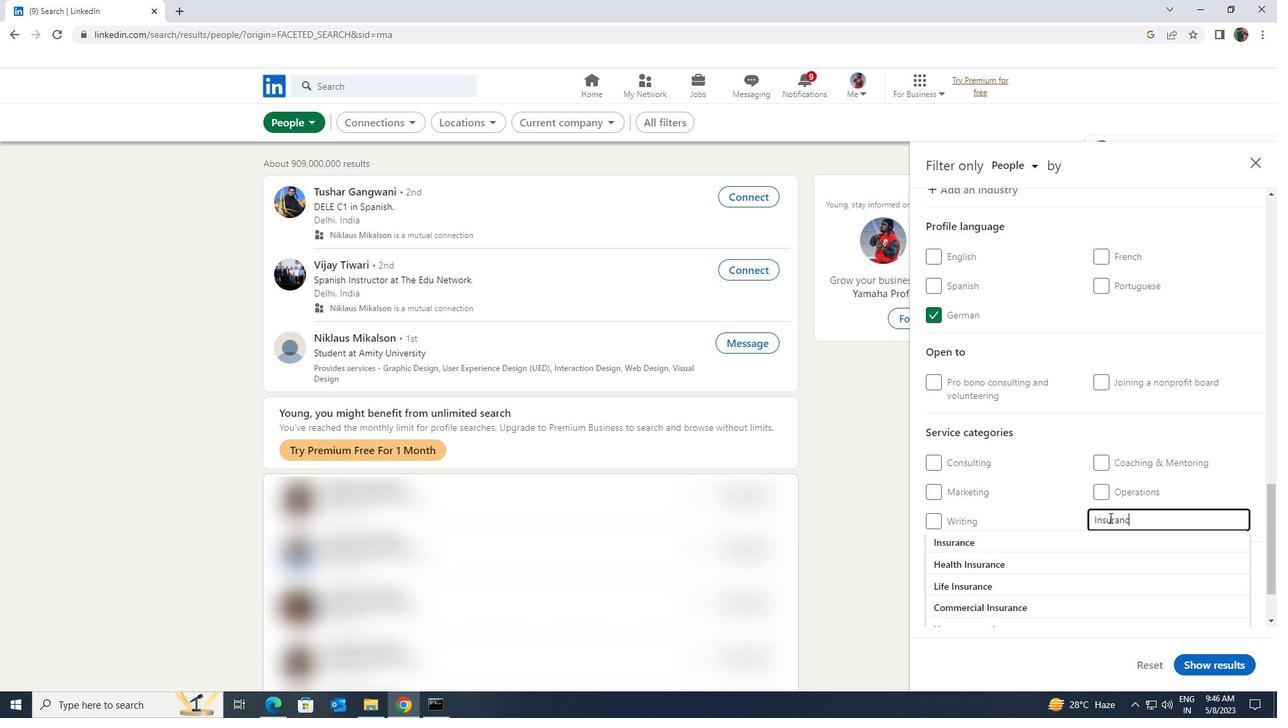 
Action: Mouse moved to (1104, 534)
Screenshot: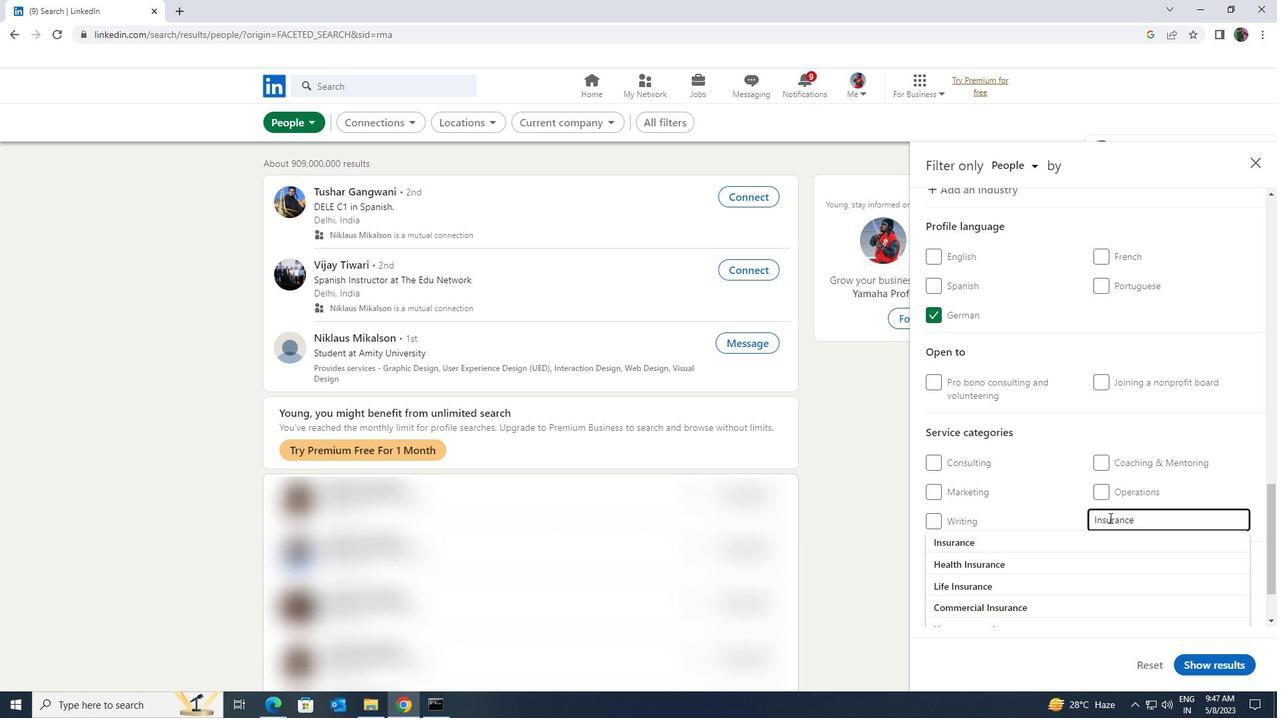 
Action: Mouse pressed left at (1104, 534)
Screenshot: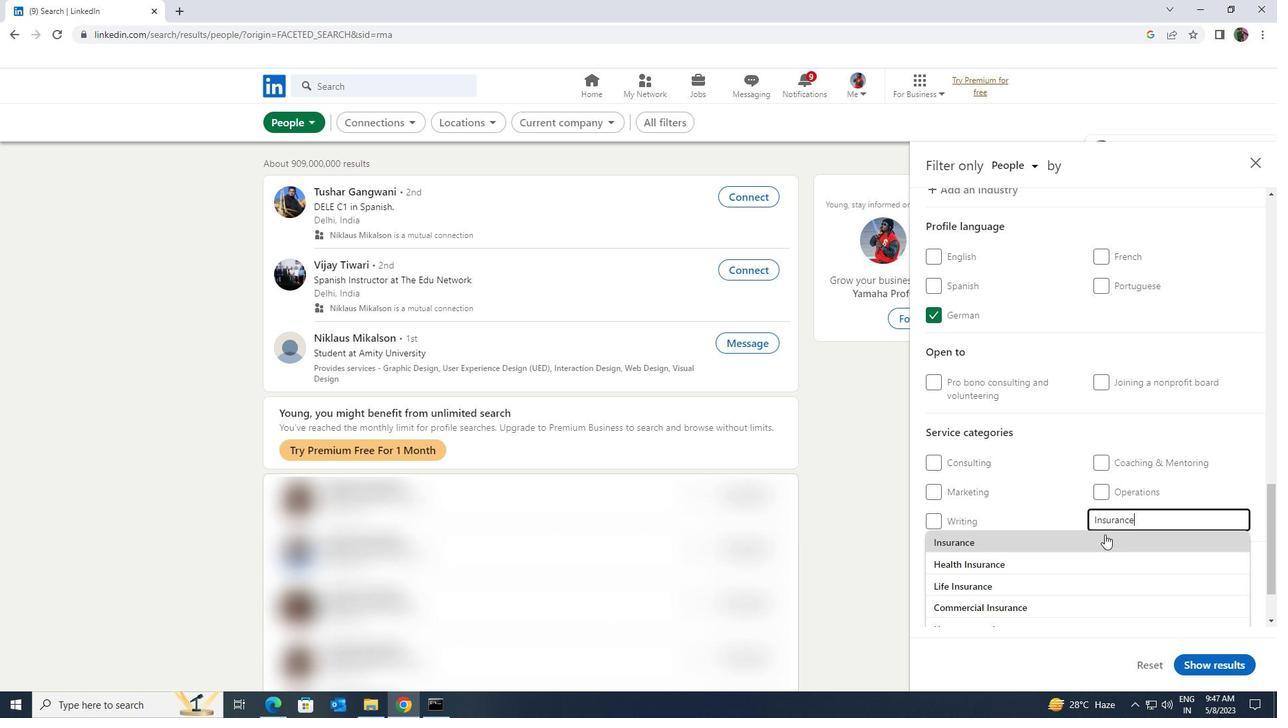 
Action: Mouse moved to (1101, 534)
Screenshot: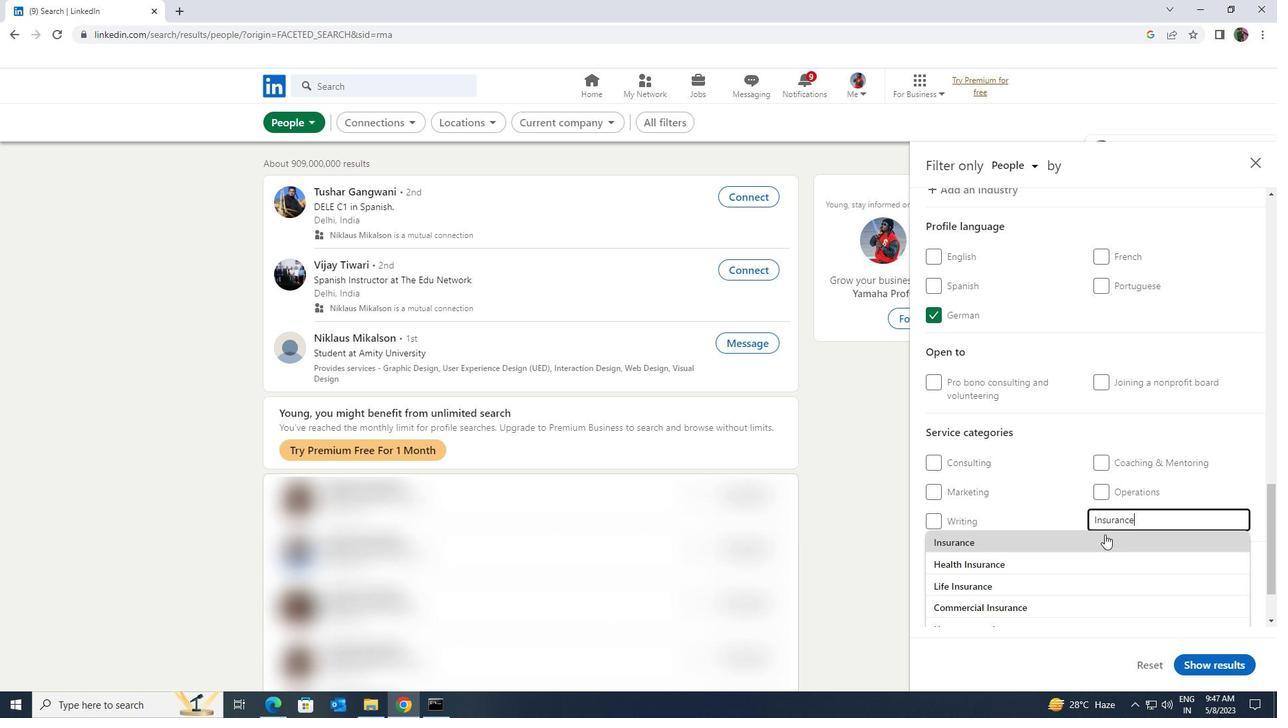 
Action: Mouse scrolled (1101, 534) with delta (0, 0)
Screenshot: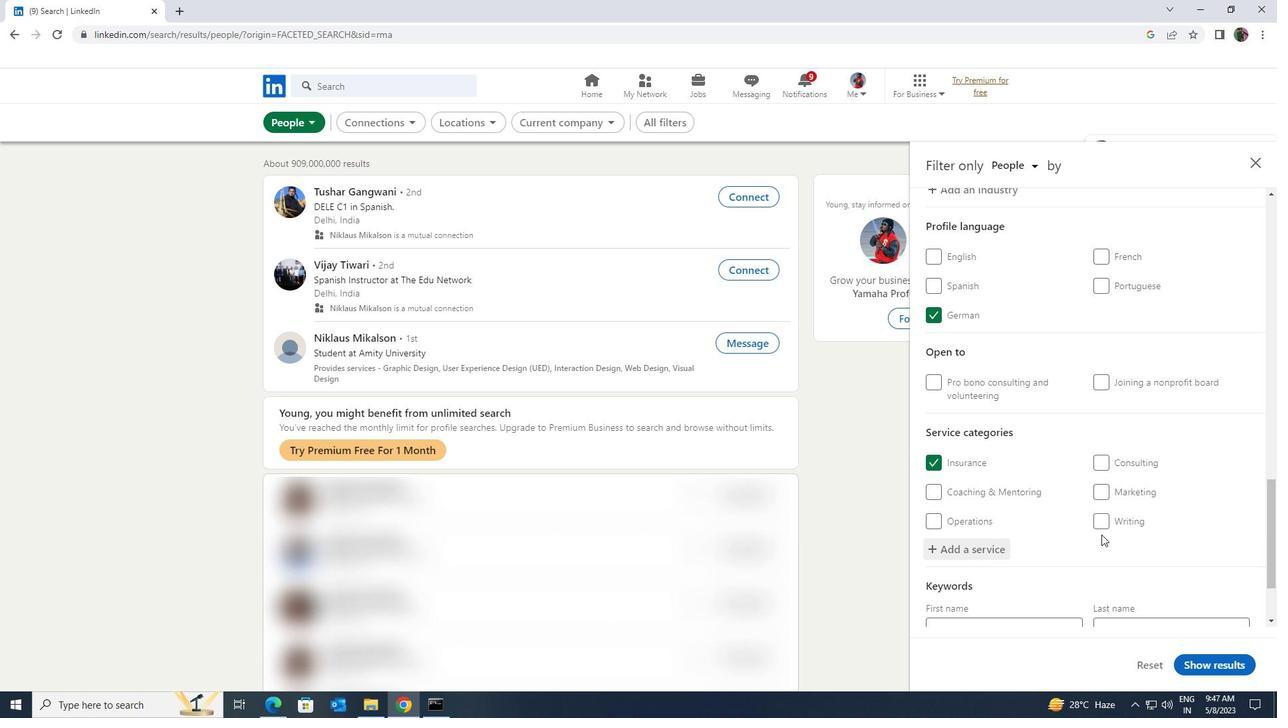 
Action: Mouse scrolled (1101, 534) with delta (0, 0)
Screenshot: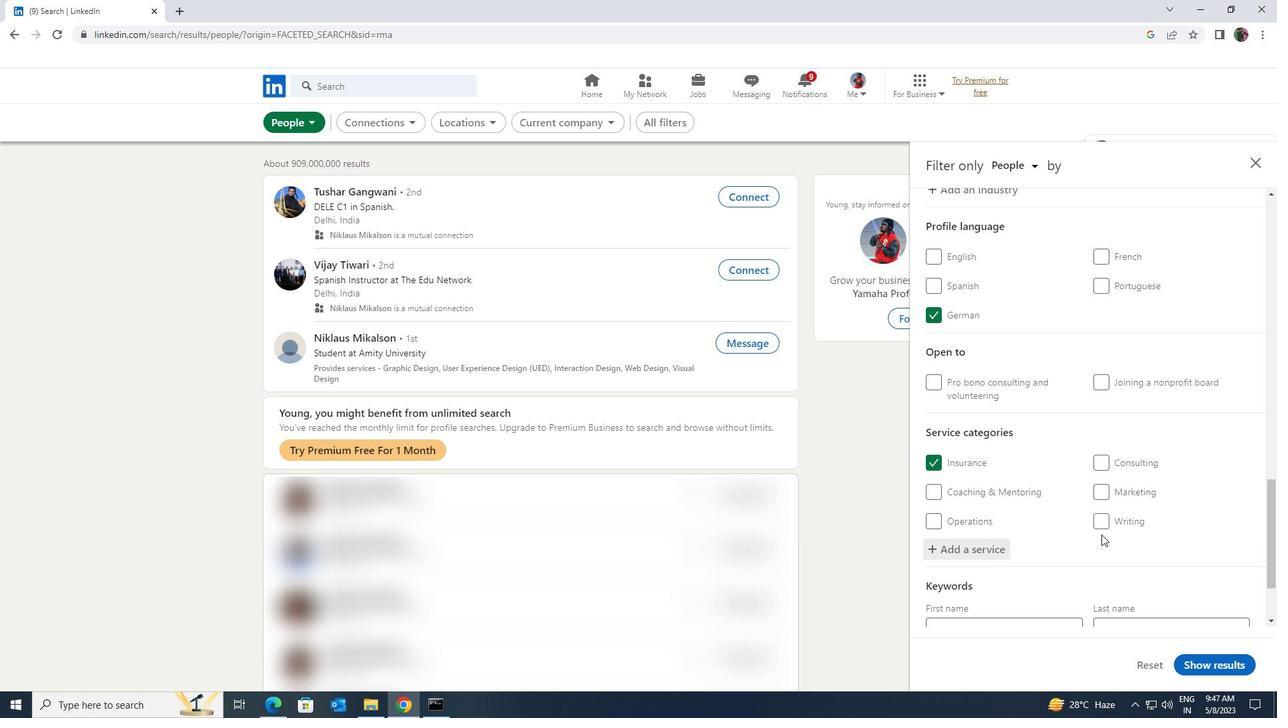 
Action: Mouse scrolled (1101, 534) with delta (0, 0)
Screenshot: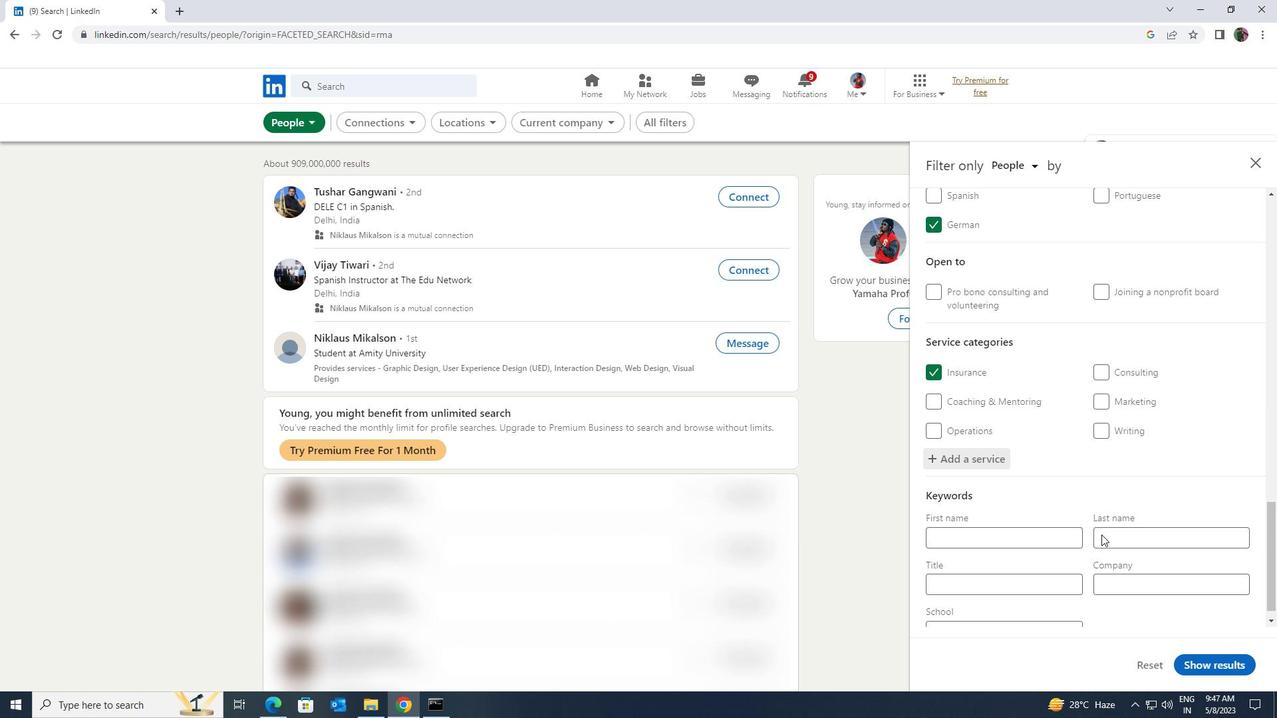 
Action: Mouse moved to (1071, 566)
Screenshot: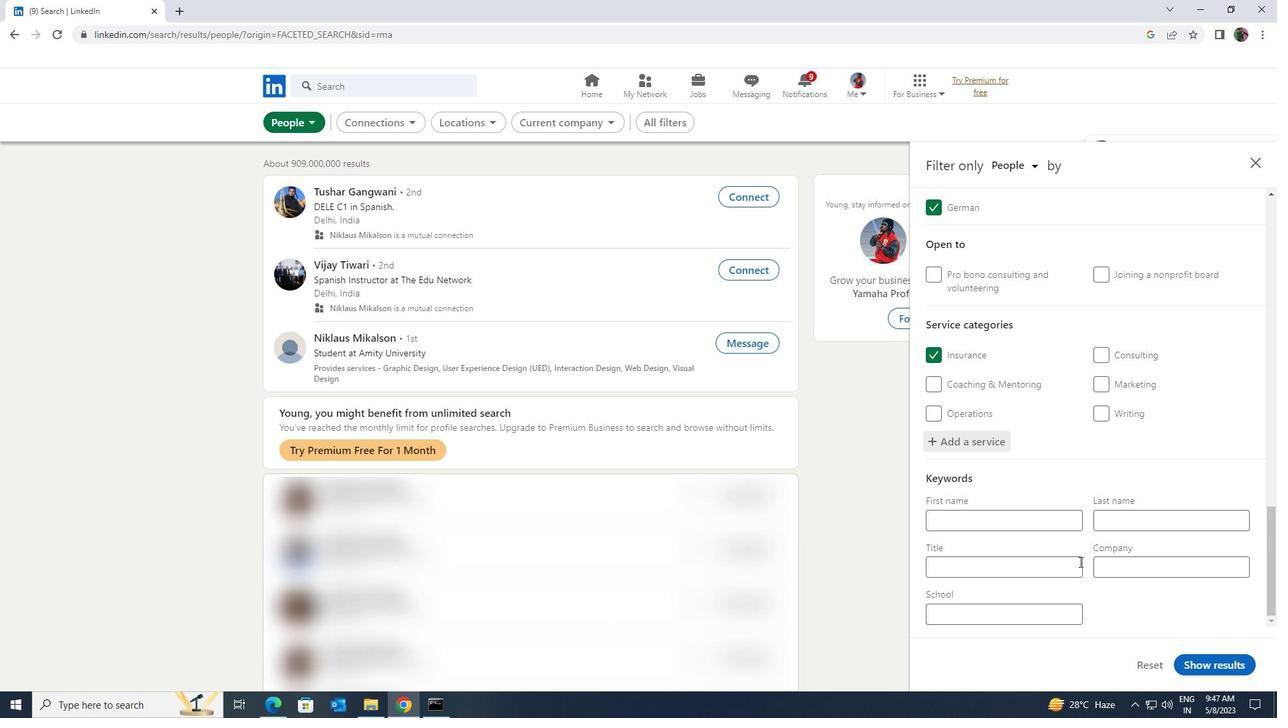 
Action: Mouse pressed left at (1071, 566)
Screenshot: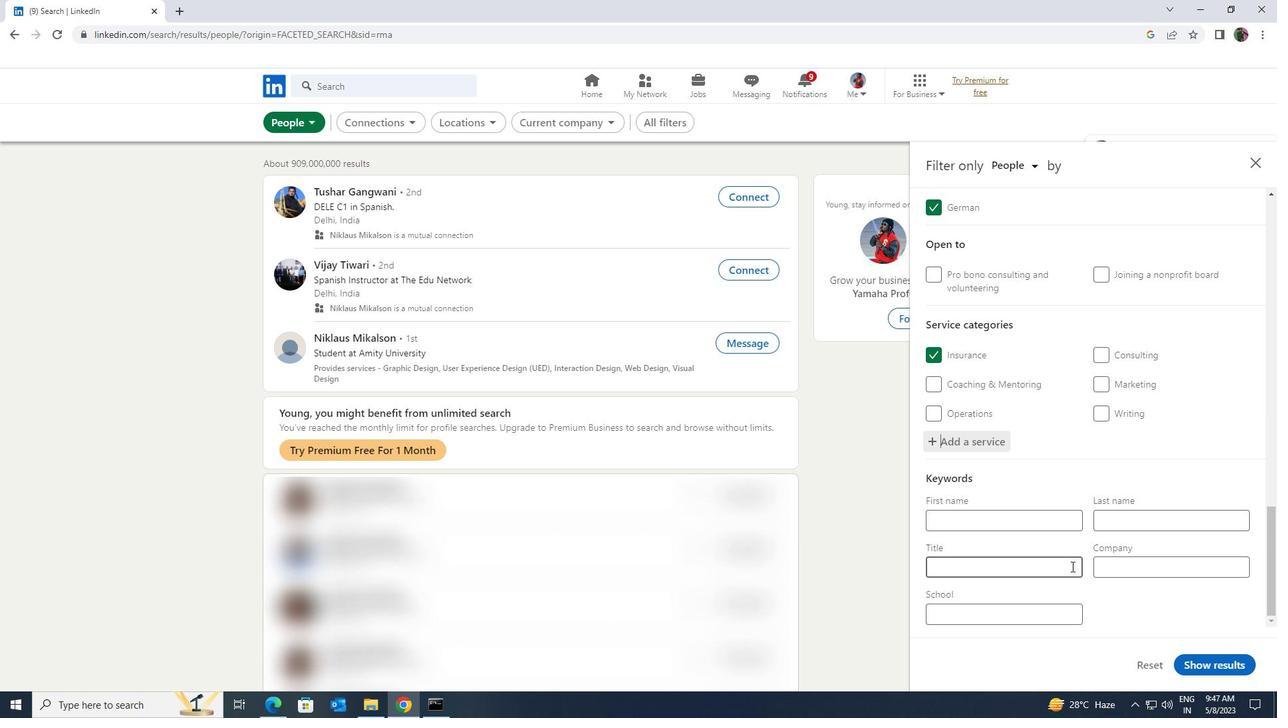 
Action: Key pressed <Key.shift>LOCKSMITH
Screenshot: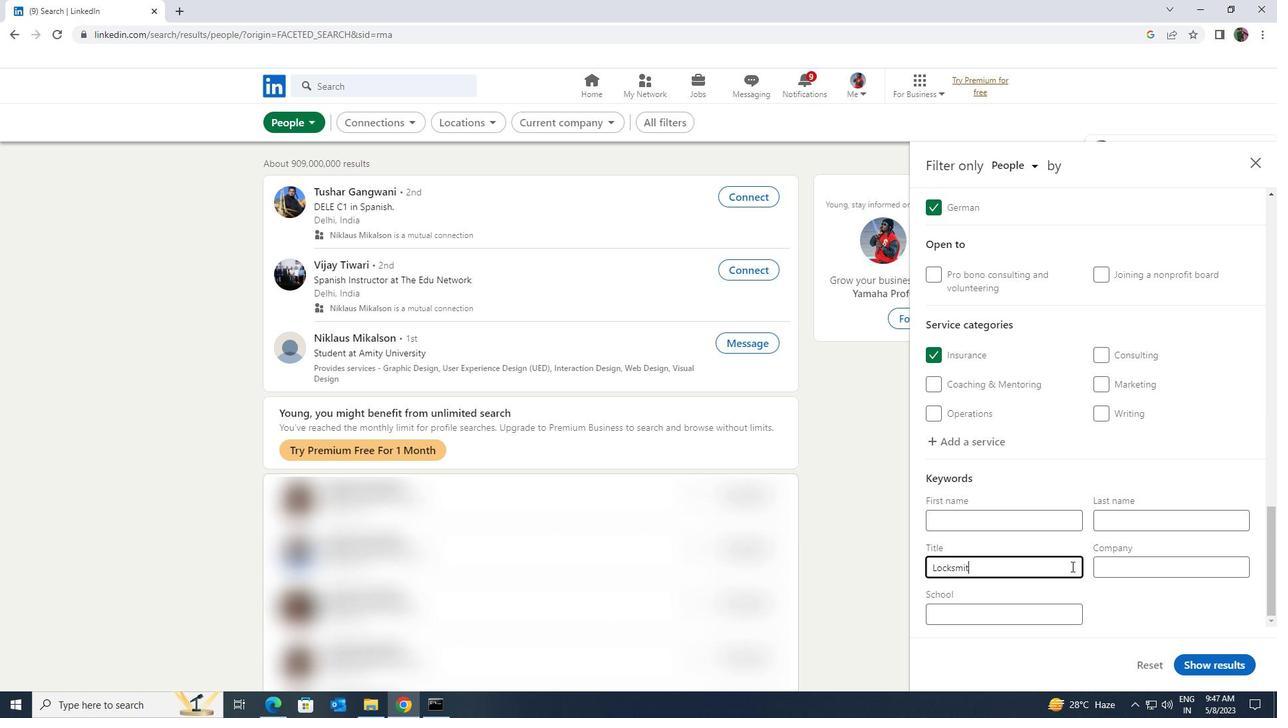 
Action: Mouse moved to (1198, 655)
Screenshot: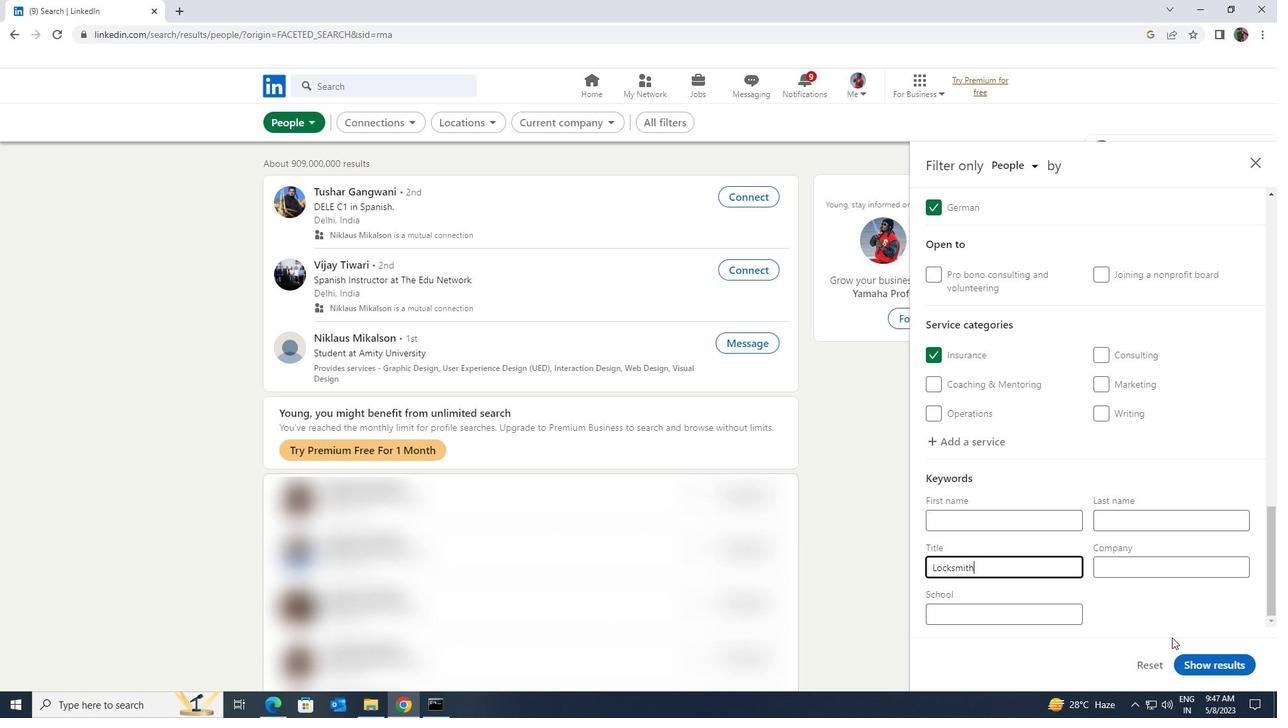 
Action: Mouse pressed left at (1198, 655)
Screenshot: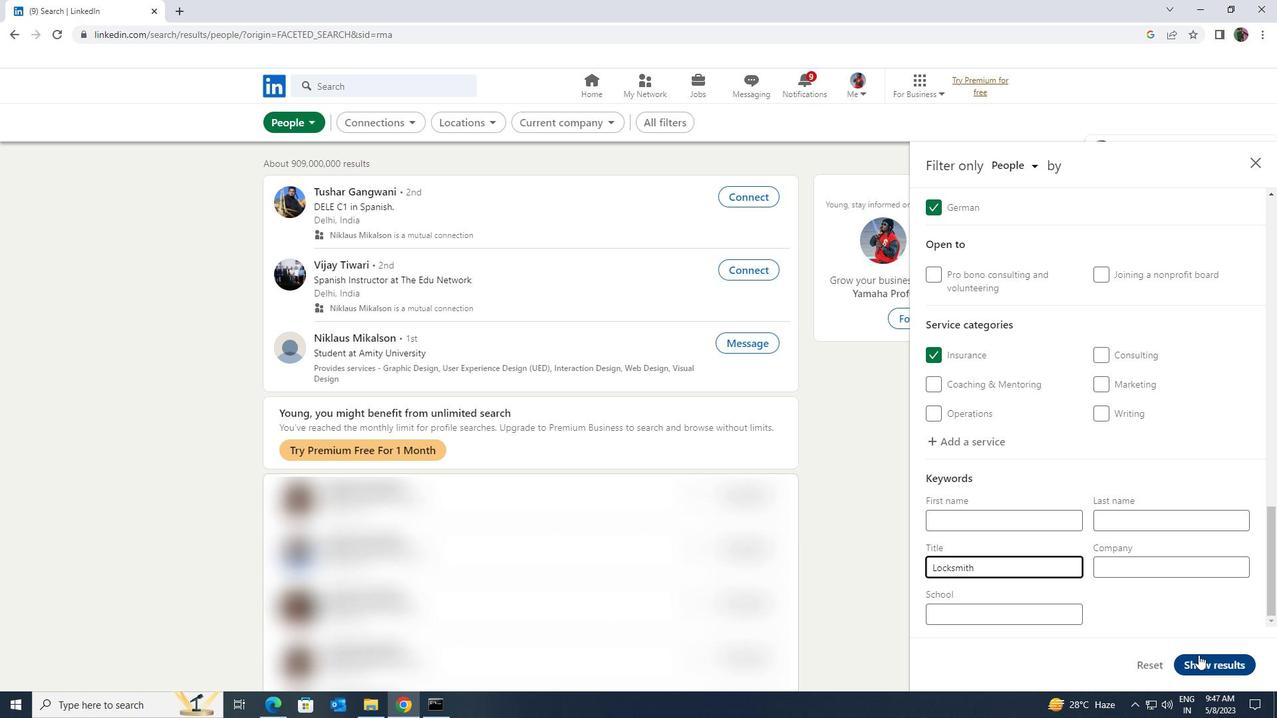 
